 Task: For heading Use Lobster with dark grey 1 1 colour & bold.  font size for heading18,  'Change the font style of data to'Lobster and font size to 9,  Change the alignment of both headline & data to Align right In the sheet  BankTransactions logbookbook
Action: Mouse moved to (149, 315)
Screenshot: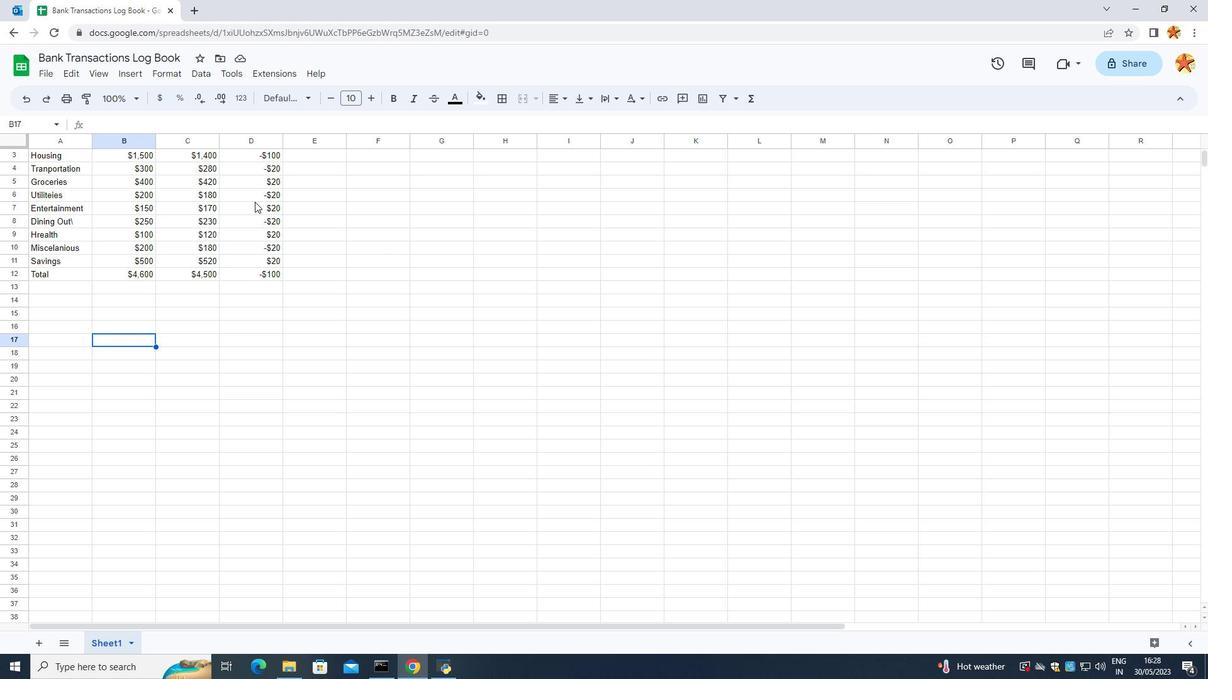 
Action: Mouse scrolled (149, 316) with delta (0, 0)
Screenshot: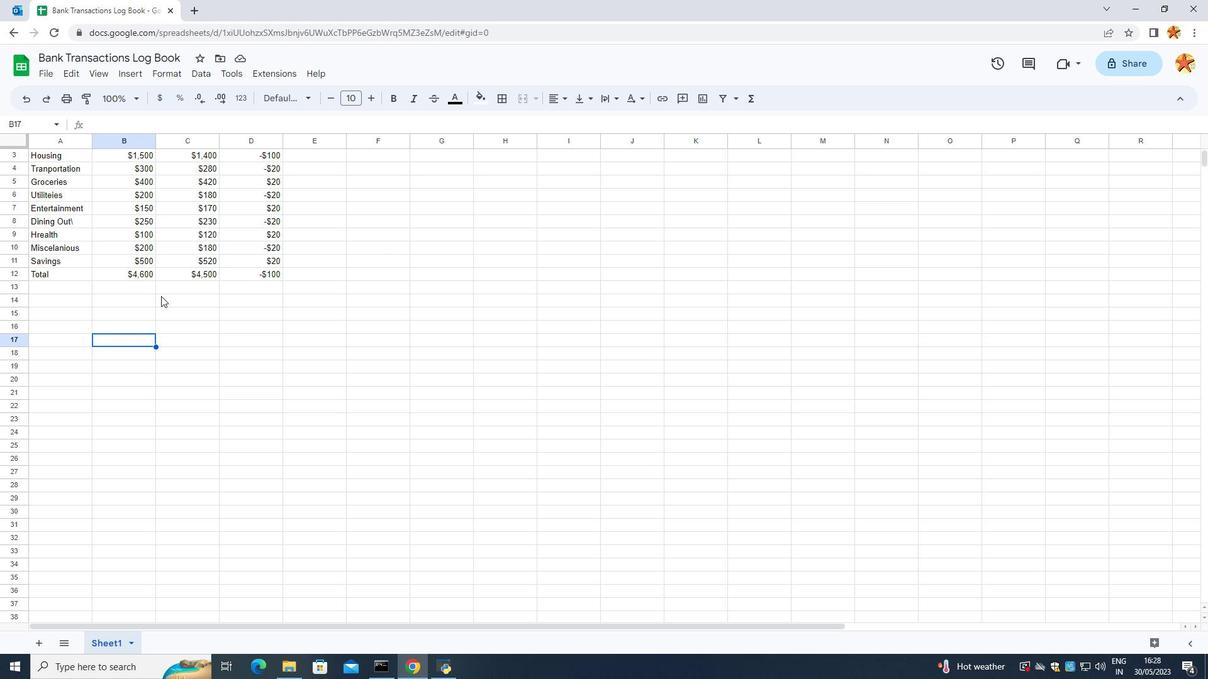 
Action: Mouse scrolled (149, 316) with delta (0, 0)
Screenshot: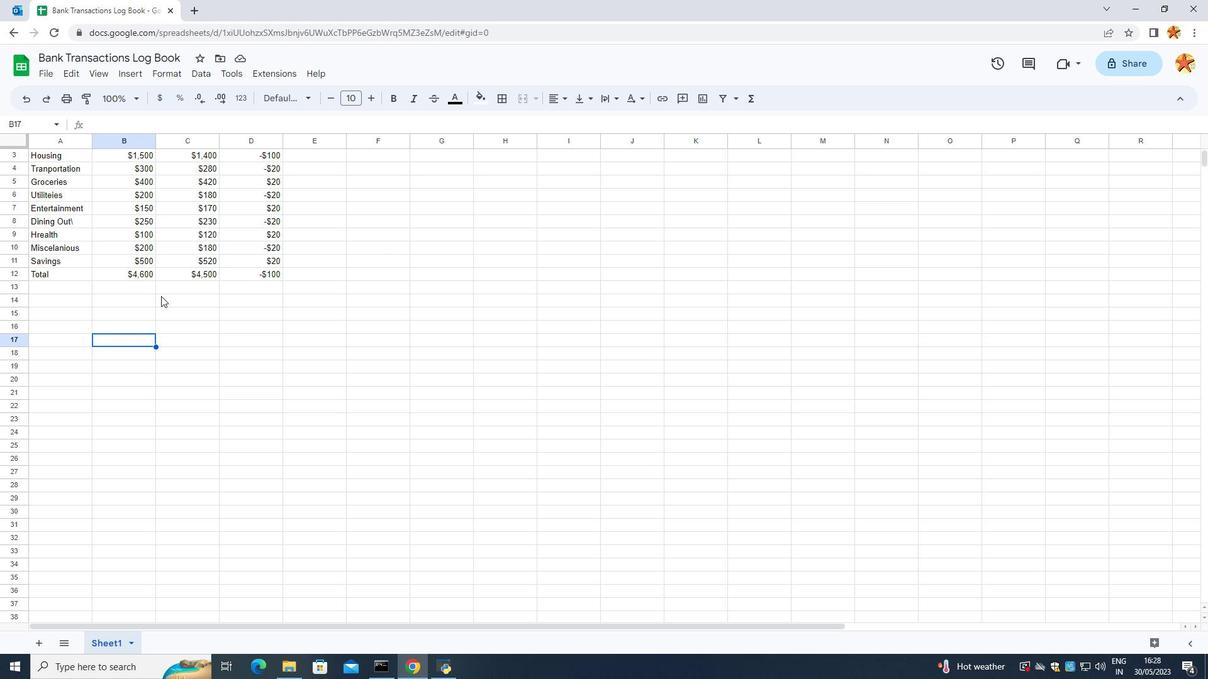 
Action: Mouse scrolled (149, 316) with delta (0, 0)
Screenshot: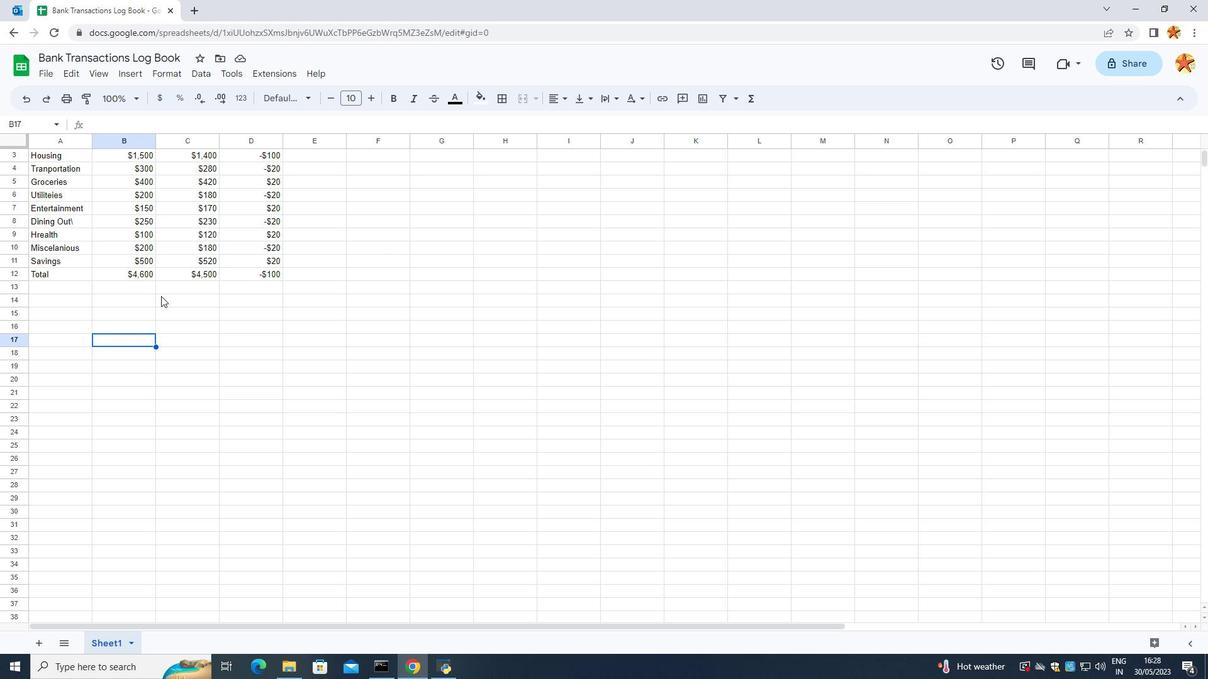 
Action: Mouse scrolled (149, 316) with delta (0, 0)
Screenshot: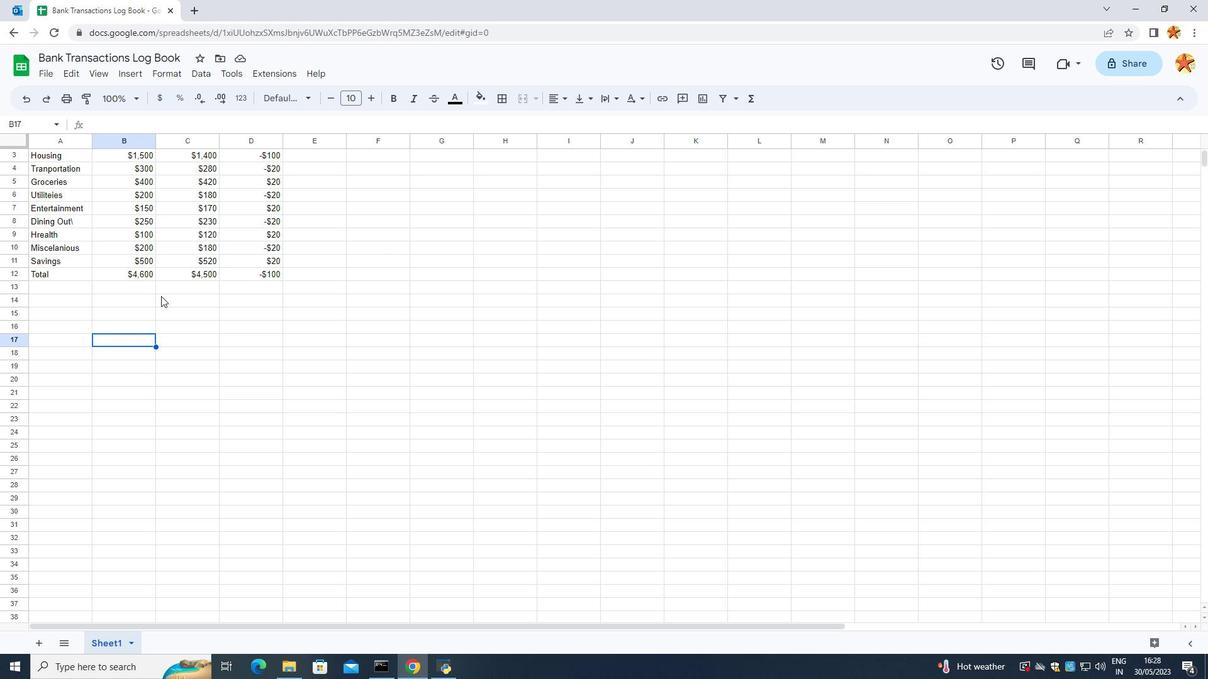 
Action: Mouse scrolled (149, 316) with delta (0, 0)
Screenshot: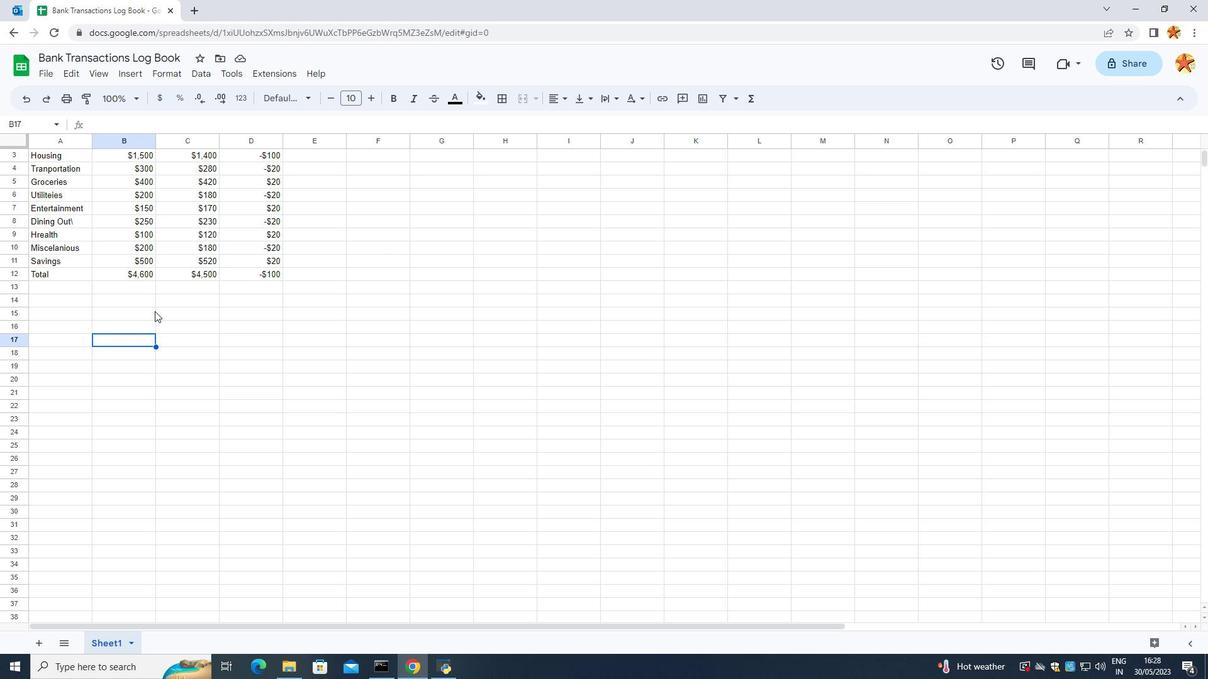 
Action: Mouse moved to (188, 159)
Screenshot: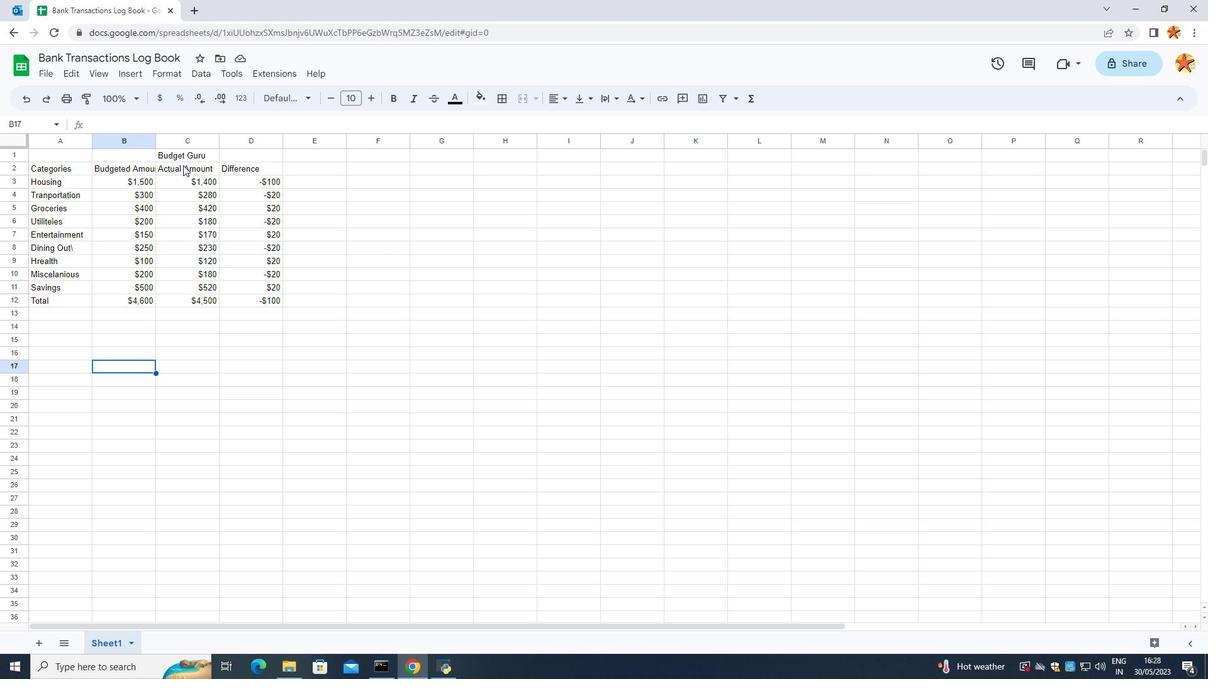 
Action: Mouse pressed left at (188, 159)
Screenshot: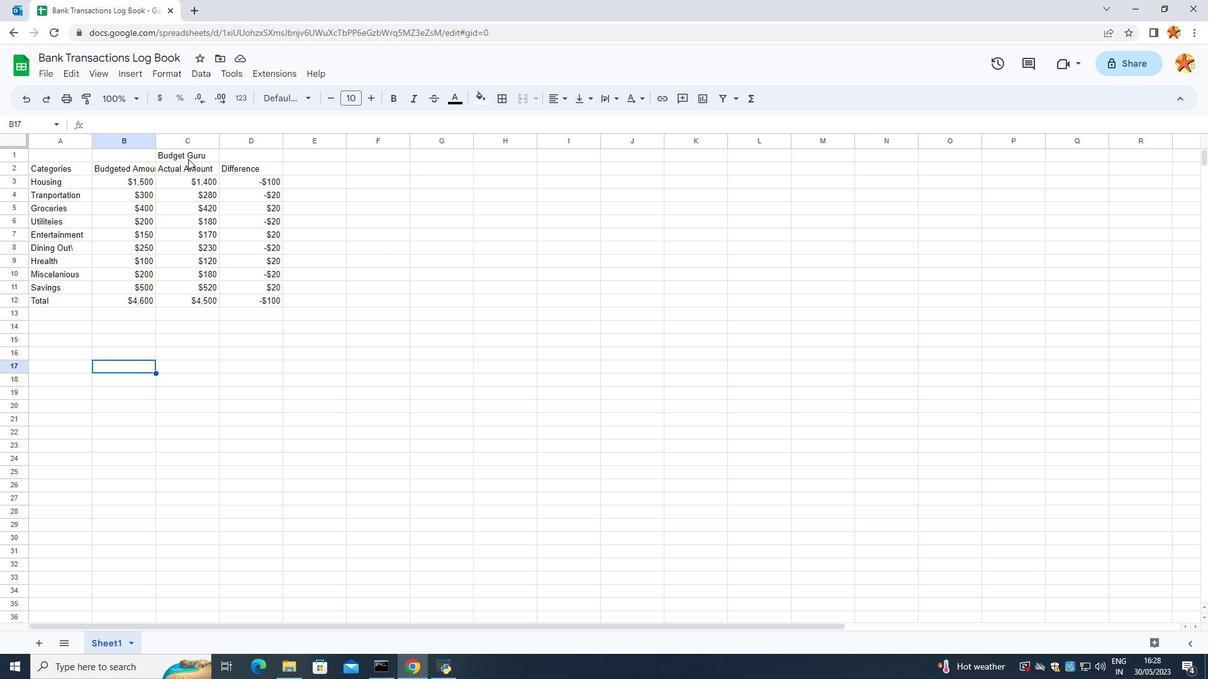 
Action: Mouse moved to (288, 100)
Screenshot: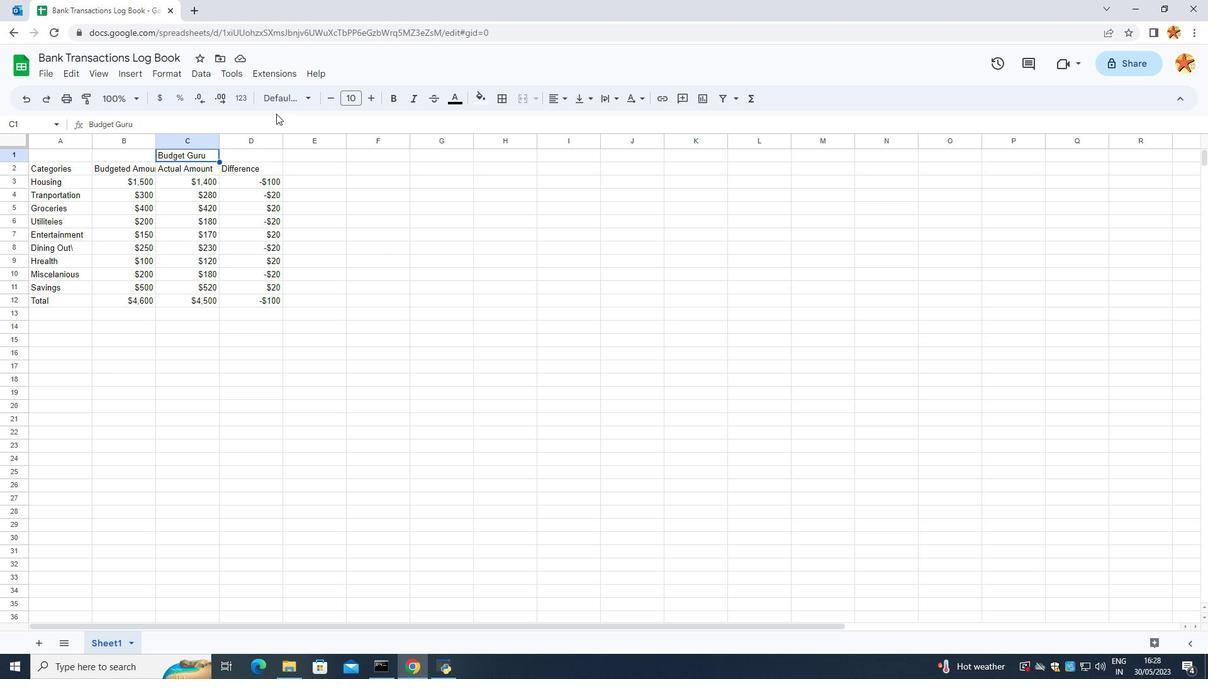 
Action: Mouse pressed left at (288, 100)
Screenshot: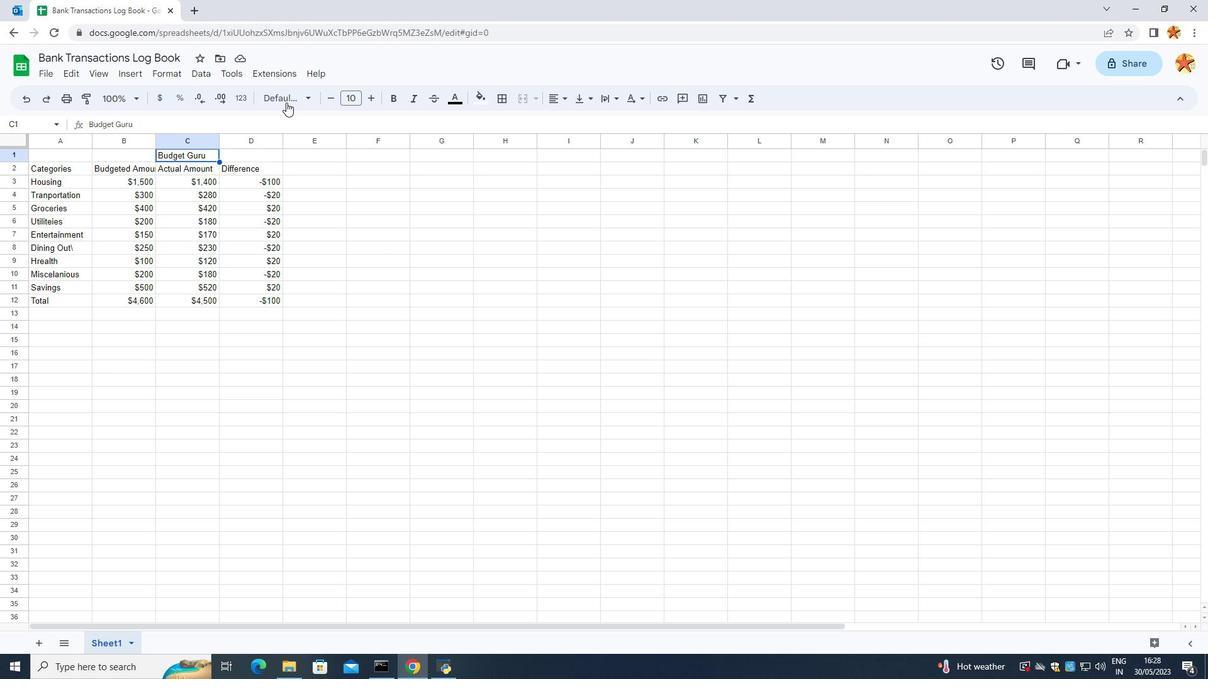 
Action: Mouse moved to (290, 511)
Screenshot: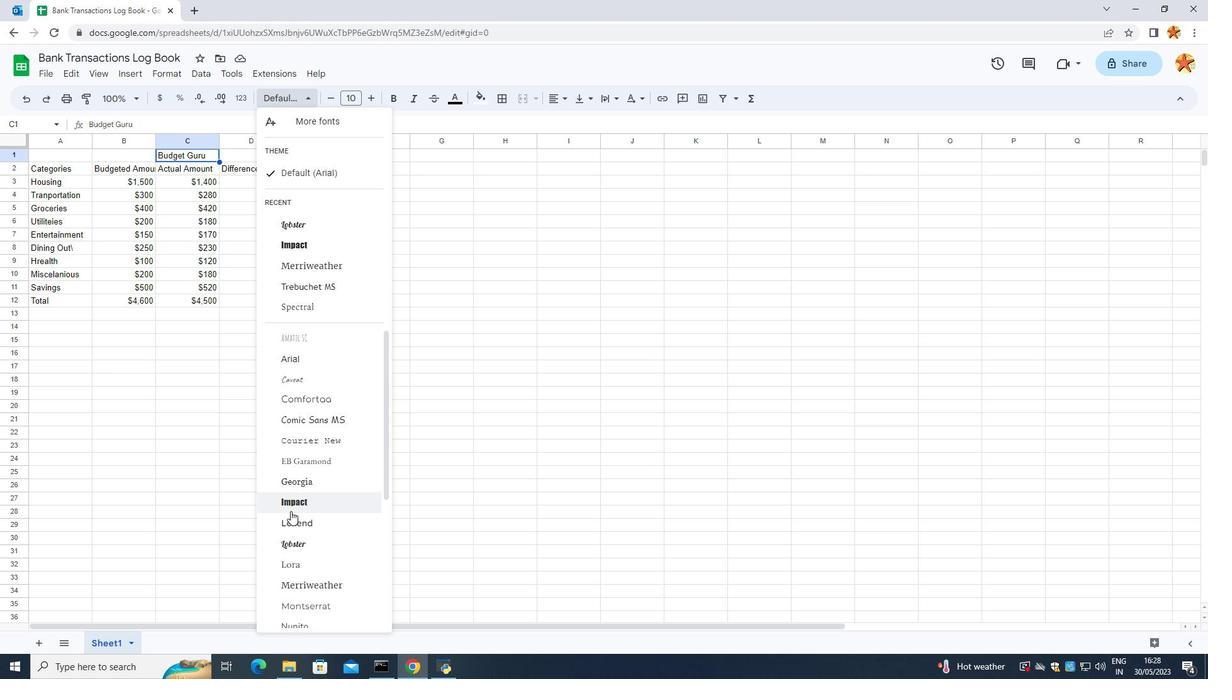 
Action: Mouse scrolled (290, 511) with delta (0, 0)
Screenshot: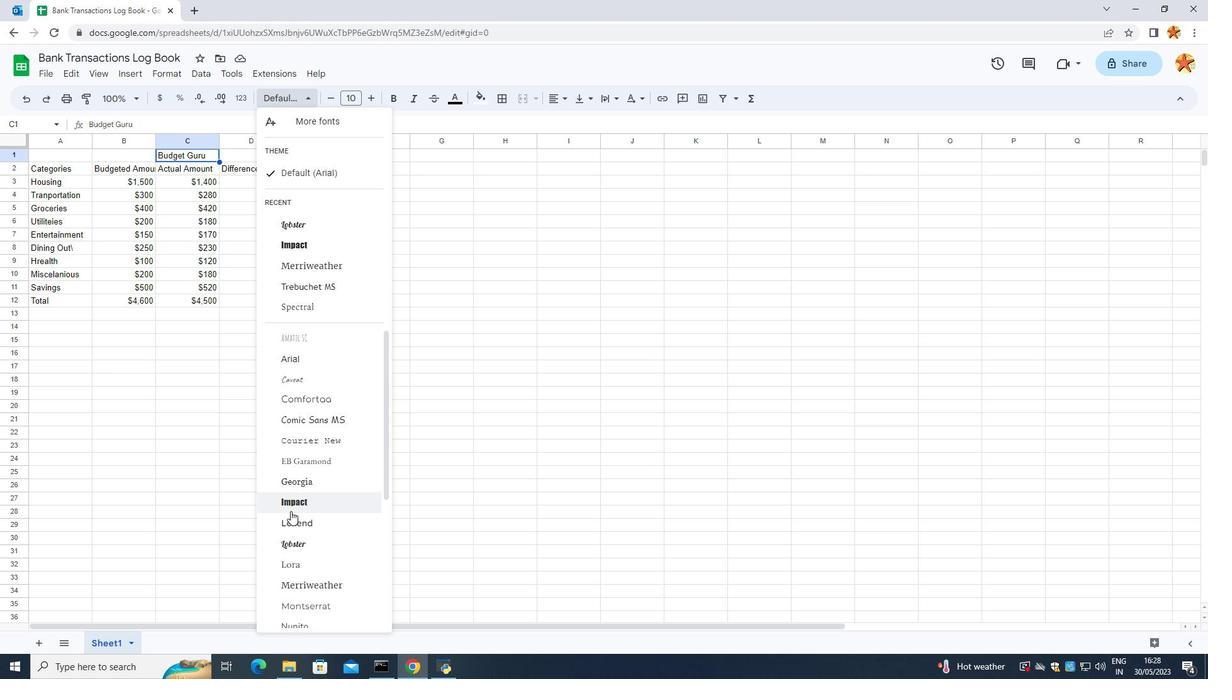
Action: Mouse scrolled (290, 511) with delta (0, 0)
Screenshot: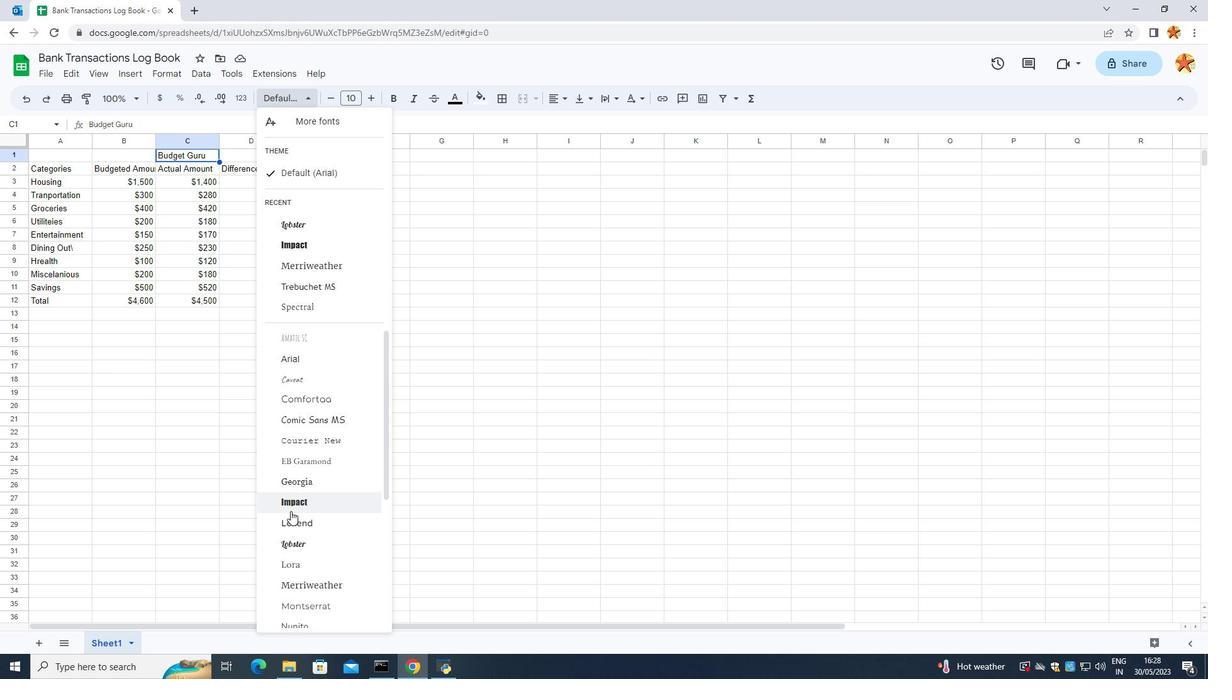 
Action: Mouse scrolled (290, 512) with delta (0, 0)
Screenshot: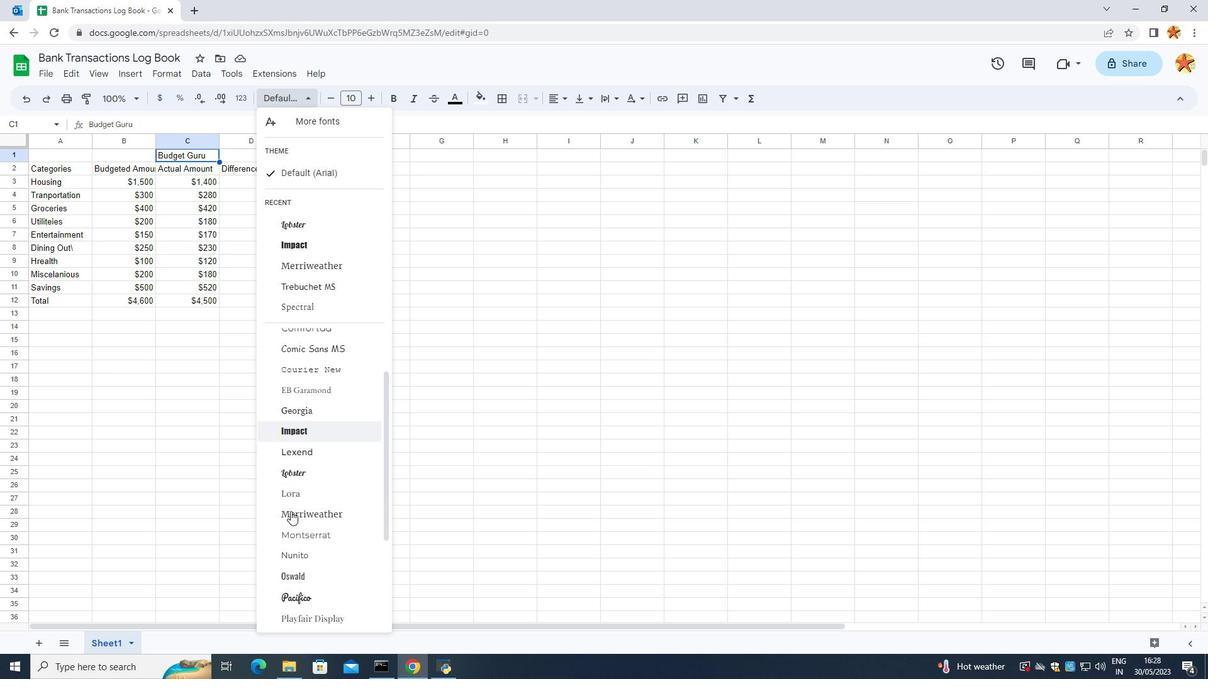 
Action: Mouse moved to (290, 511)
Screenshot: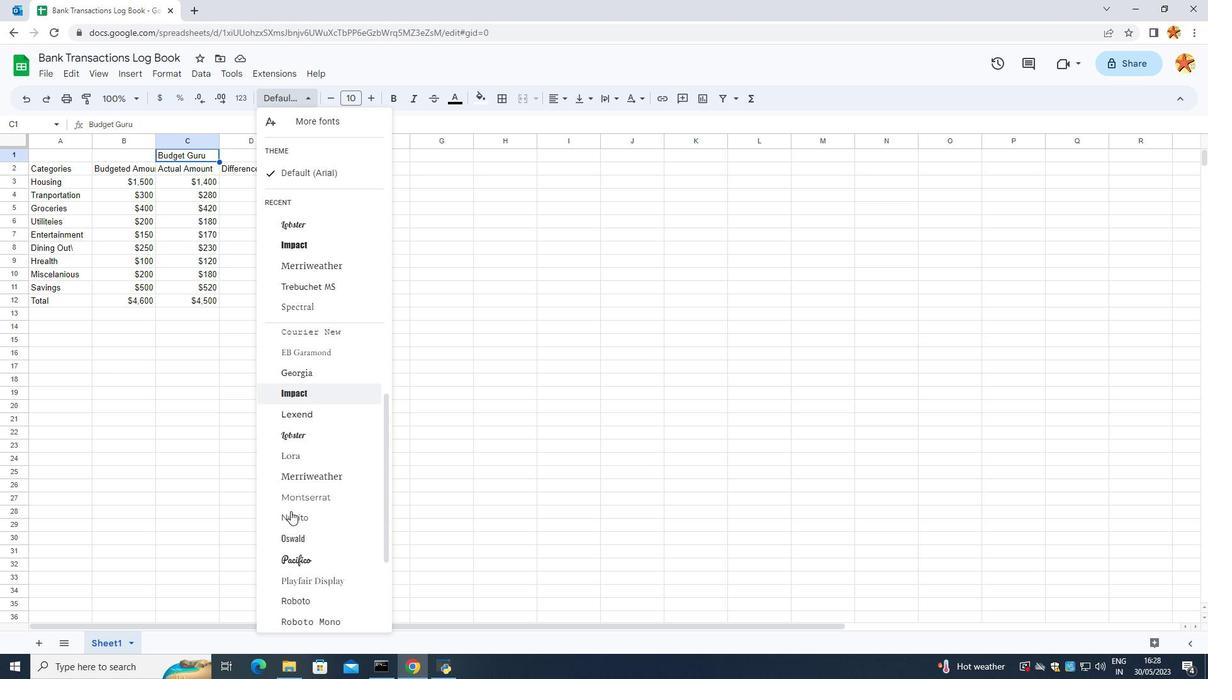 
Action: Mouse scrolled (290, 511) with delta (0, 0)
Screenshot: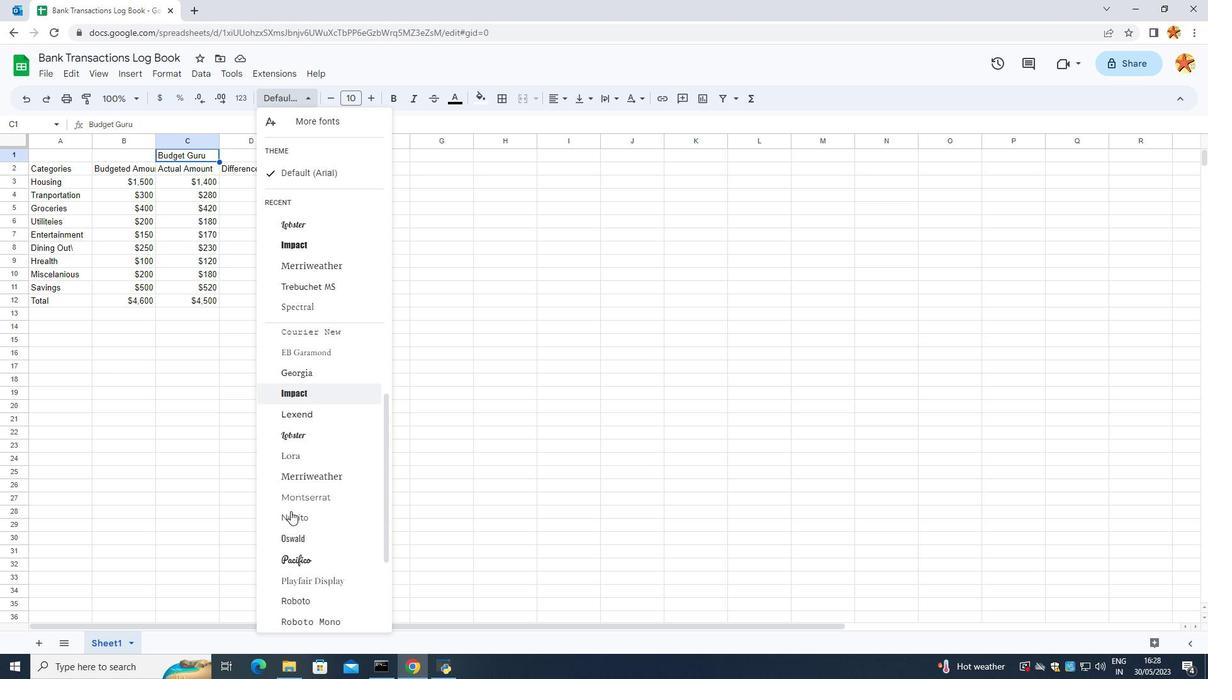 
Action: Mouse moved to (295, 546)
Screenshot: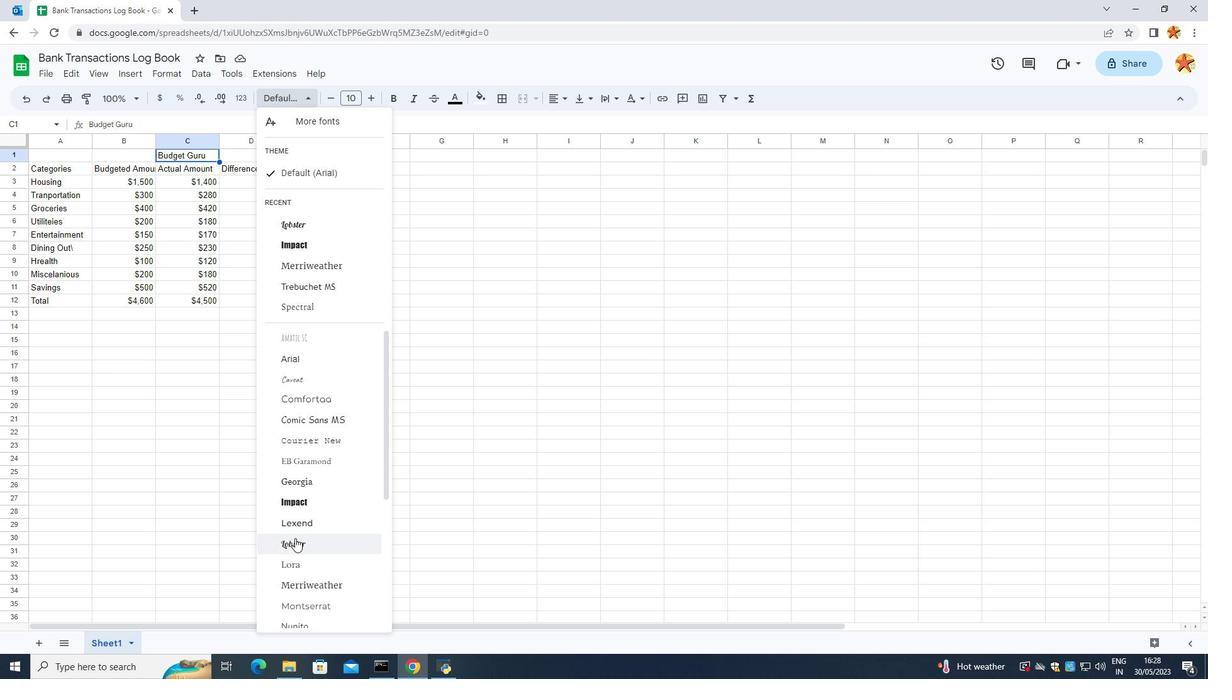 
Action: Mouse pressed left at (295, 546)
Screenshot: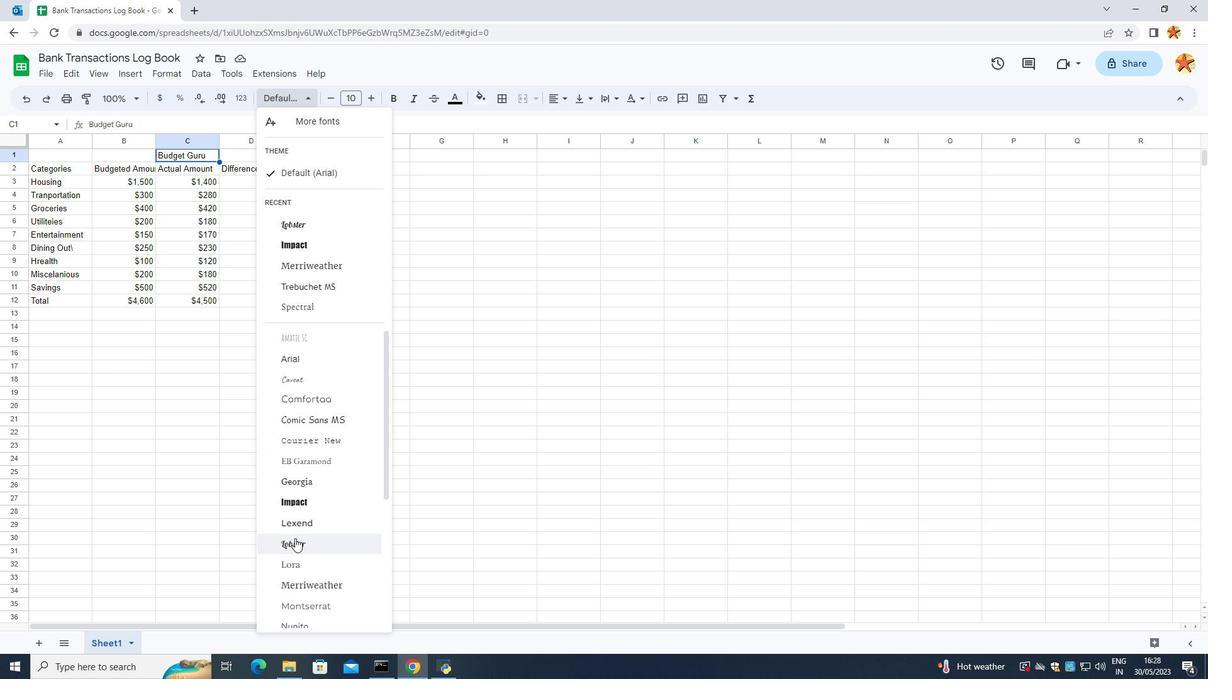 
Action: Mouse moved to (450, 101)
Screenshot: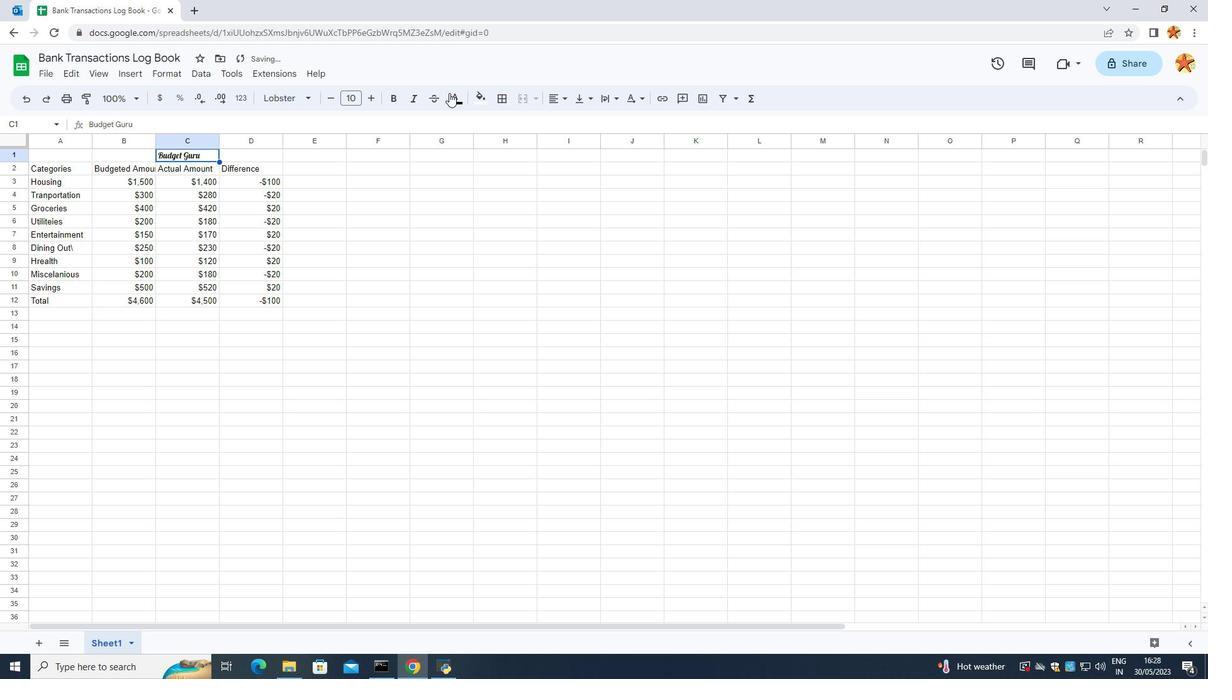 
Action: Mouse pressed left at (450, 101)
Screenshot: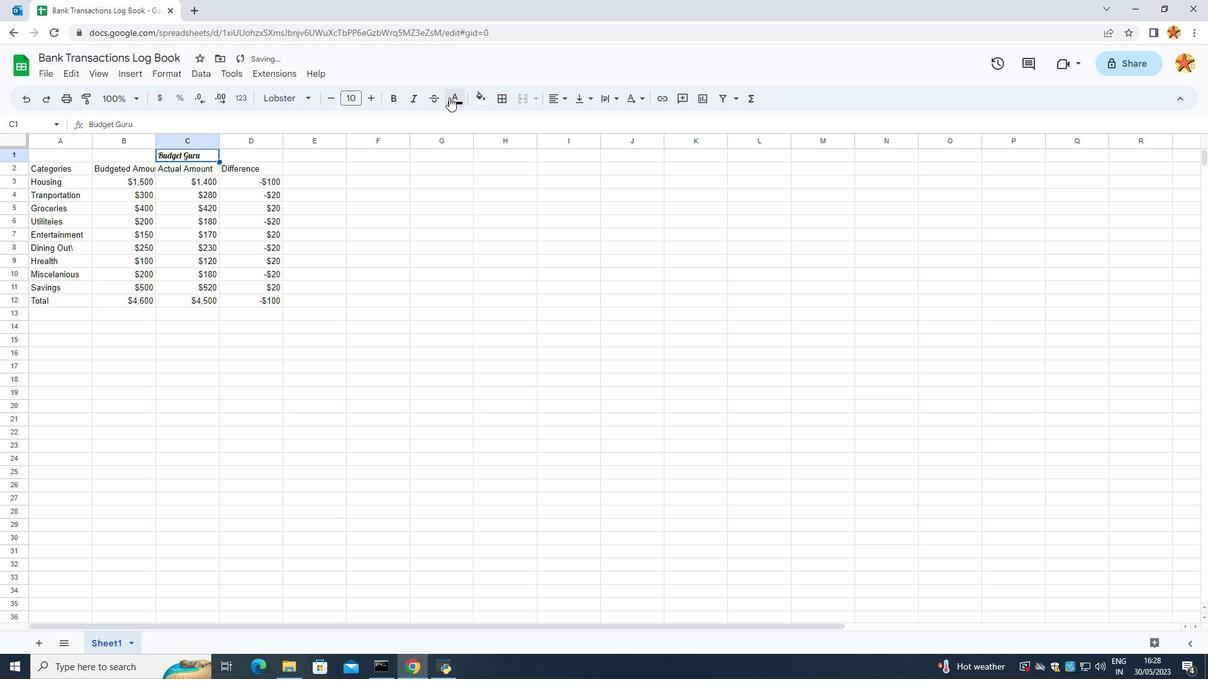 
Action: Mouse moved to (462, 267)
Screenshot: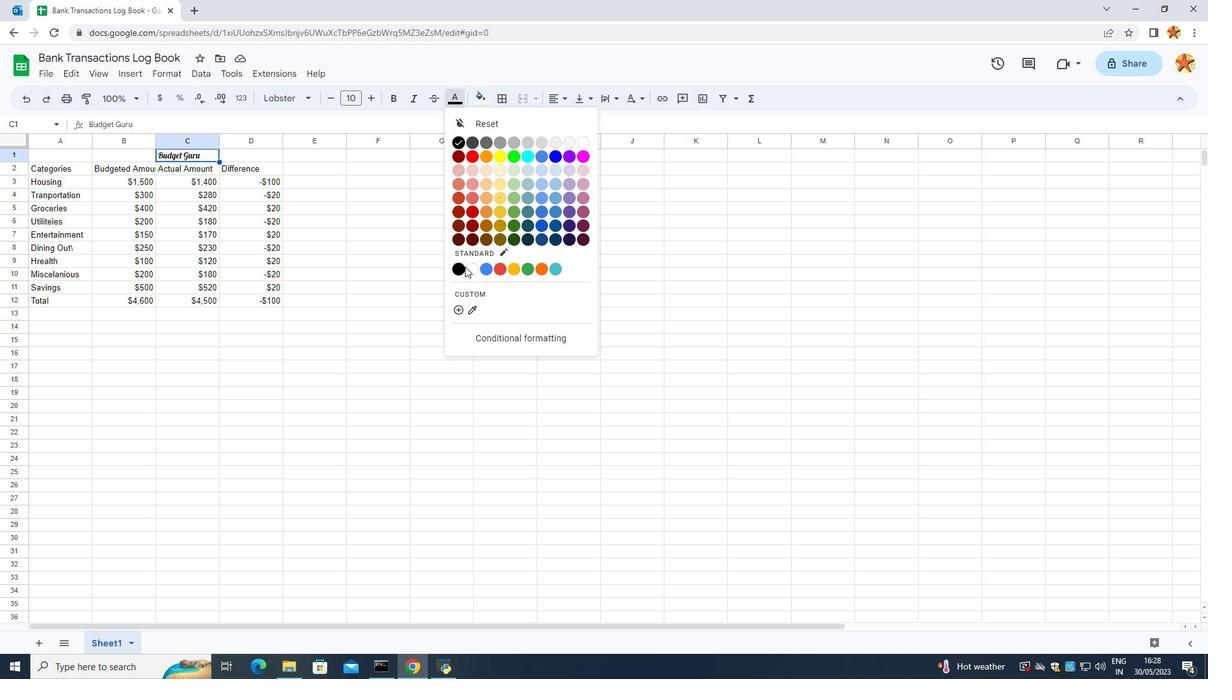 
Action: Mouse pressed left at (462, 267)
Screenshot: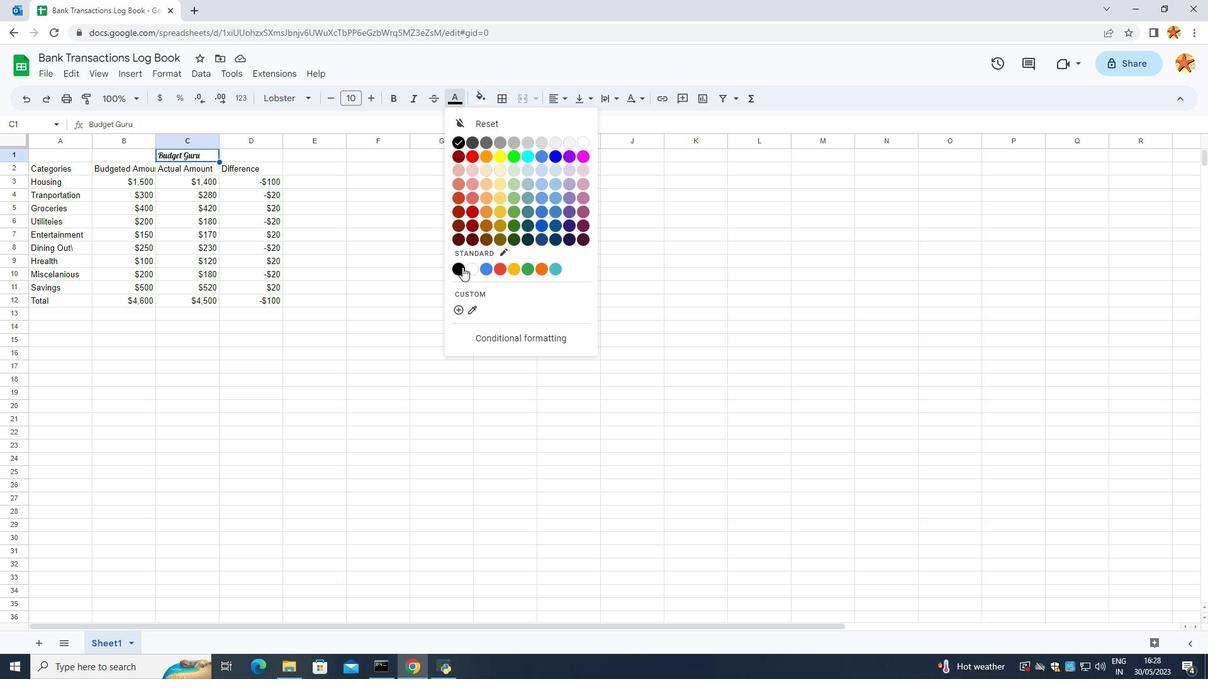 
Action: Mouse moved to (464, 94)
Screenshot: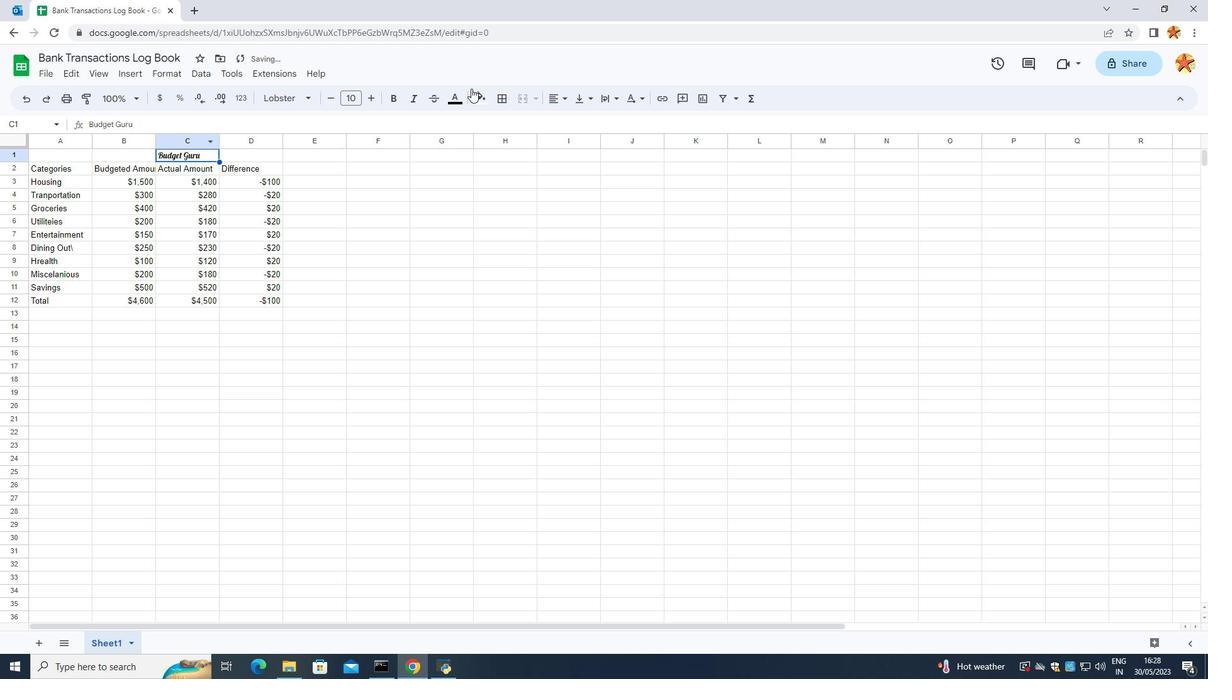 
Action: Mouse pressed left at (464, 94)
Screenshot: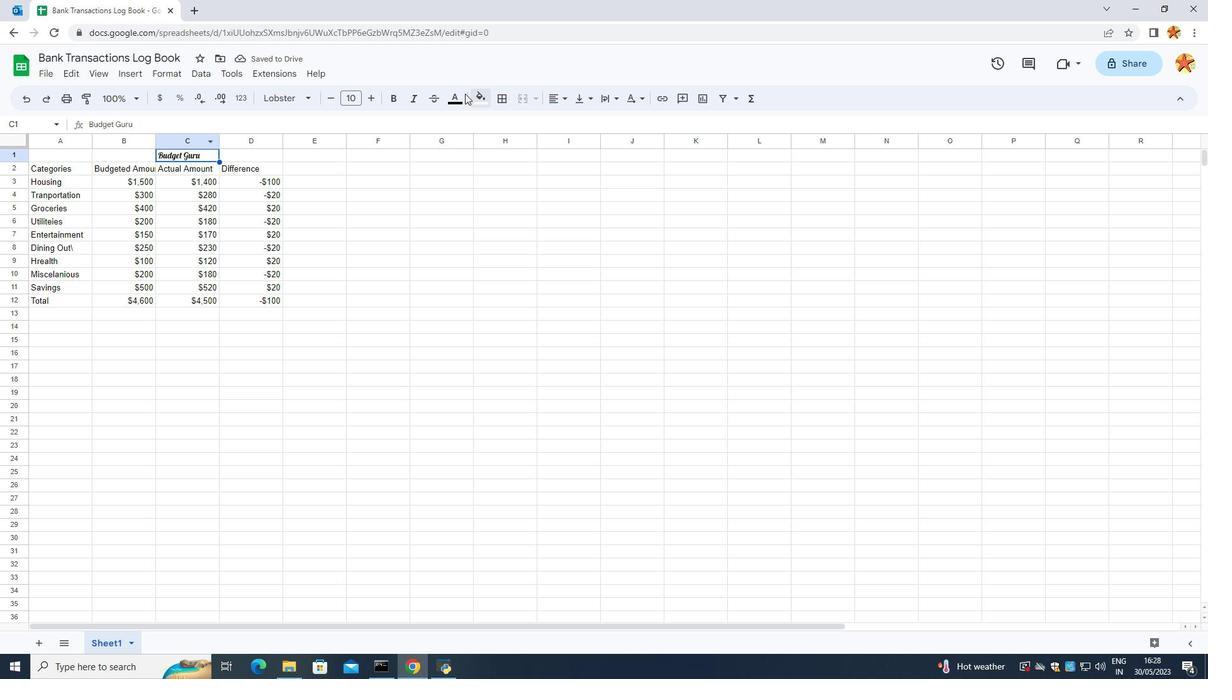 
Action: Mouse moved to (468, 307)
Screenshot: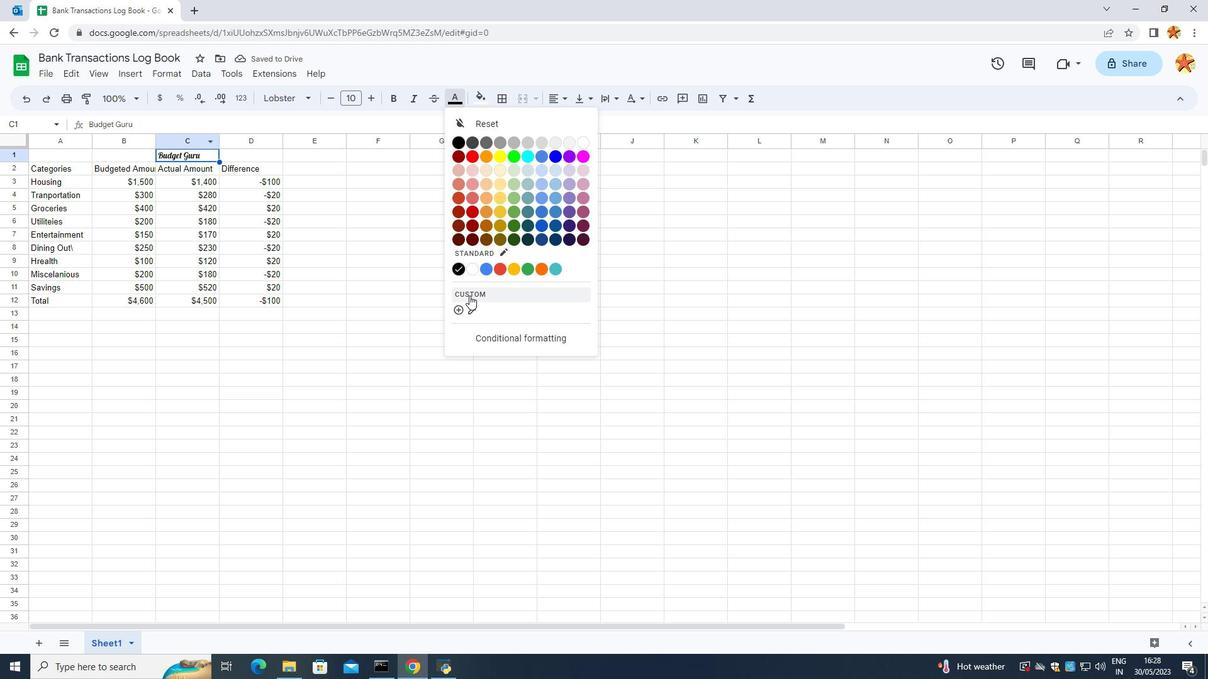 
Action: Mouse pressed left at (468, 307)
Screenshot: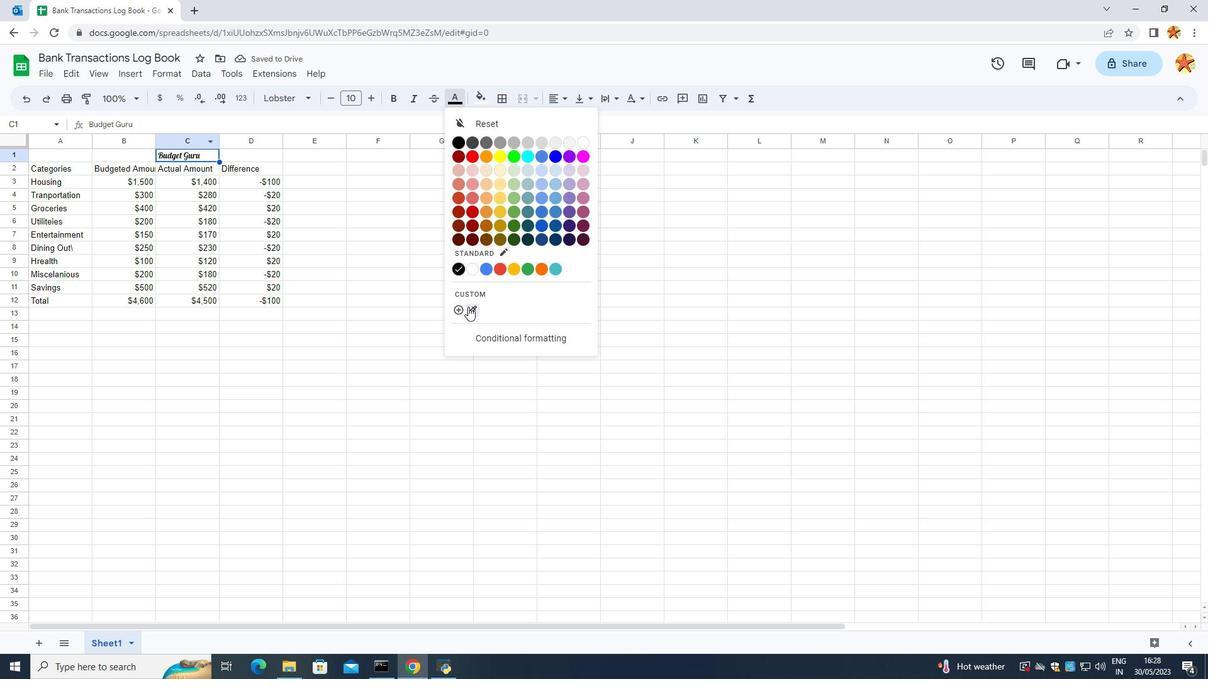 
Action: Mouse moved to (440, 307)
Screenshot: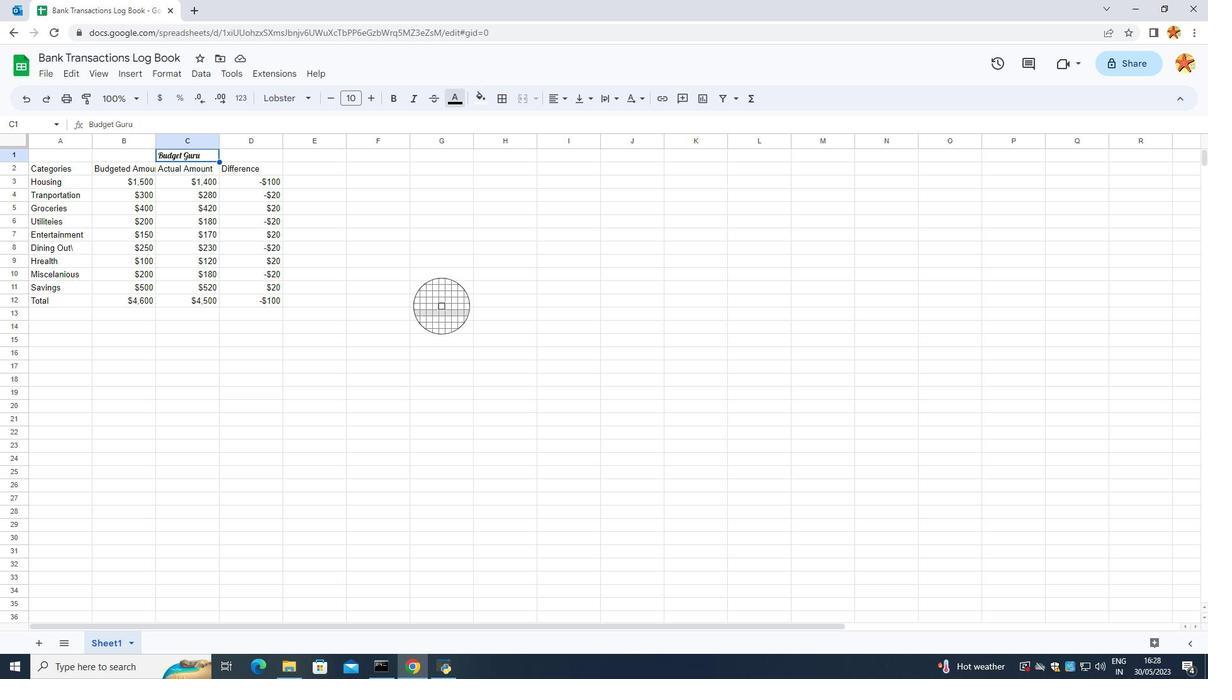 
Action: Mouse pressed left at (440, 307)
Screenshot: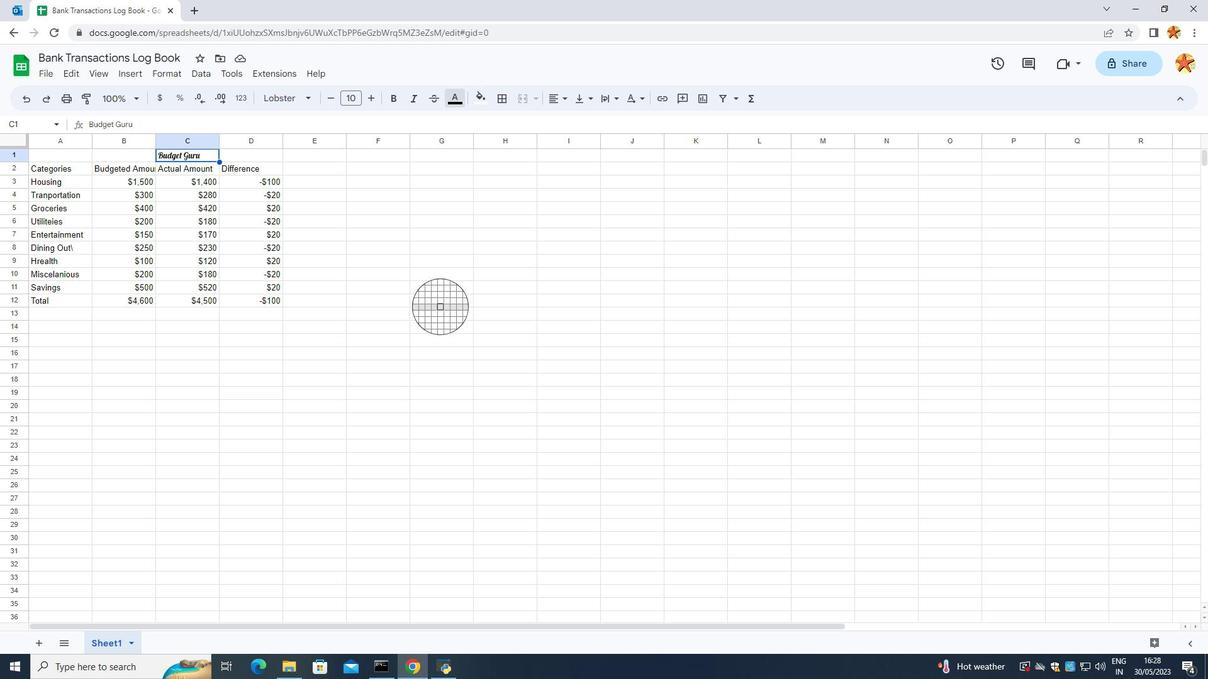 
Action: Mouse moved to (462, 102)
Screenshot: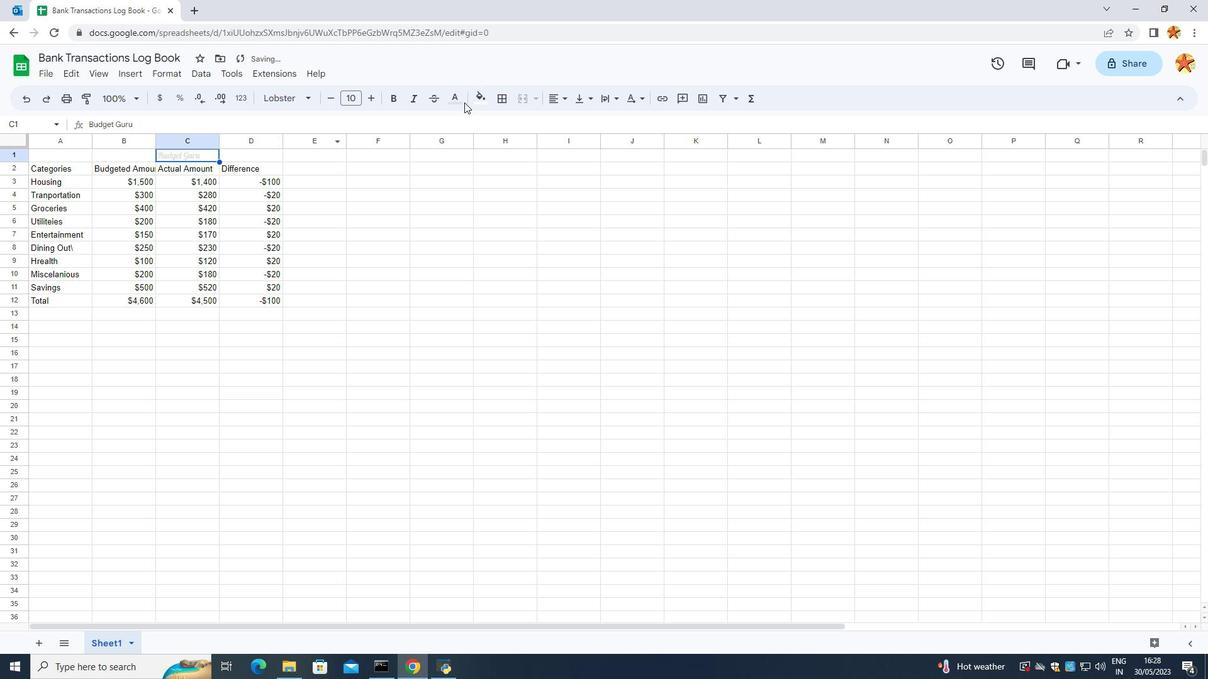 
Action: Mouse pressed left at (462, 102)
Screenshot: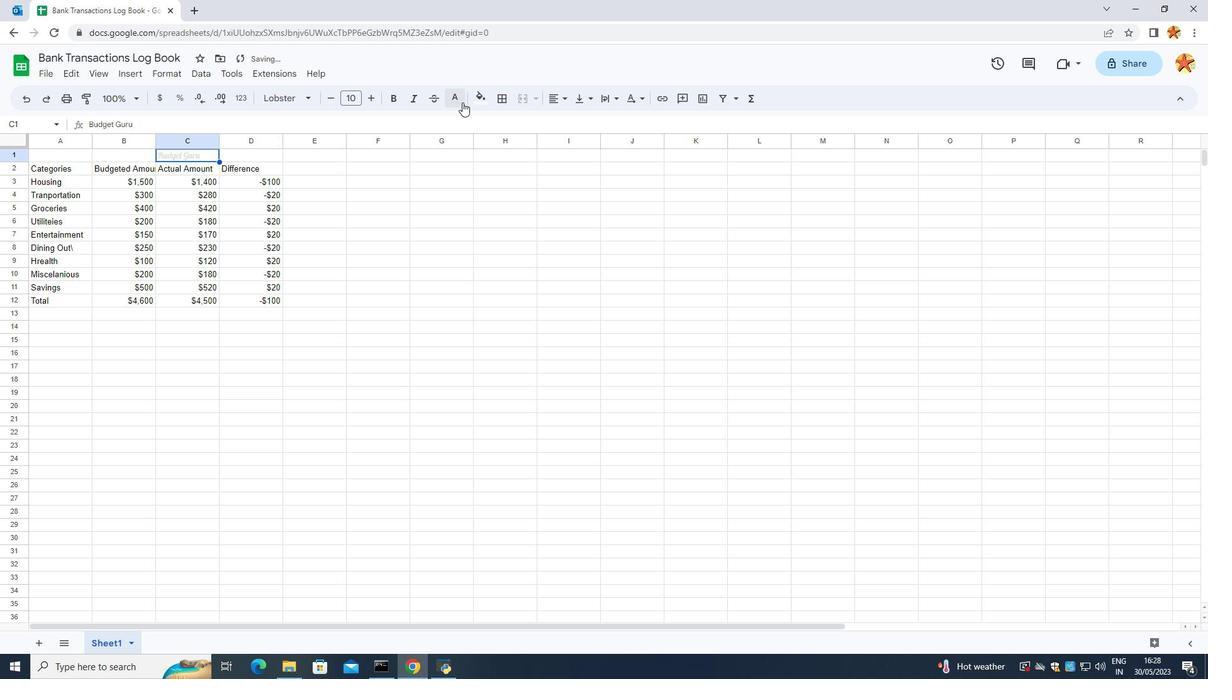 
Action: Mouse moved to (460, 270)
Screenshot: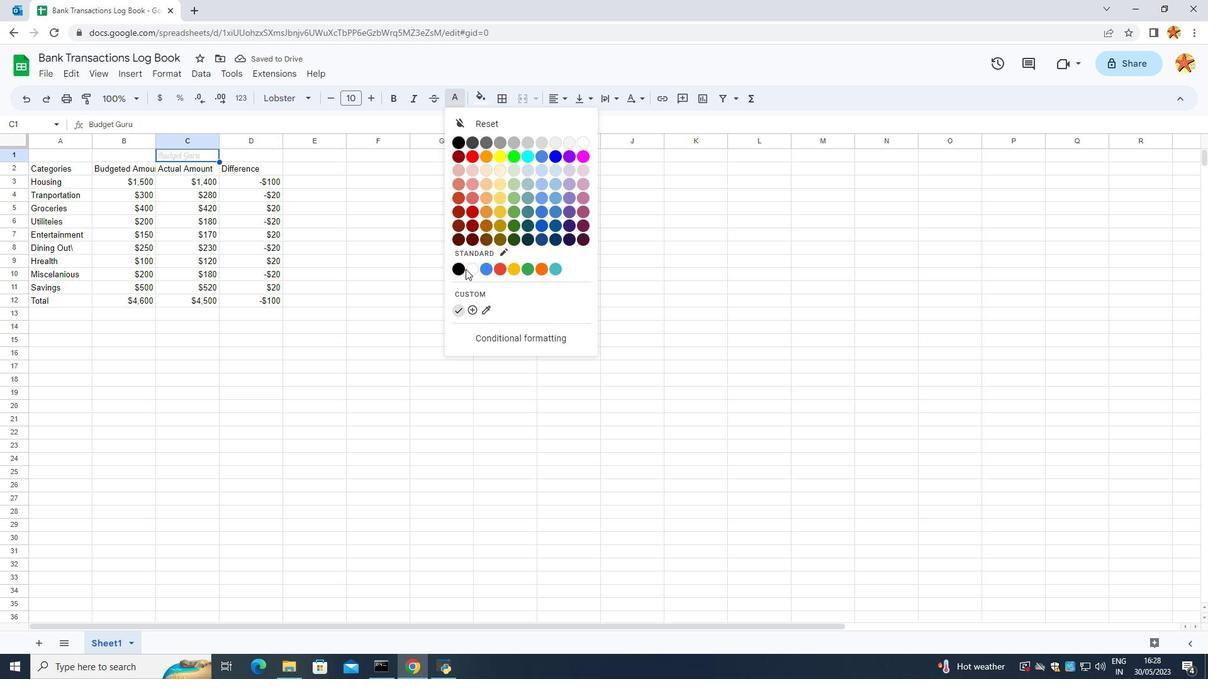 
Action: Mouse pressed left at (460, 270)
Screenshot: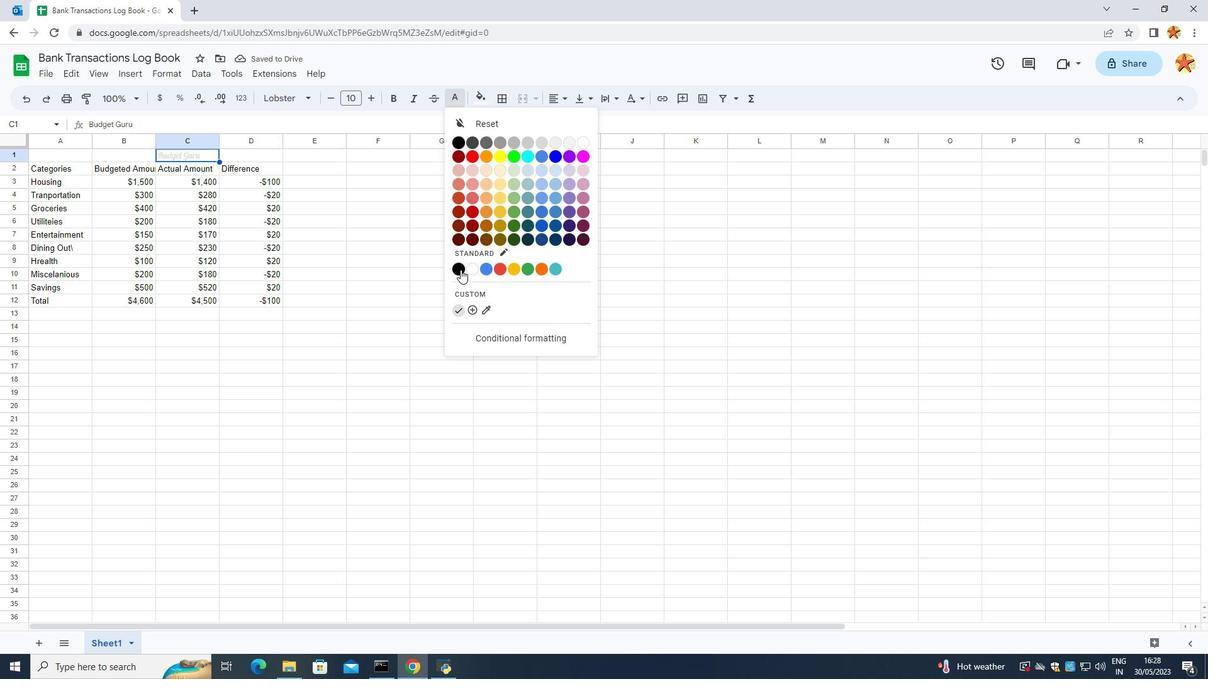 
Action: Mouse moved to (434, 137)
Screenshot: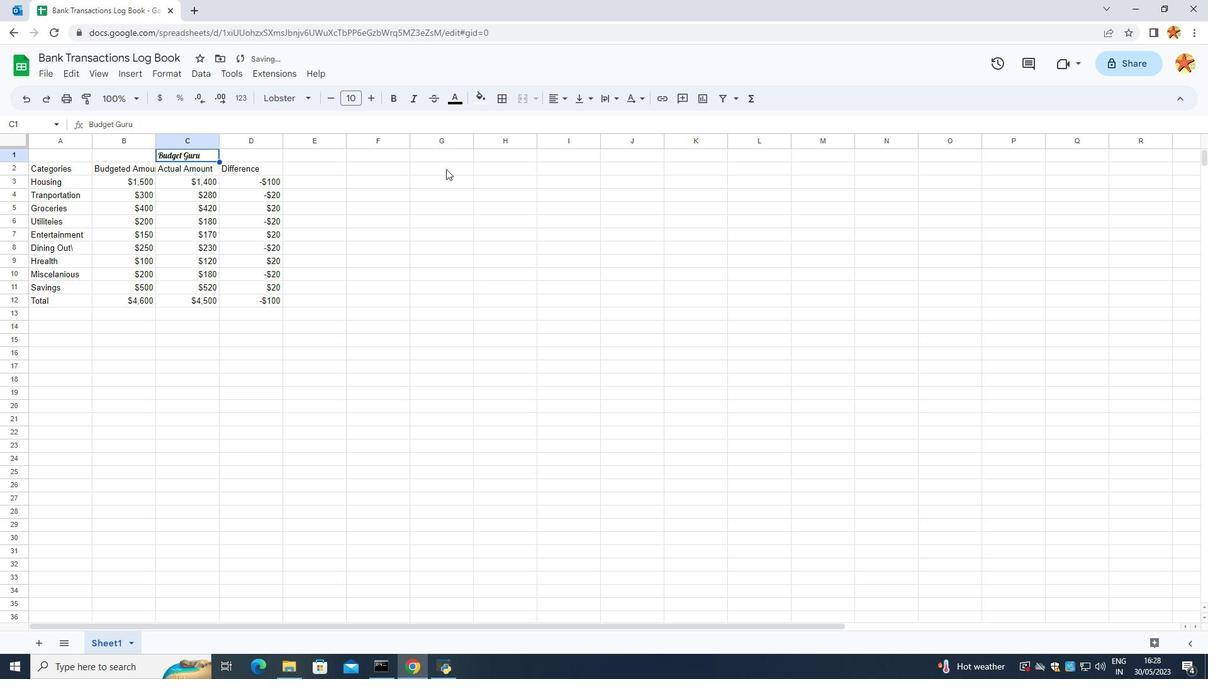 
Action: Mouse pressed left at (434, 137)
Screenshot: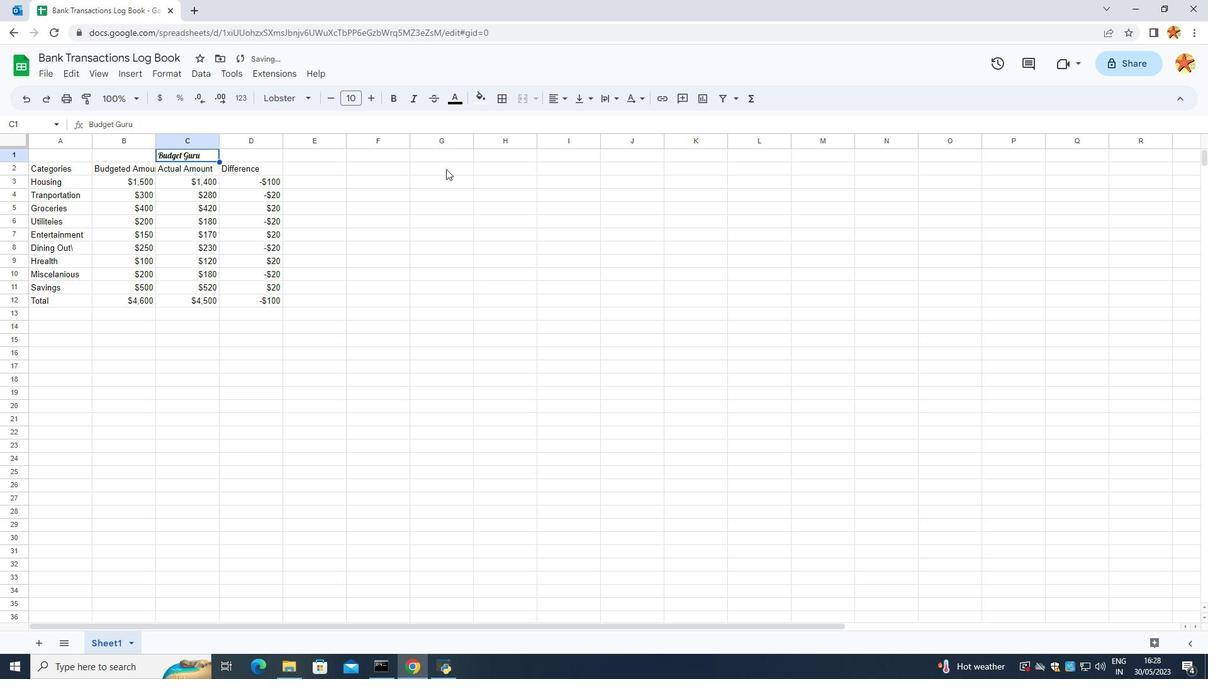 
Action: Mouse moved to (218, 163)
Screenshot: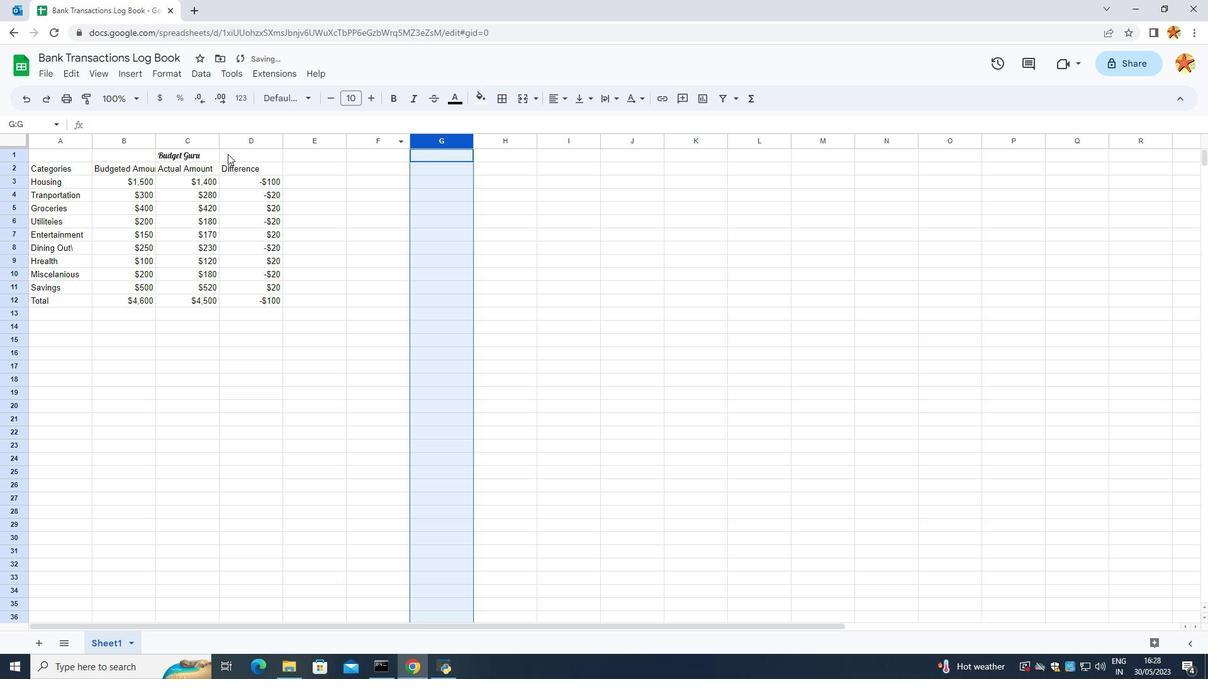 
Action: Mouse pressed left at (218, 163)
Screenshot: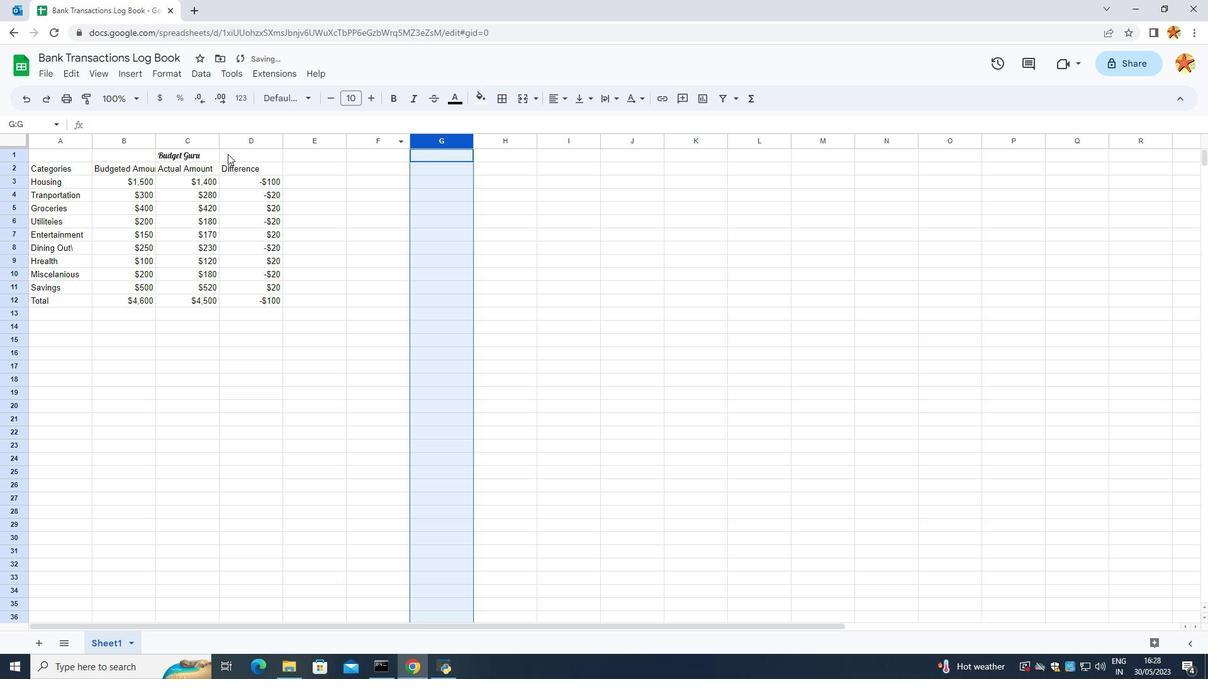 
Action: Mouse moved to (191, 153)
Screenshot: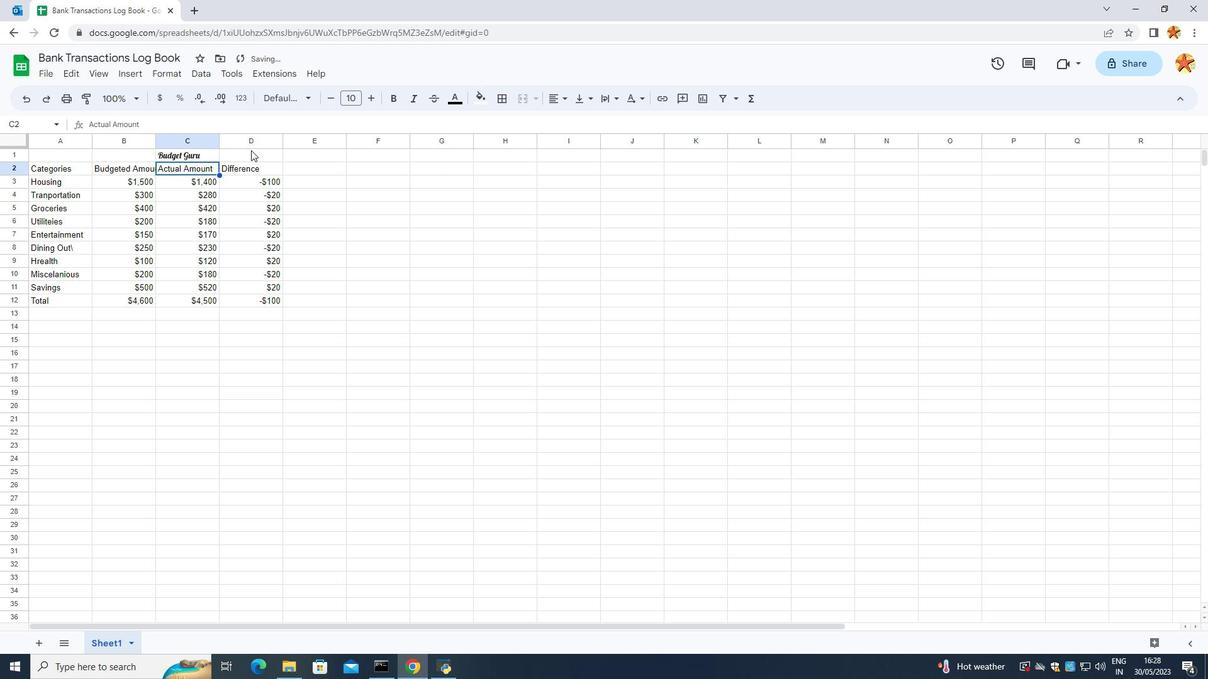 
Action: Mouse pressed left at (191, 153)
Screenshot: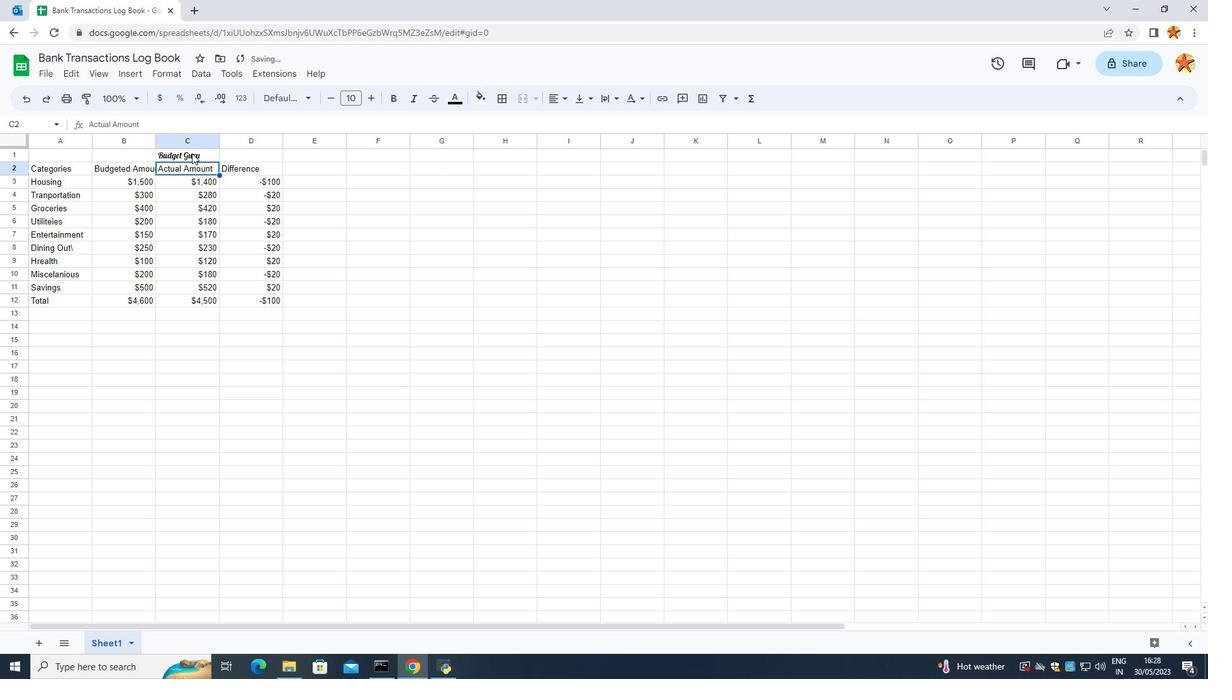 
Action: Mouse moved to (443, 96)
Screenshot: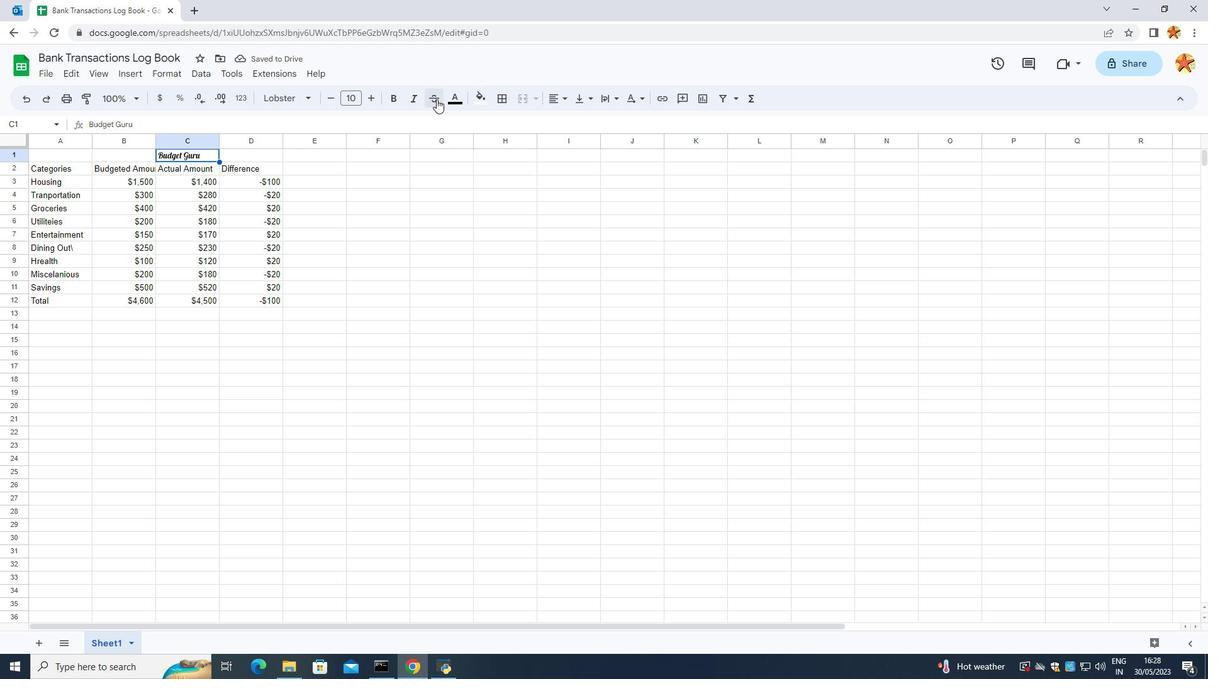 
Action: Mouse pressed left at (443, 96)
Screenshot: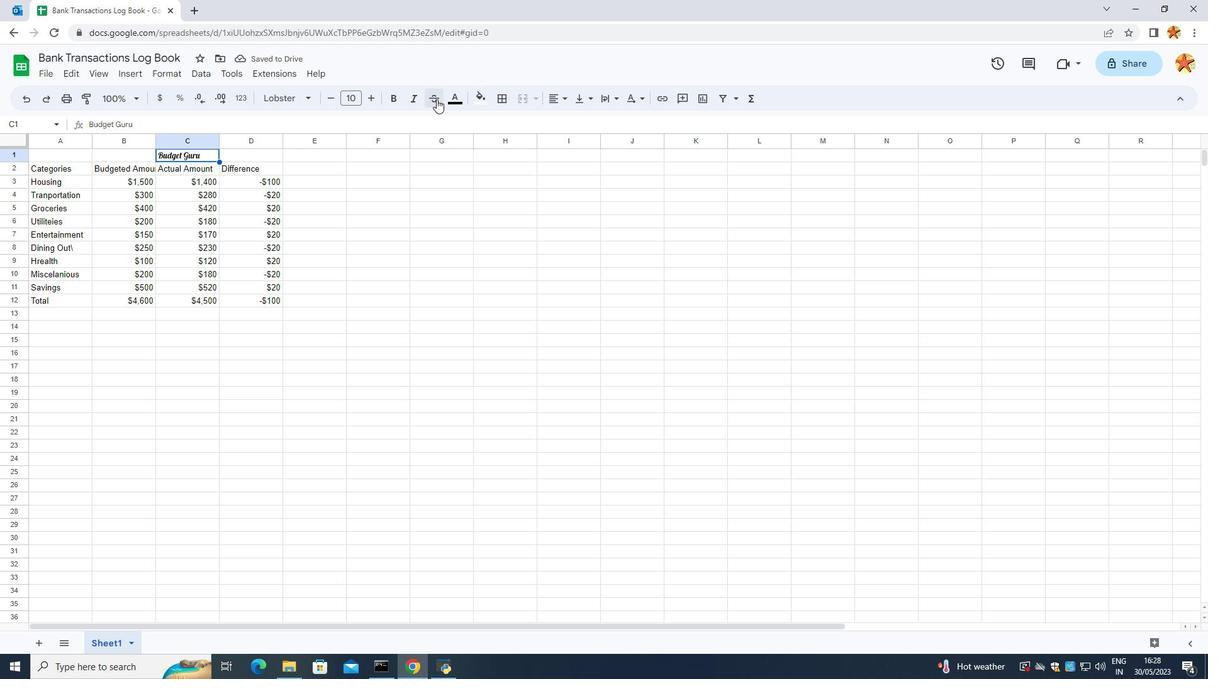 
Action: Mouse moved to (453, 96)
Screenshot: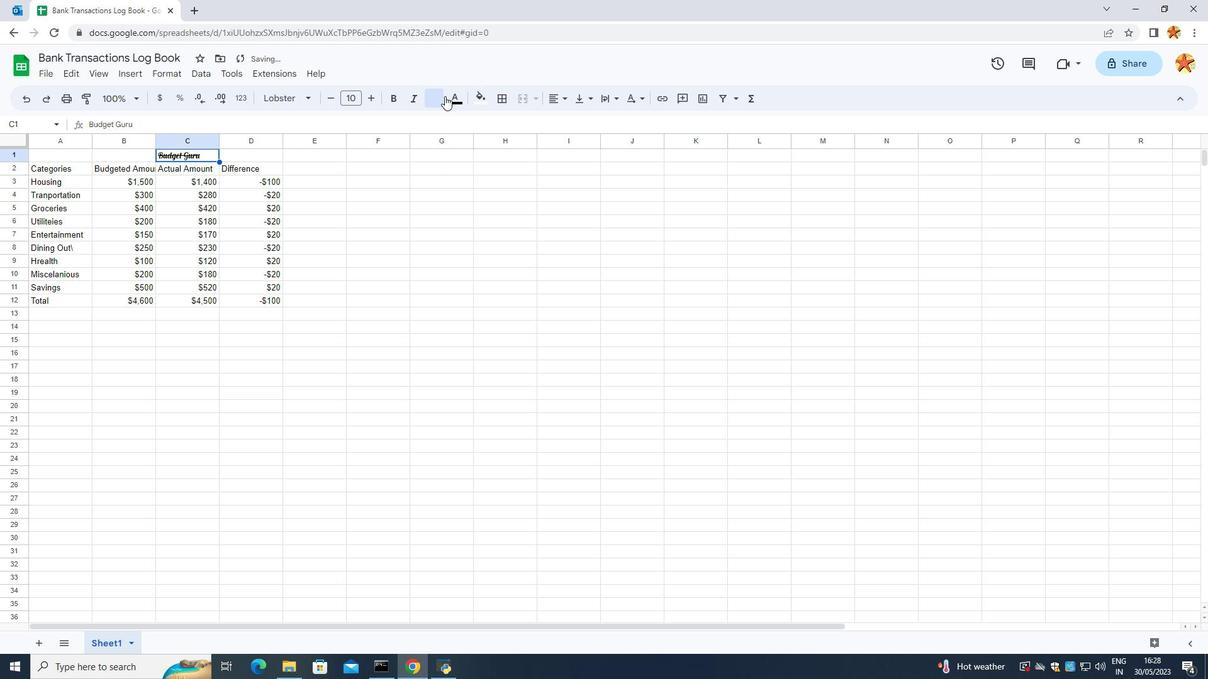 
Action: Mouse pressed left at (453, 96)
Screenshot: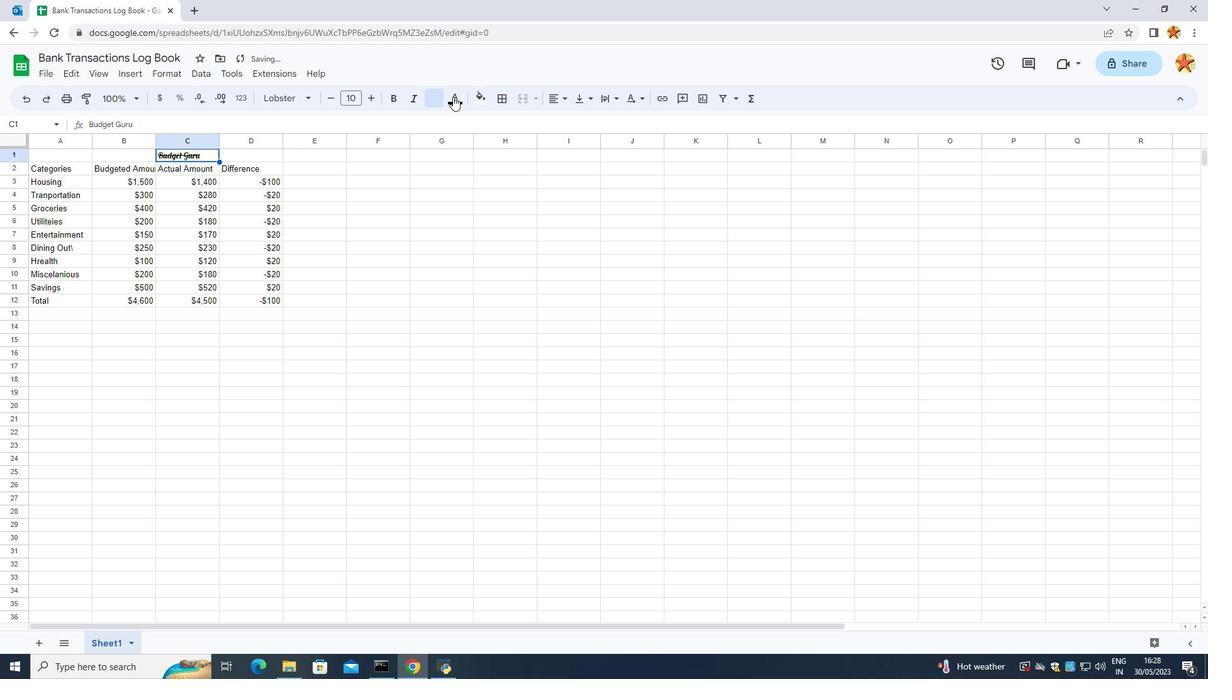 
Action: Mouse moved to (478, 293)
Screenshot: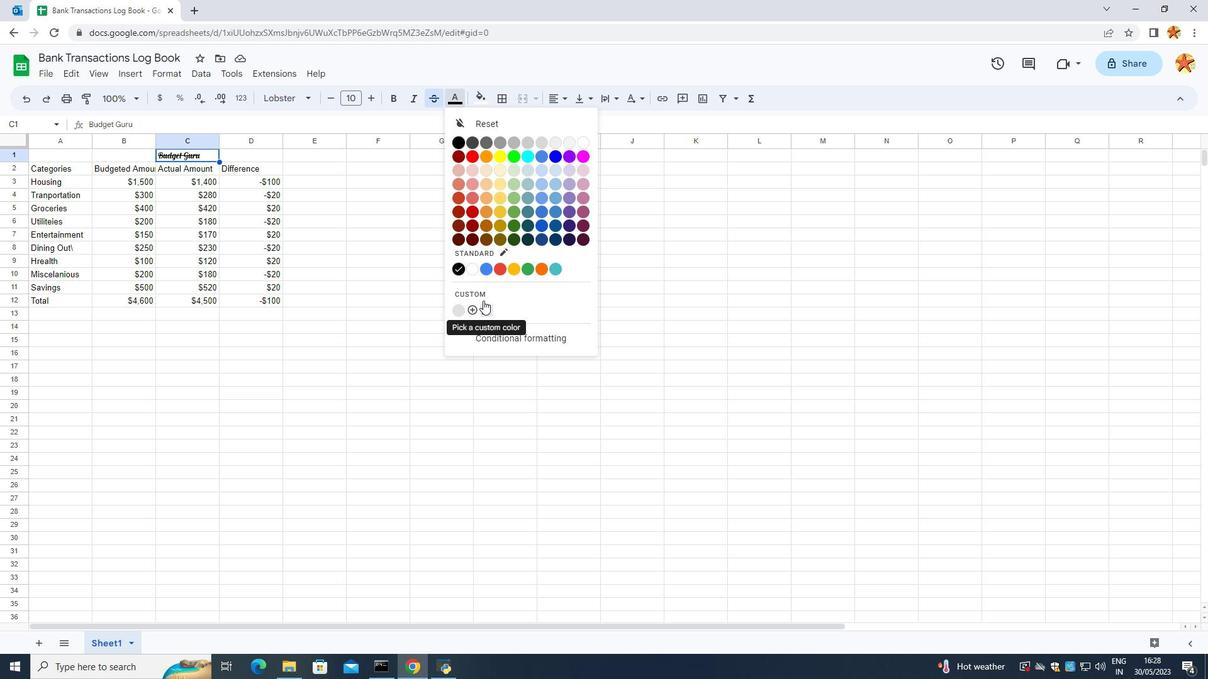 
Action: Mouse pressed left at (478, 293)
Screenshot: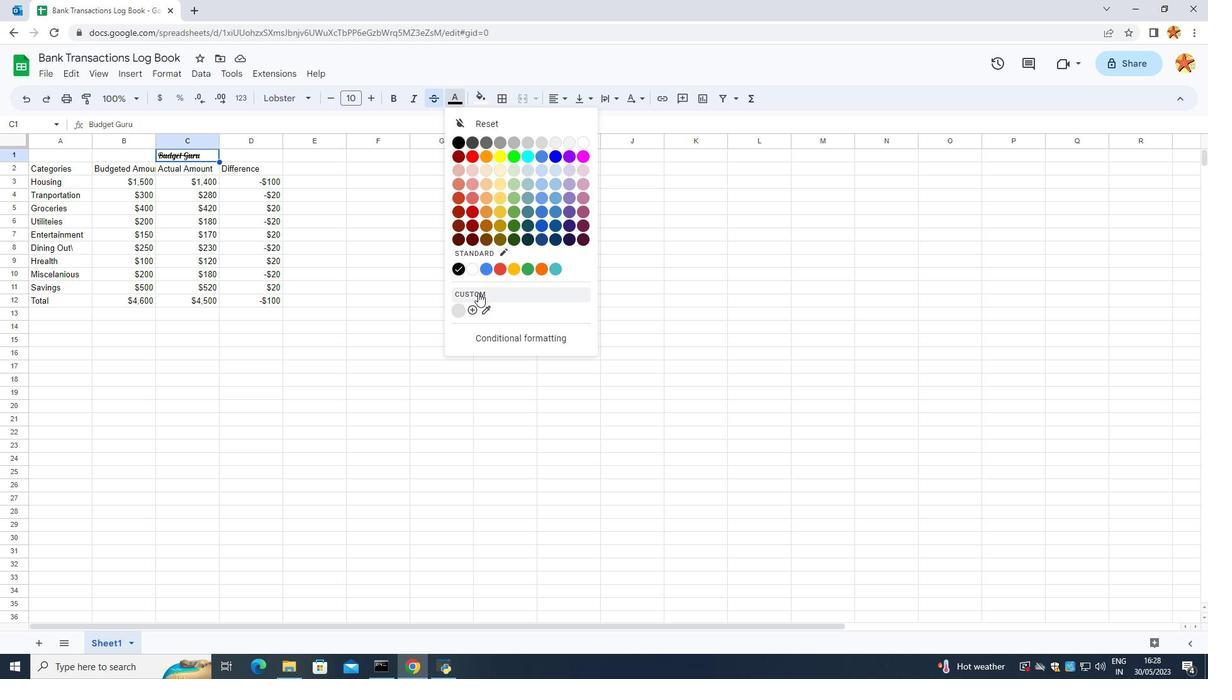 
Action: Mouse moved to (526, 354)
Screenshot: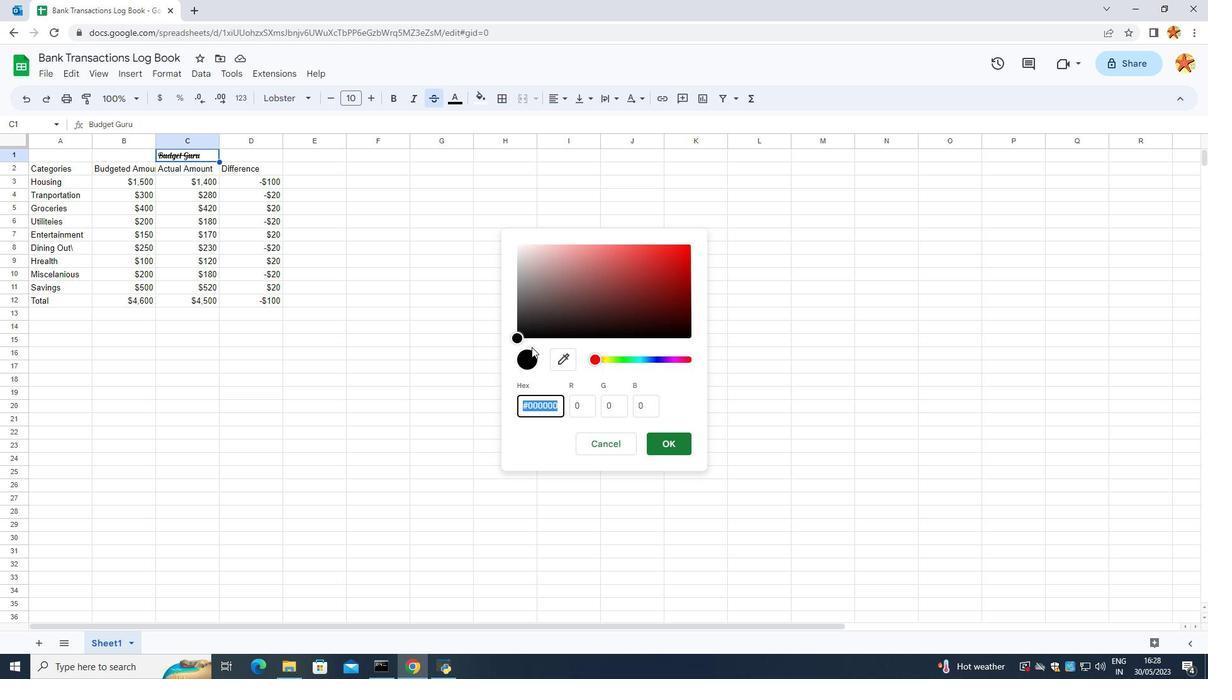 
Action: Mouse pressed left at (526, 354)
Screenshot: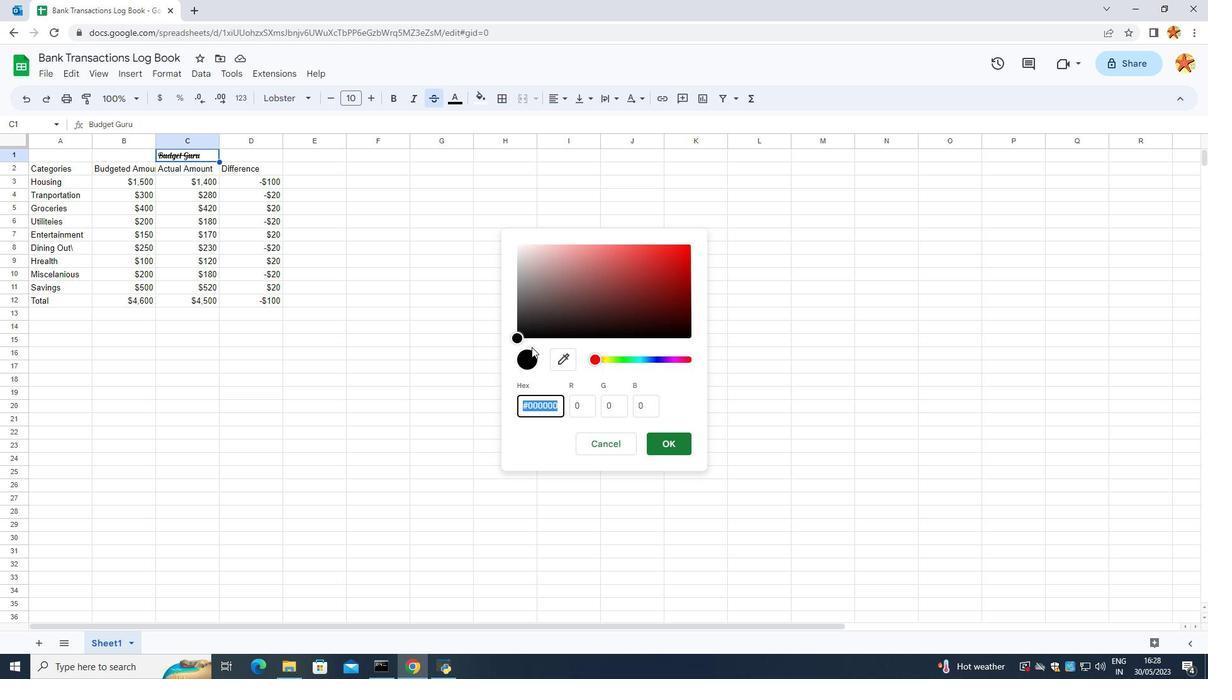 
Action: Mouse moved to (538, 324)
Screenshot: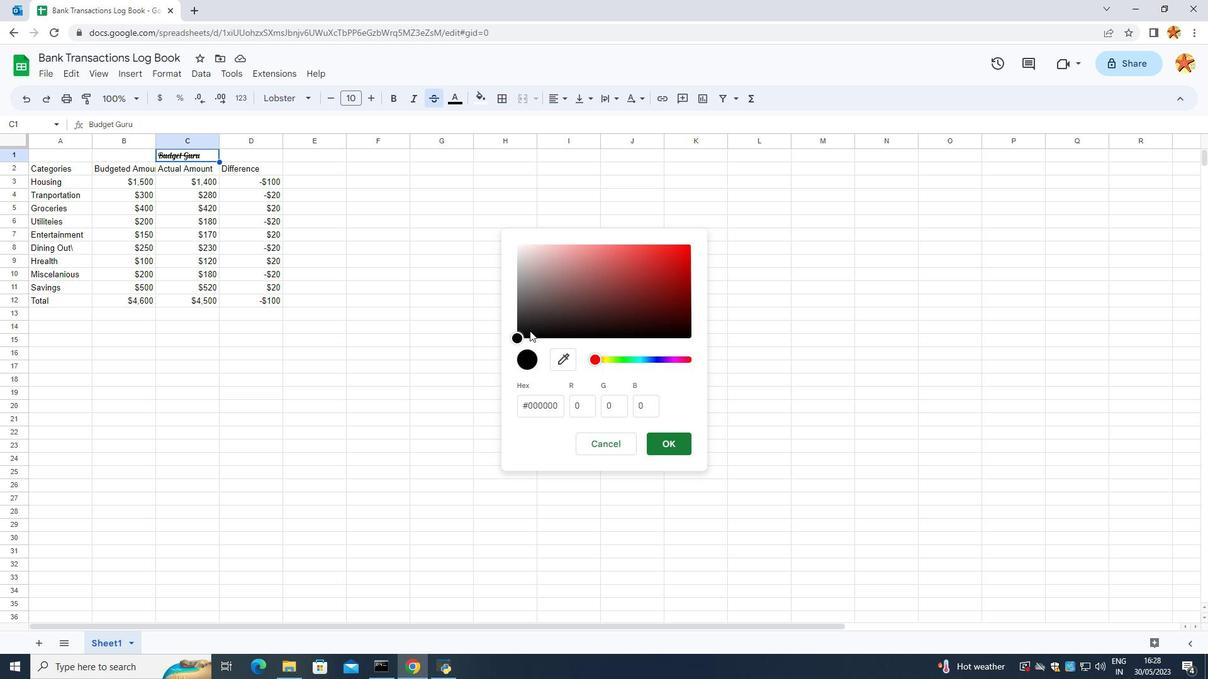 
Action: Mouse pressed left at (538, 324)
Screenshot: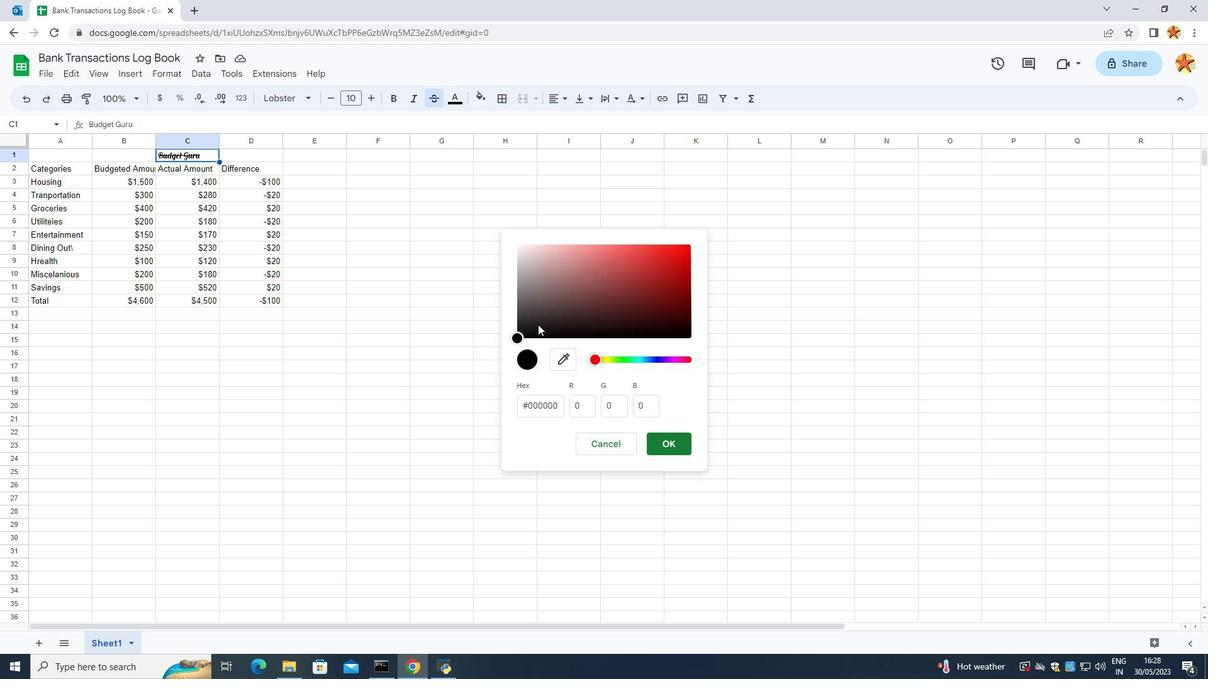 
Action: Mouse moved to (547, 321)
Screenshot: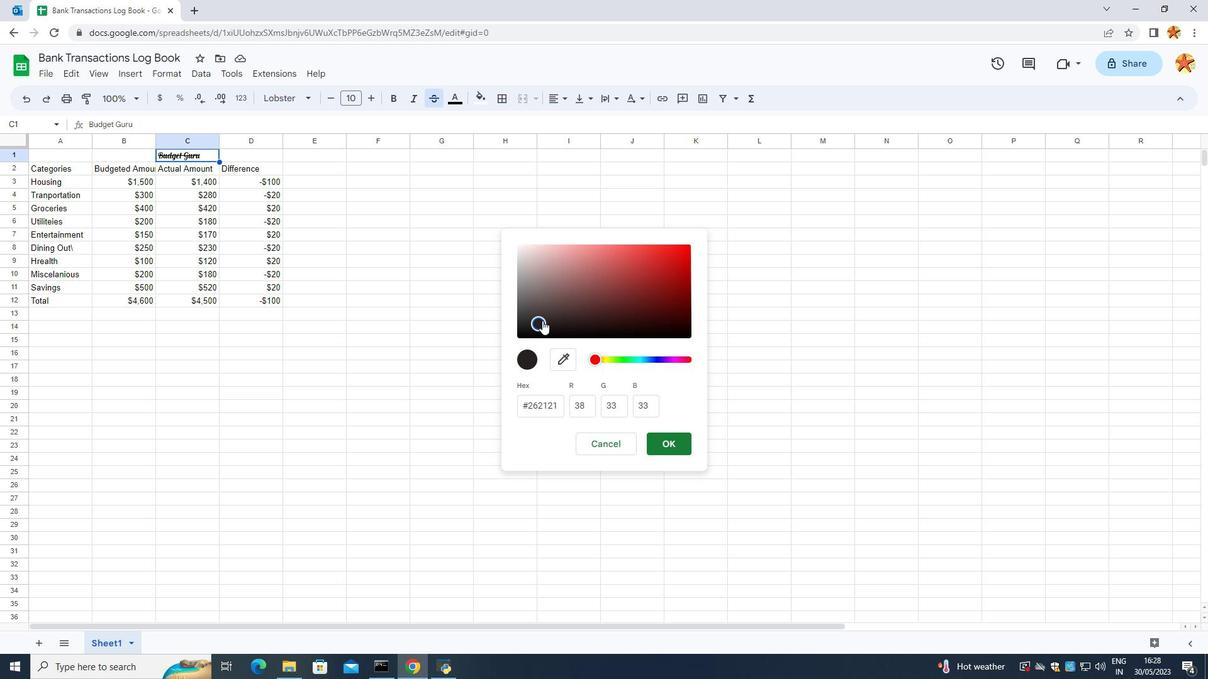 
Action: Mouse pressed left at (547, 321)
Screenshot: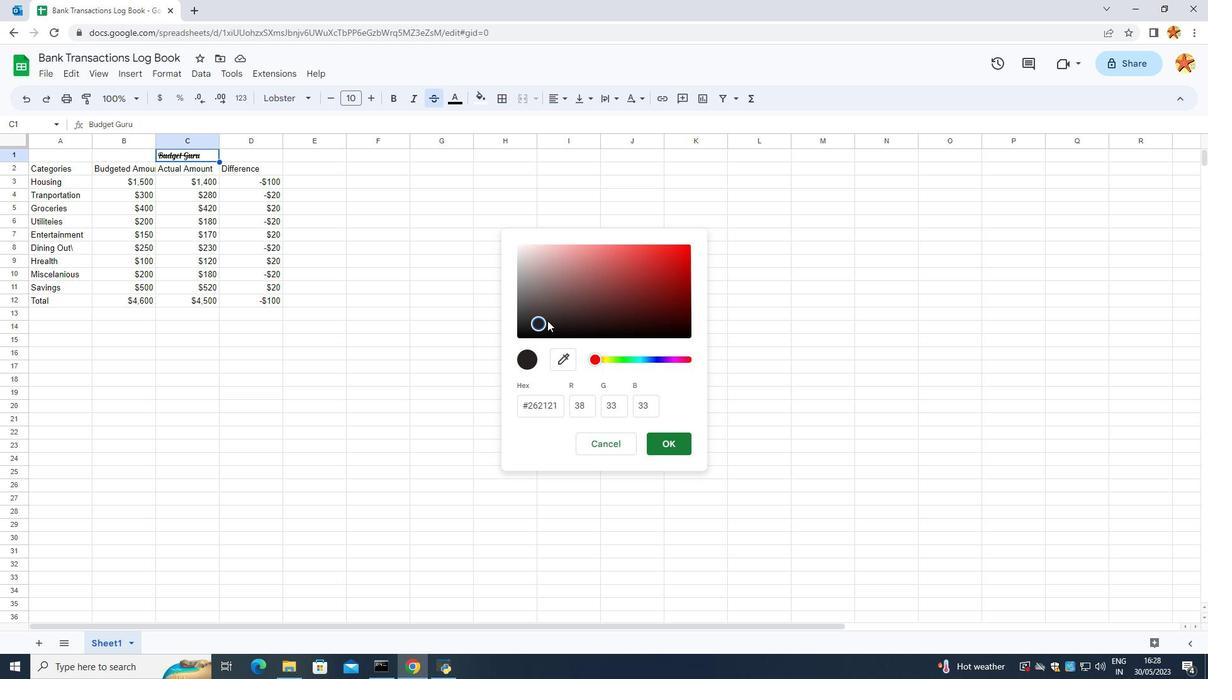 
Action: Mouse moved to (556, 315)
Screenshot: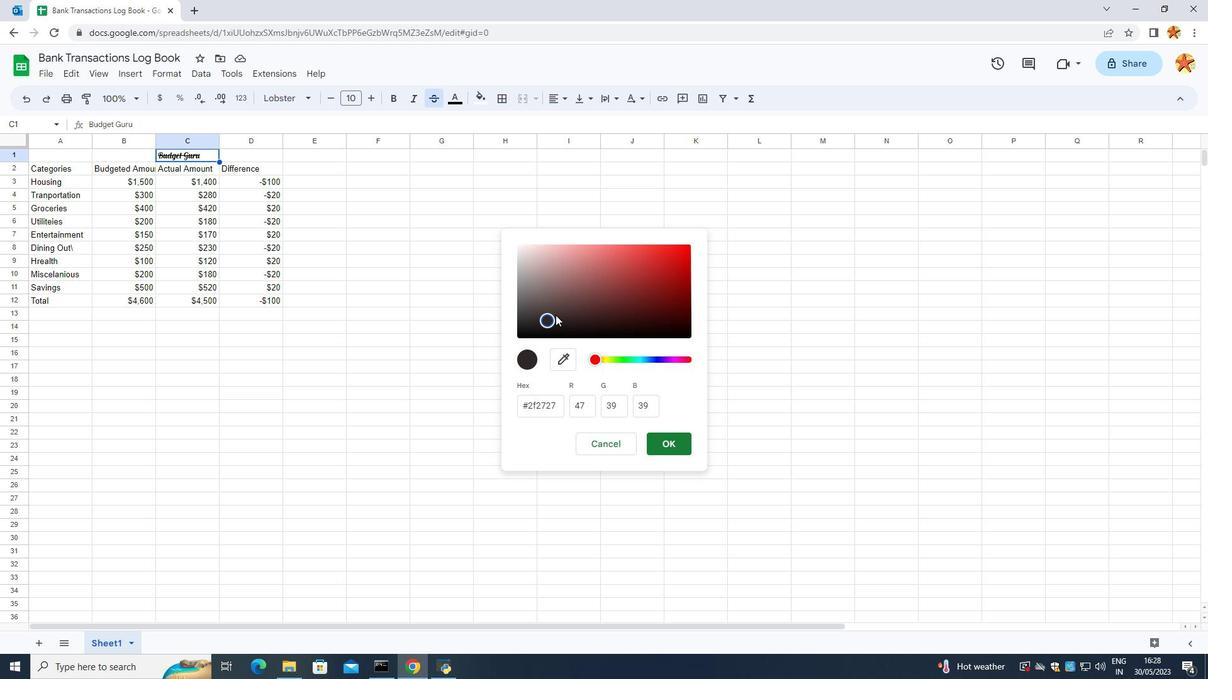 
Action: Mouse pressed left at (556, 315)
Screenshot: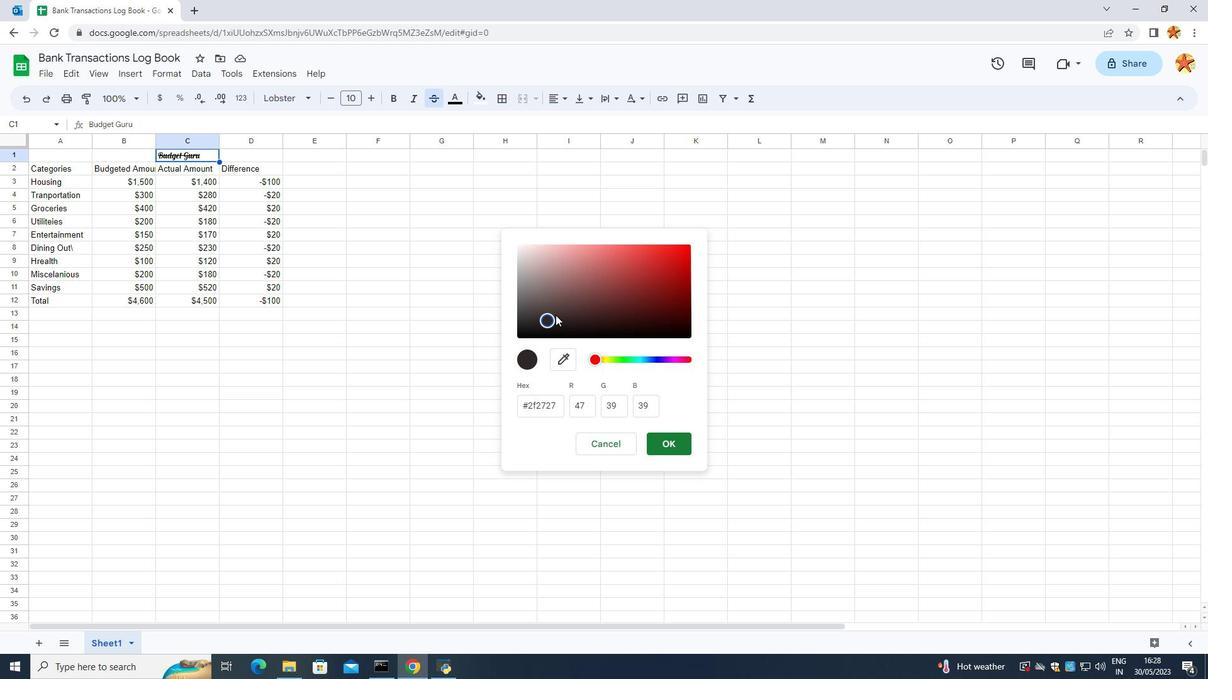
Action: Mouse moved to (570, 309)
Screenshot: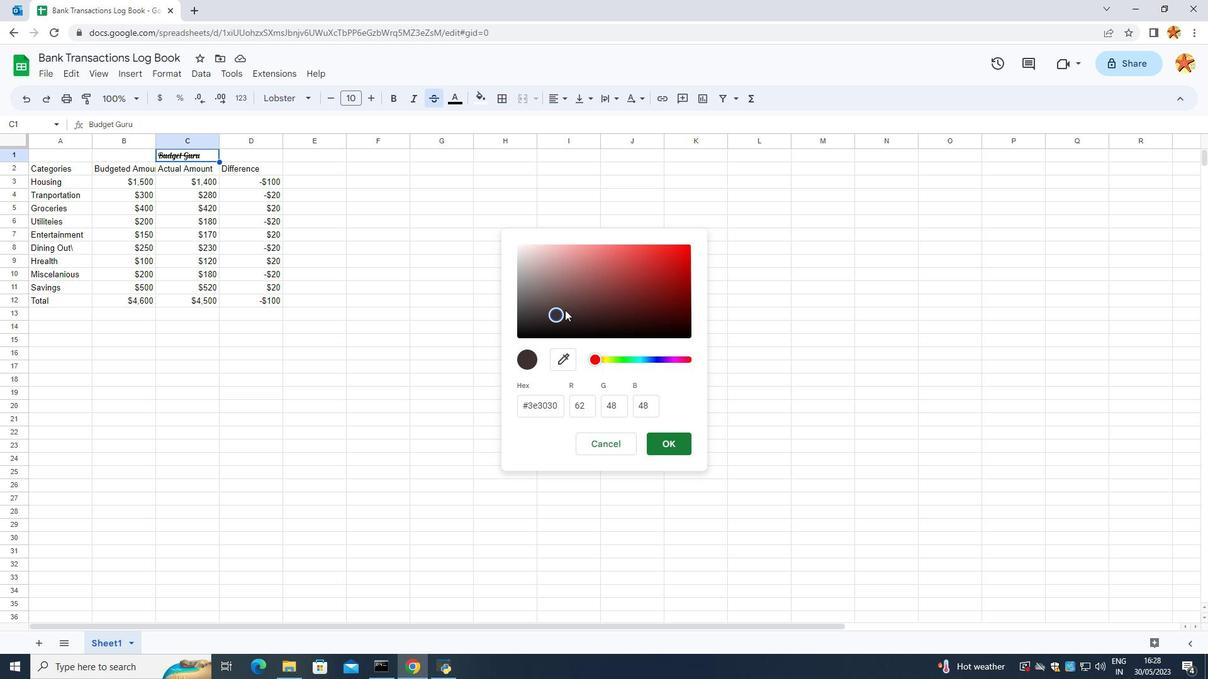
Action: Mouse pressed left at (570, 309)
Screenshot: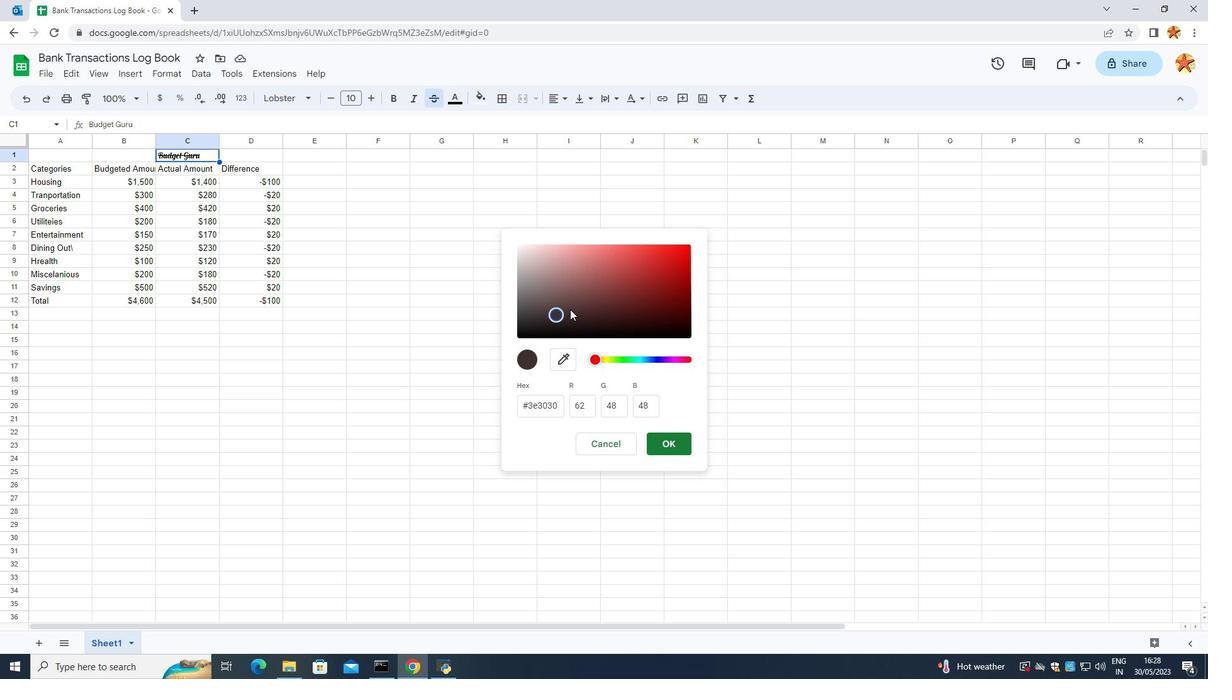 
Action: Mouse moved to (582, 311)
Screenshot: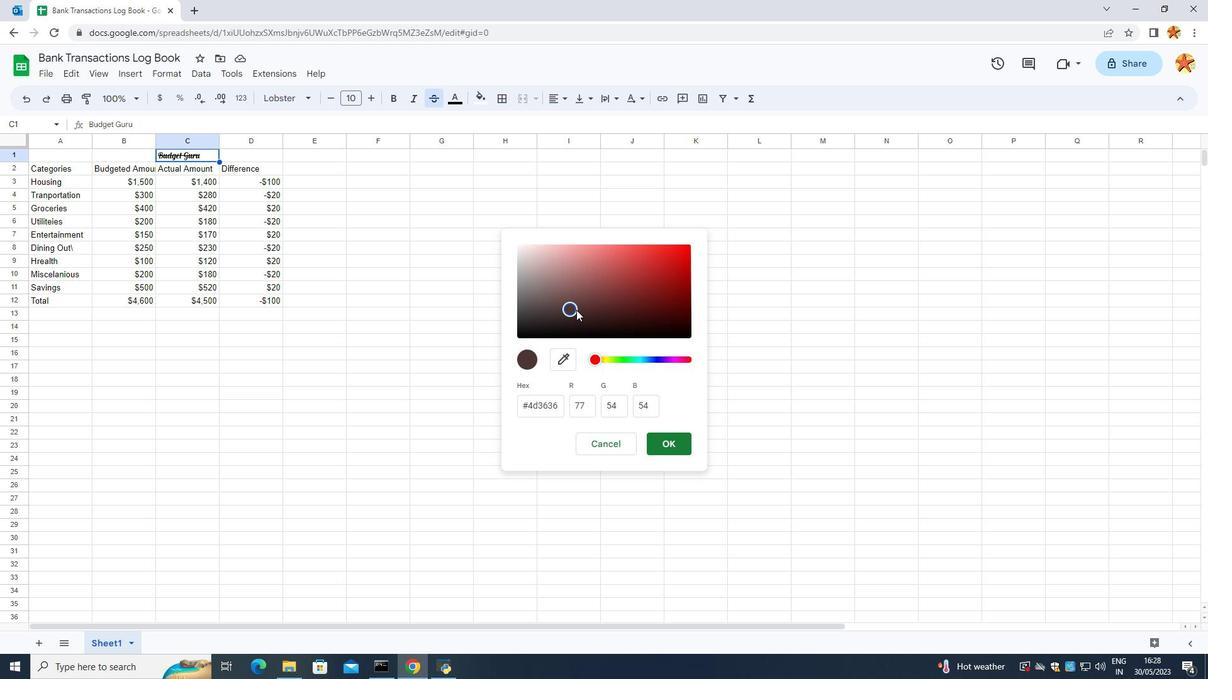 
Action: Mouse pressed left at (582, 311)
Screenshot: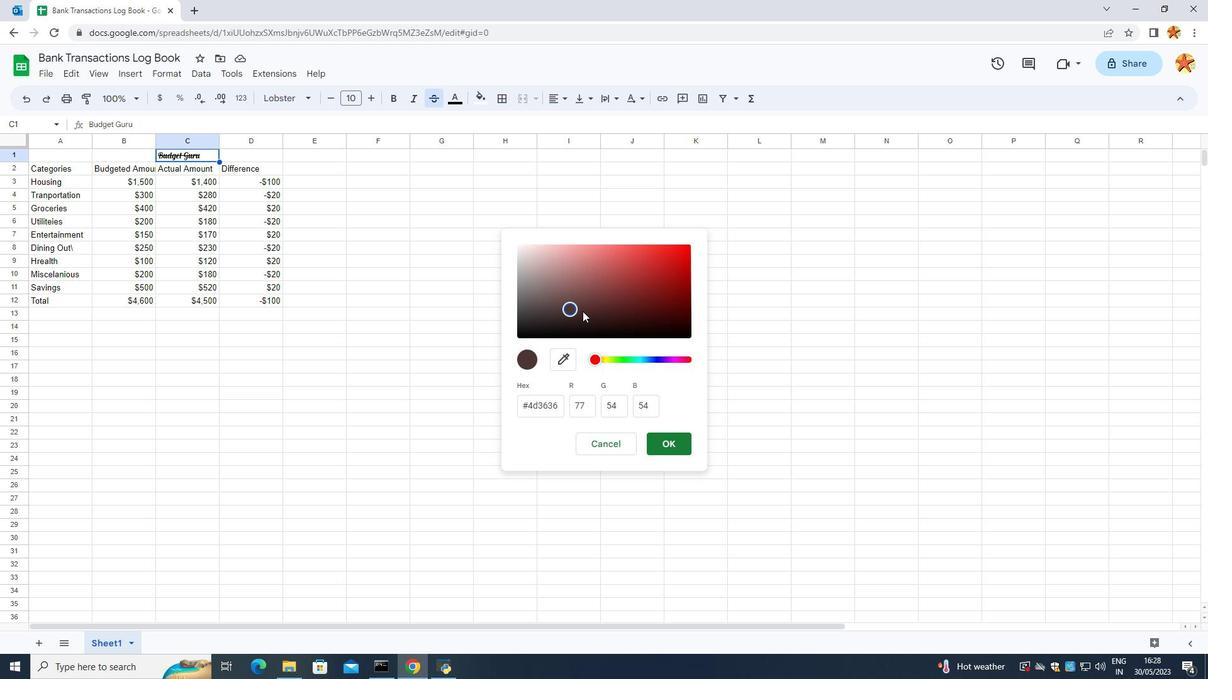
Action: Mouse moved to (594, 305)
Screenshot: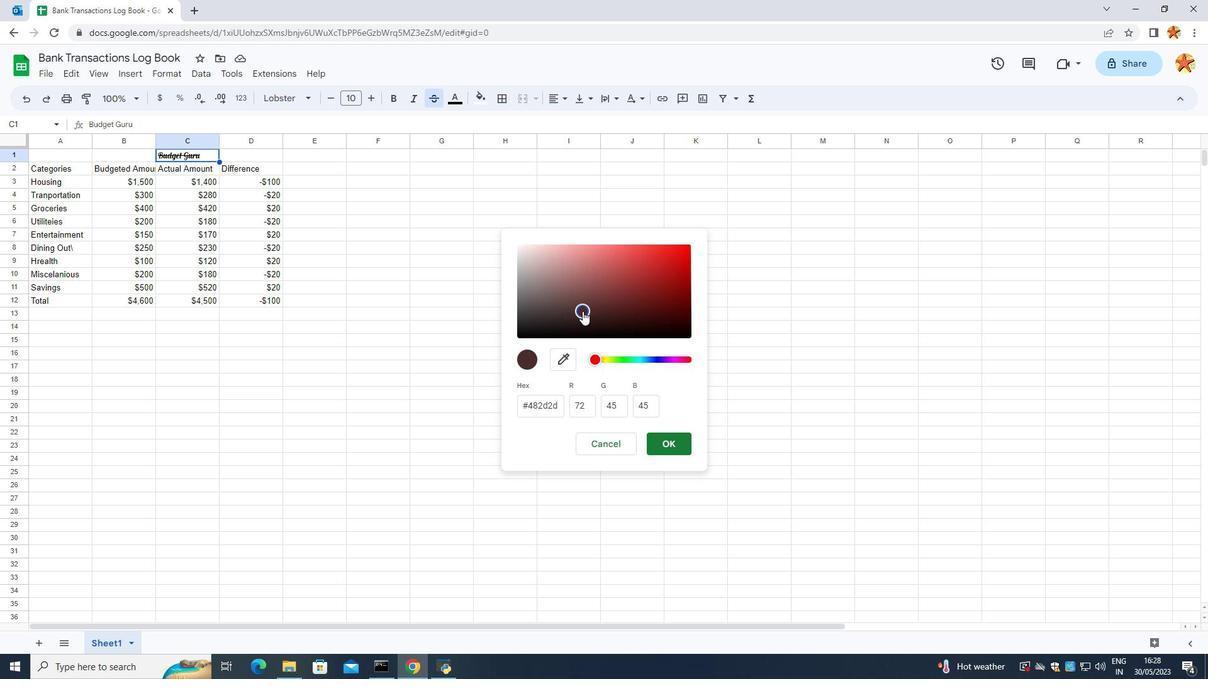 
Action: Mouse pressed left at (594, 305)
Screenshot: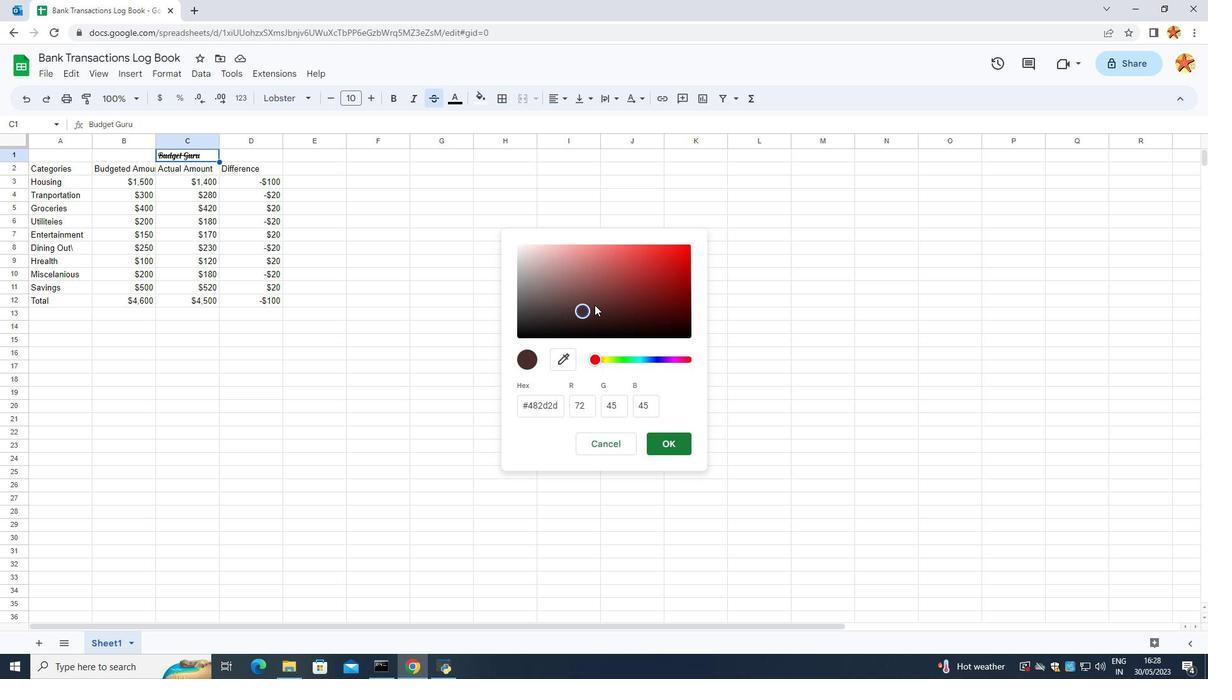 
Action: Mouse moved to (604, 299)
Screenshot: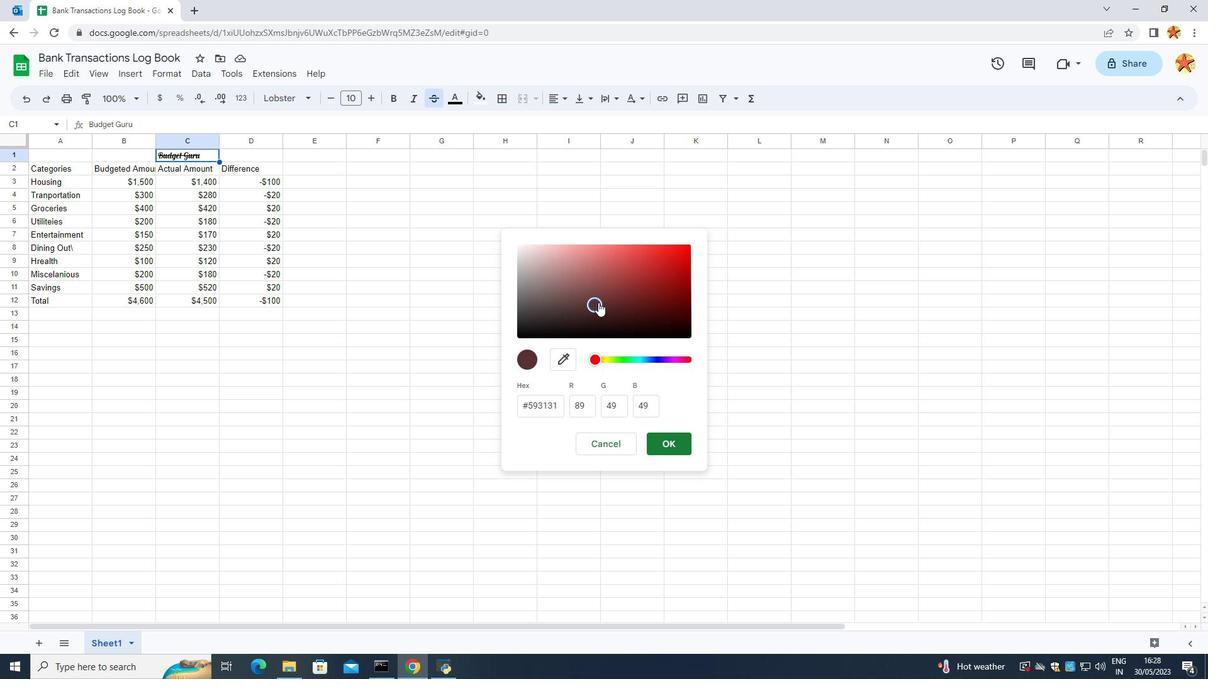 
Action: Mouse pressed left at (604, 299)
Screenshot: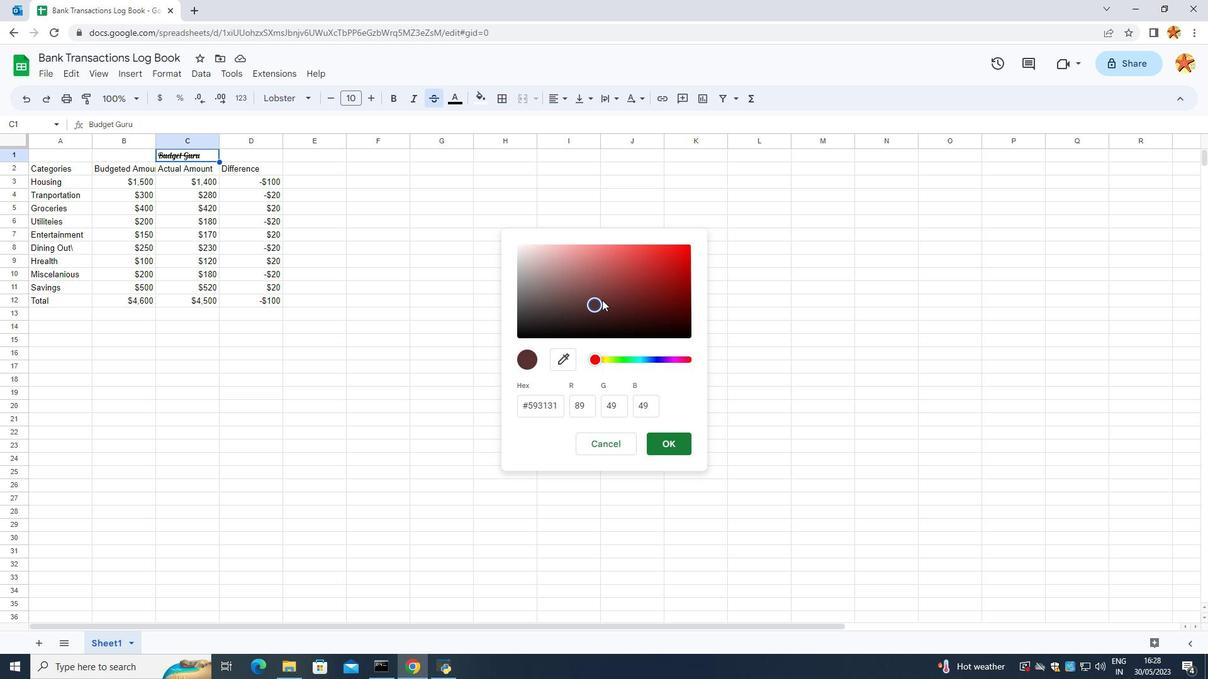 
Action: Mouse moved to (597, 319)
Screenshot: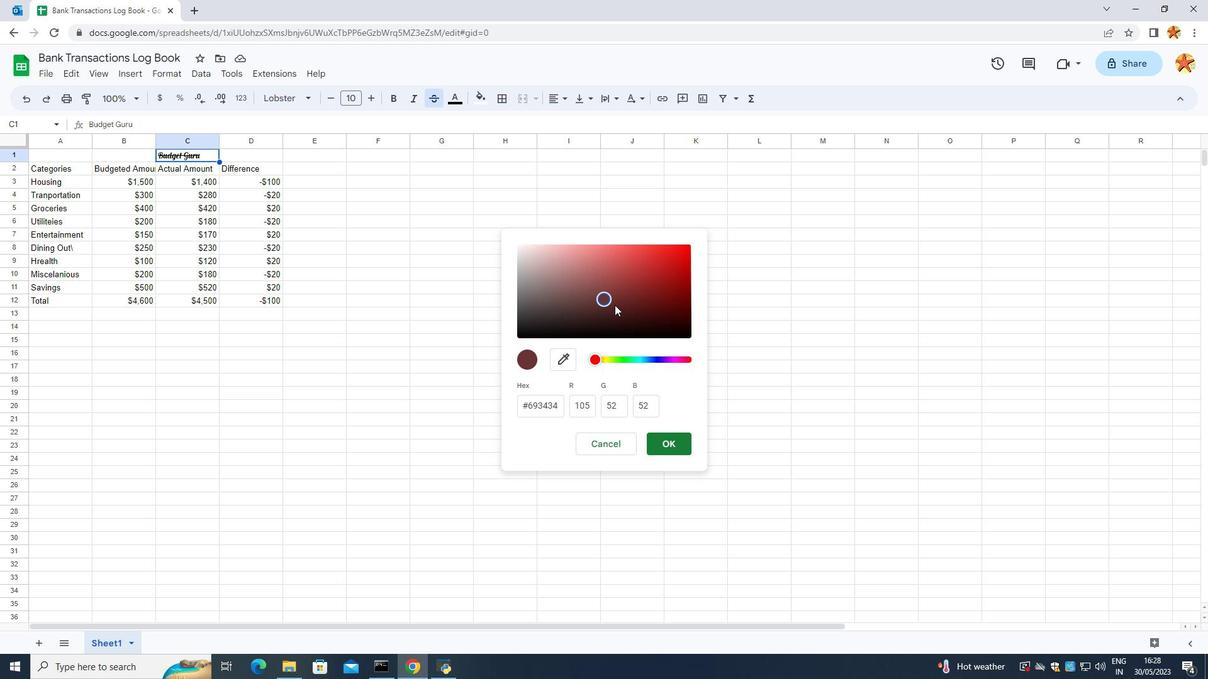 
Action: Mouse pressed left at (597, 319)
Screenshot: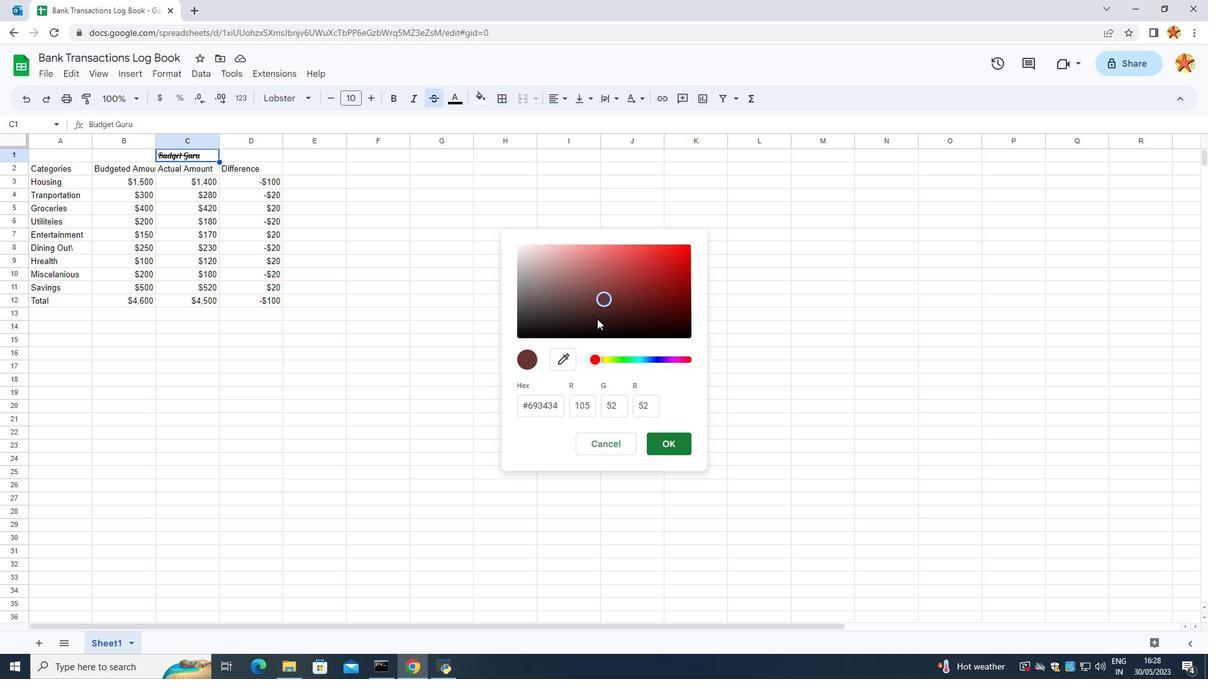 
Action: Mouse moved to (577, 319)
Screenshot: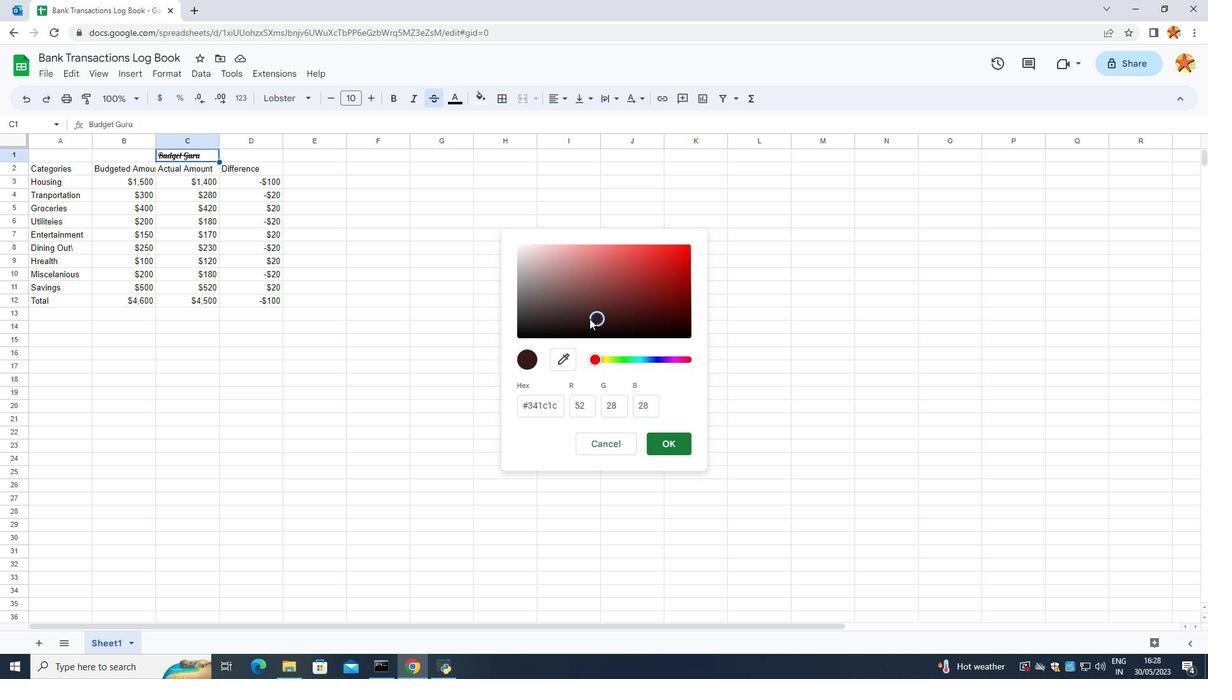 
Action: Mouse pressed left at (577, 319)
Screenshot: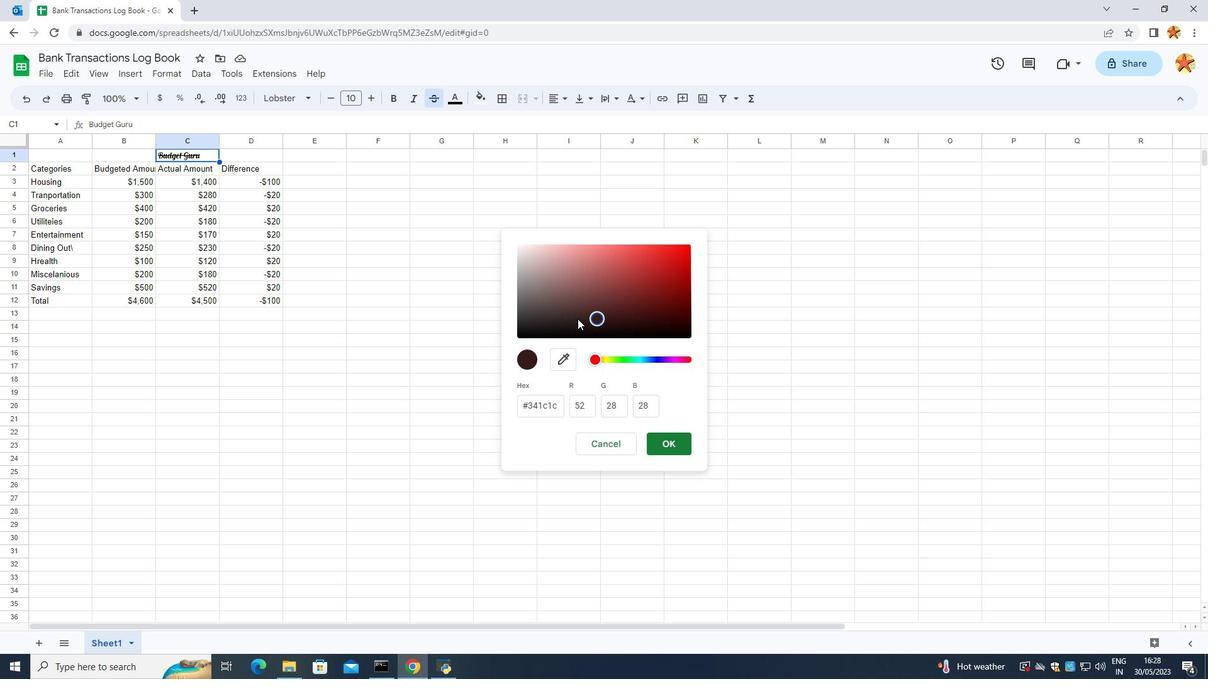 
Action: Mouse moved to (562, 313)
Screenshot: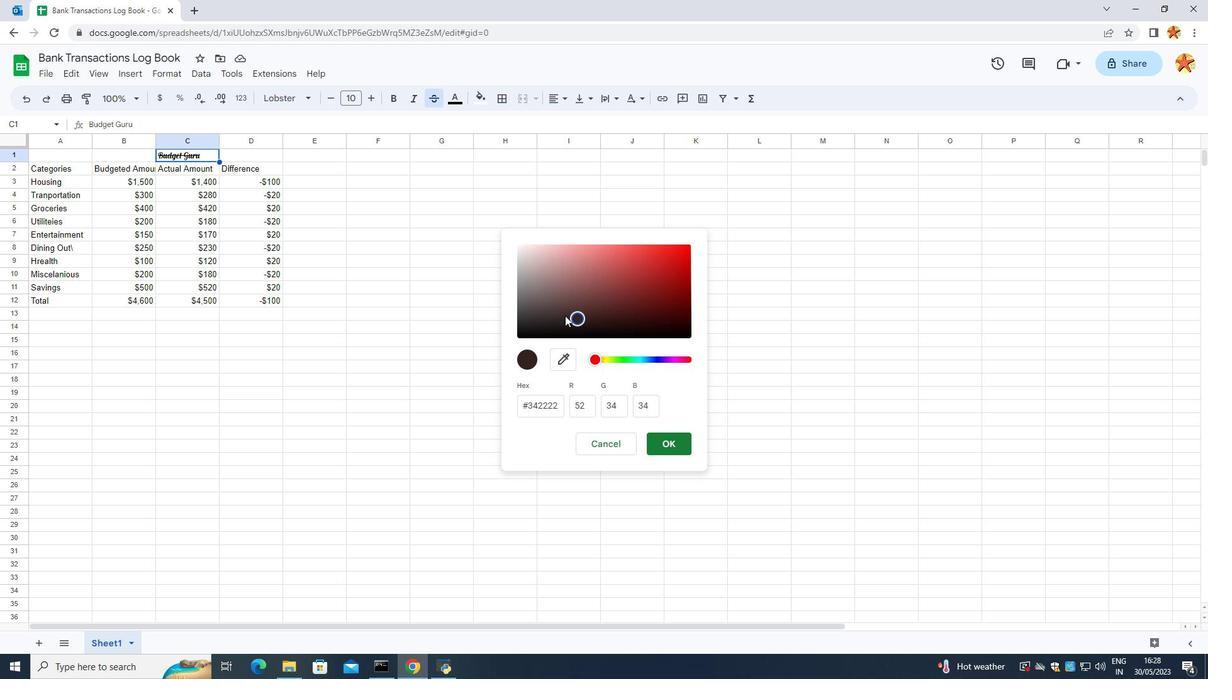 
Action: Mouse pressed left at (562, 313)
Screenshot: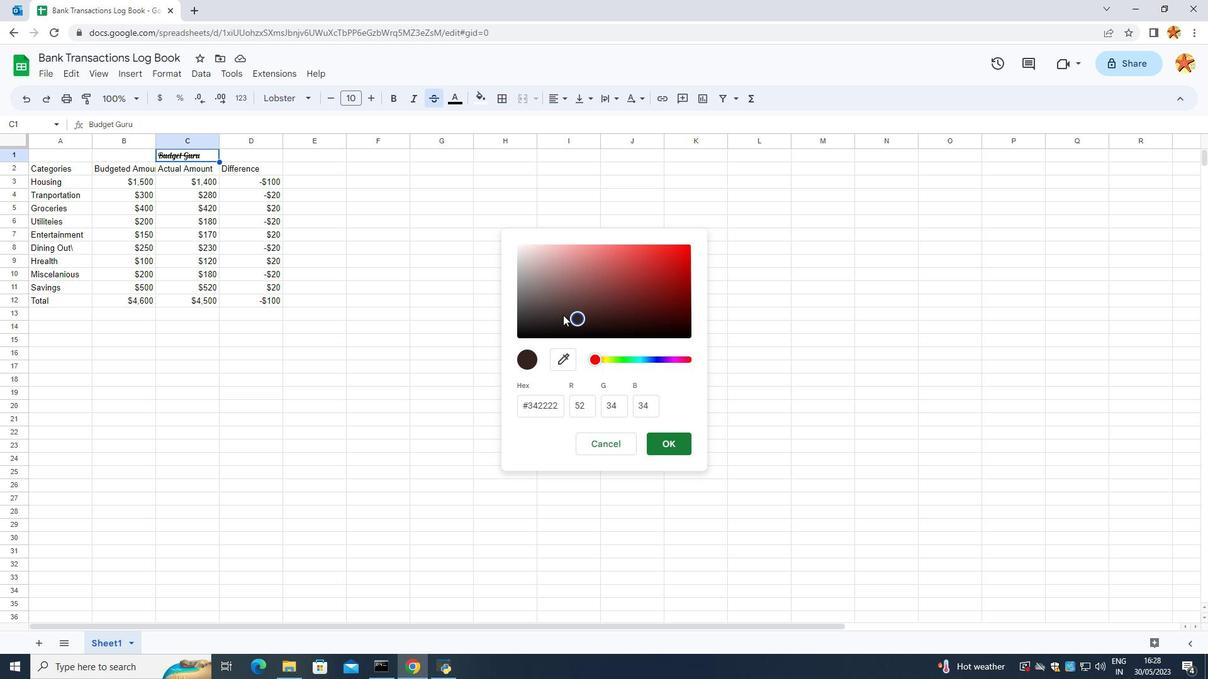 
Action: Mouse moved to (550, 307)
Screenshot: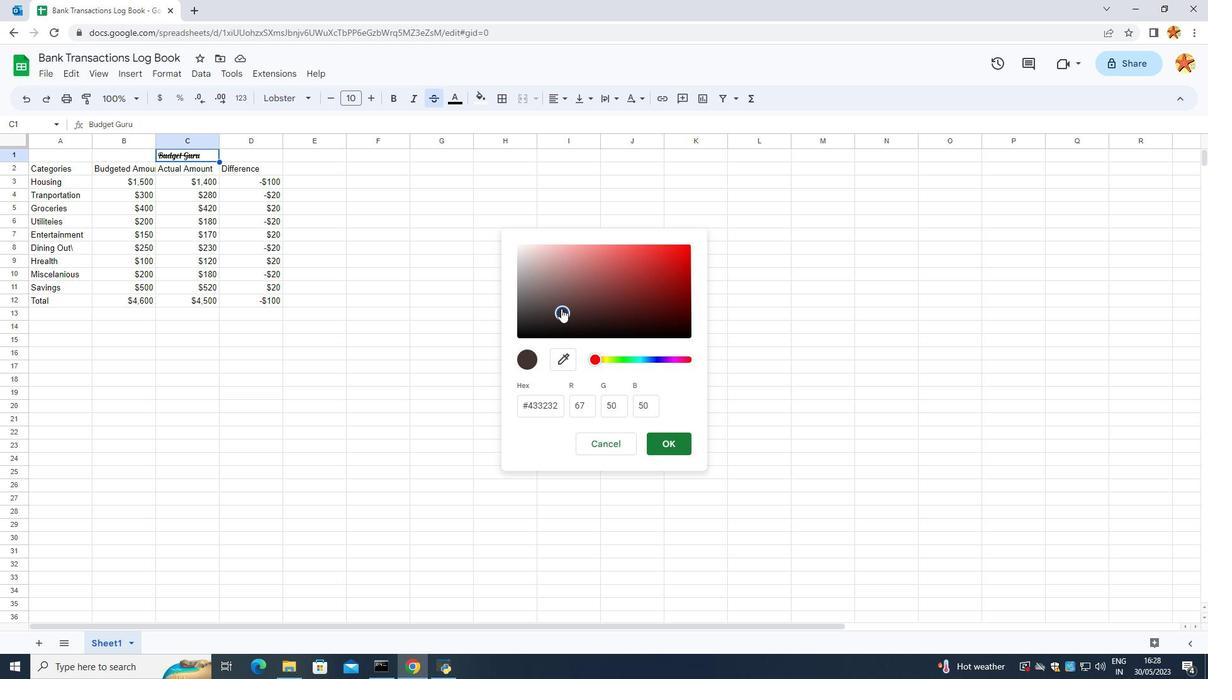 
Action: Mouse pressed left at (550, 307)
Screenshot: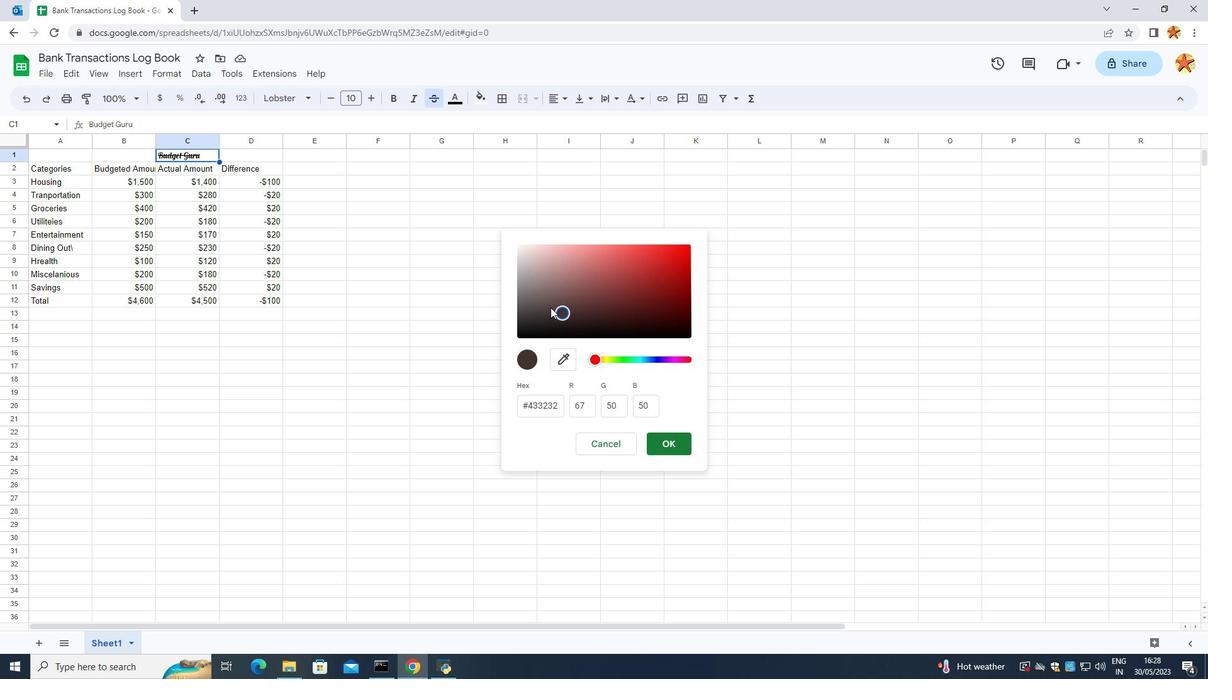 
Action: Mouse moved to (543, 299)
Screenshot: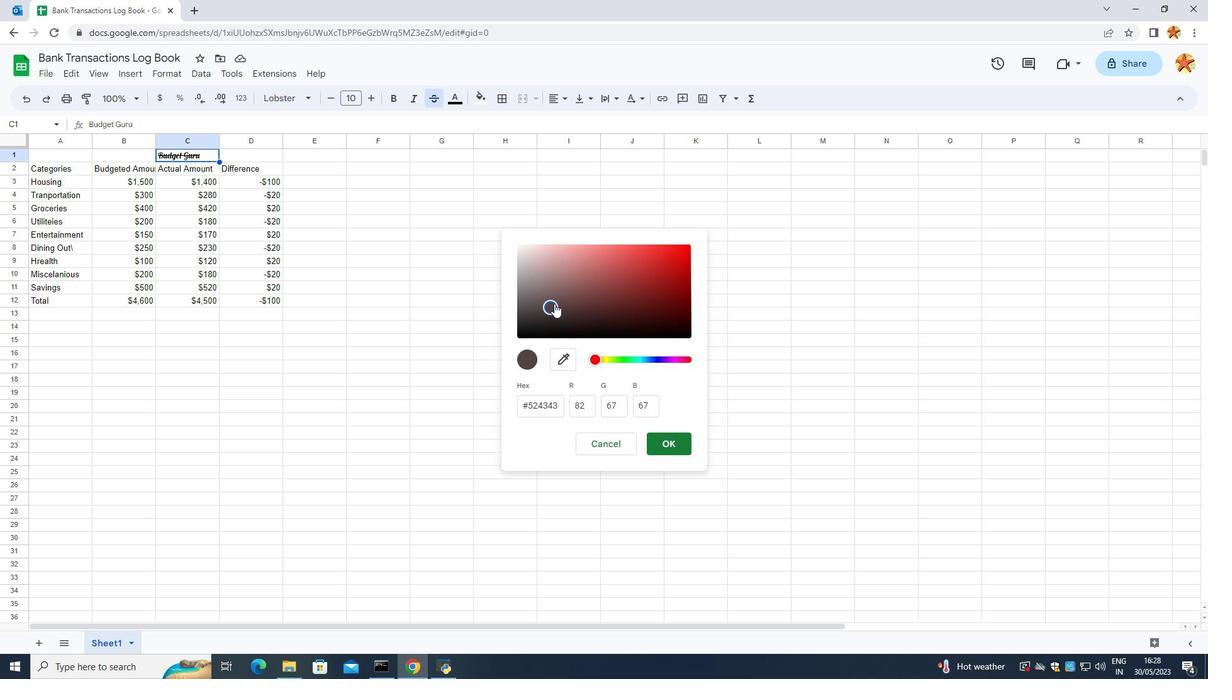 
Action: Mouse pressed left at (543, 299)
Screenshot: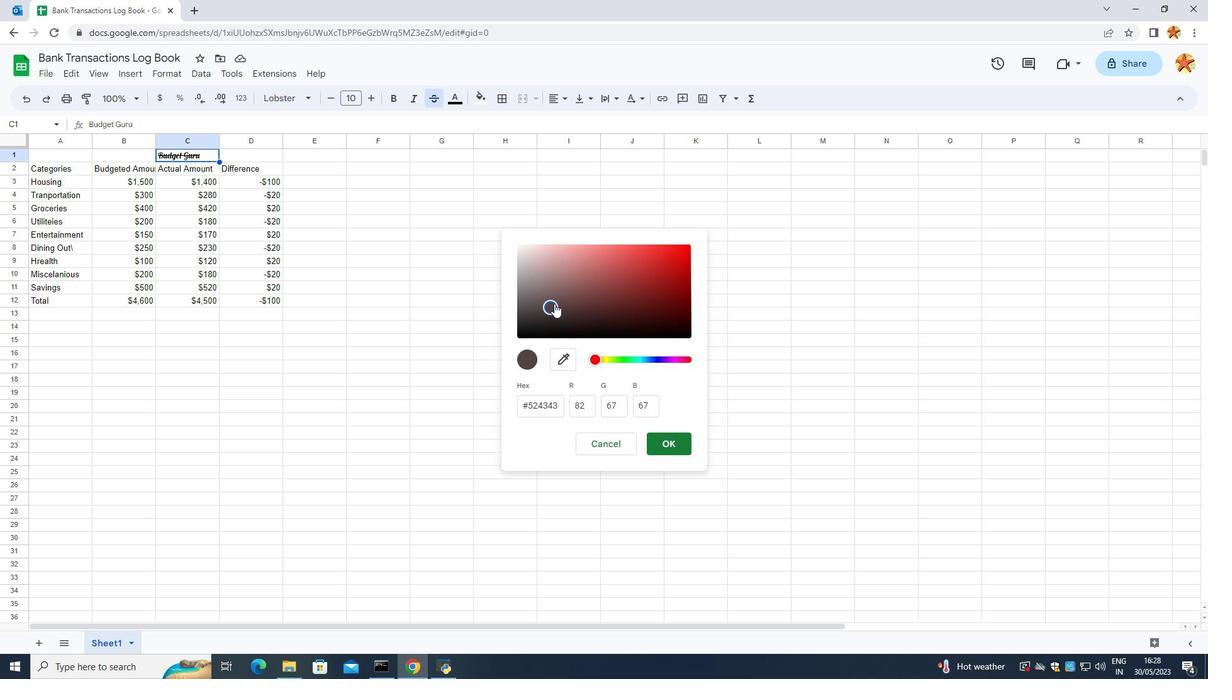 
Action: Mouse moved to (659, 446)
Screenshot: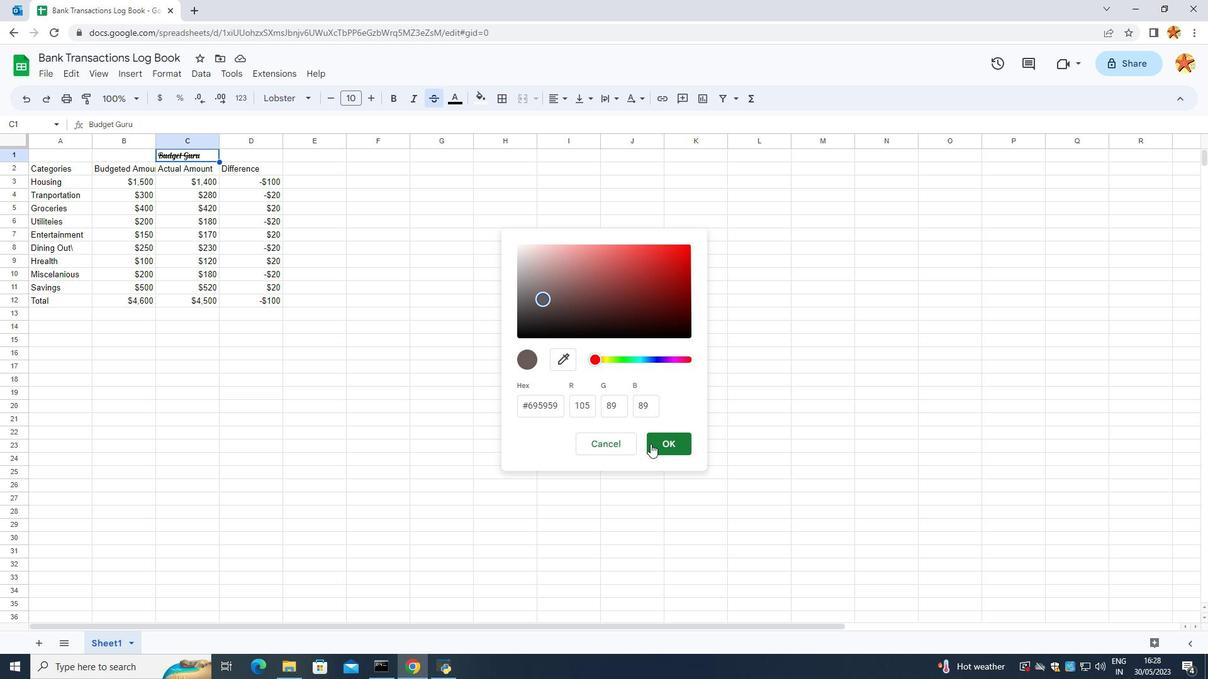 
Action: Mouse pressed left at (659, 446)
Screenshot: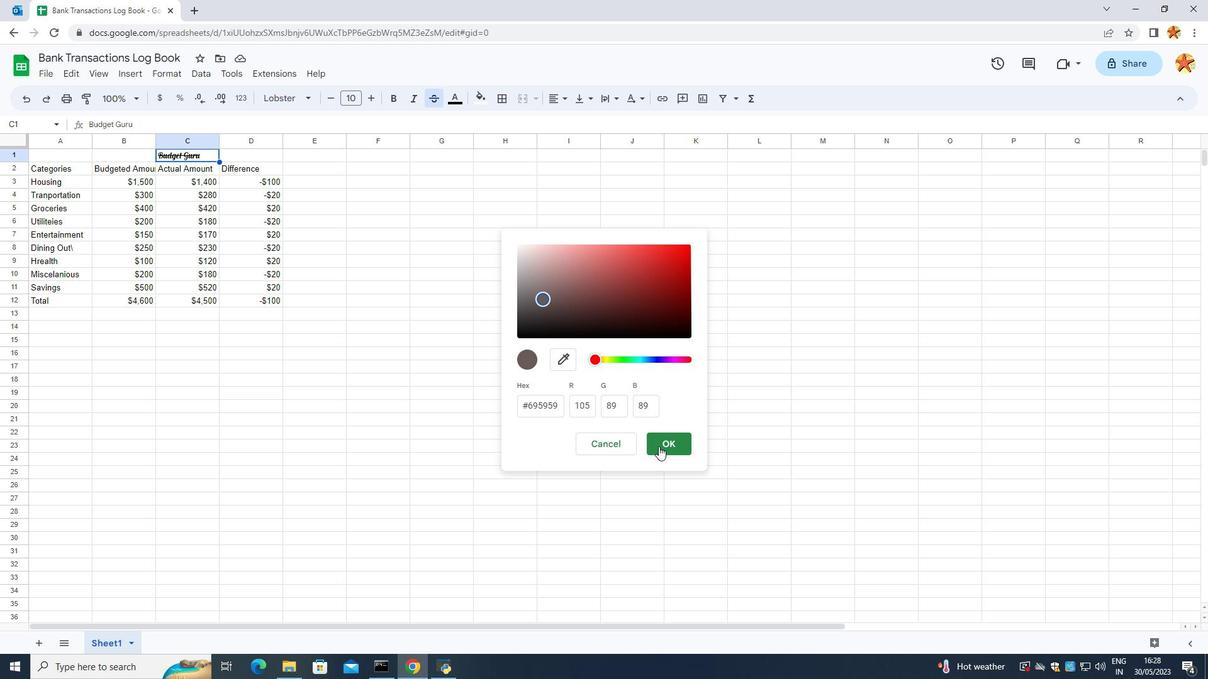 
Action: Mouse moved to (427, 95)
Screenshot: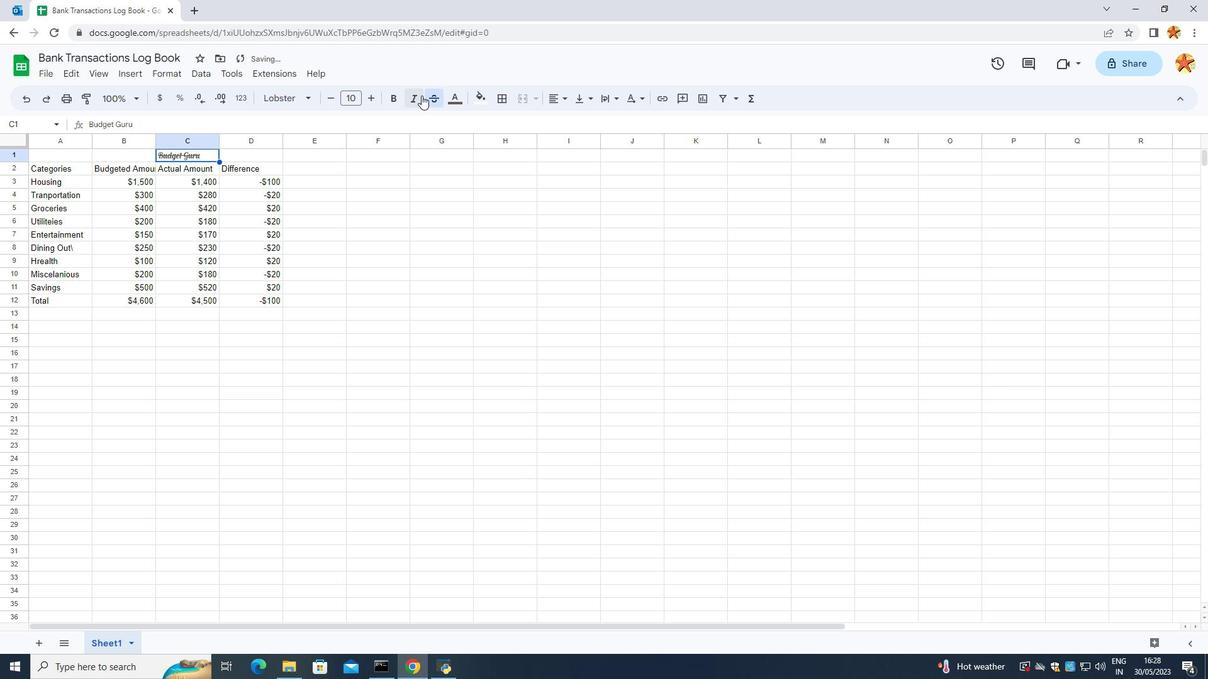 
Action: Mouse pressed left at (427, 95)
Screenshot: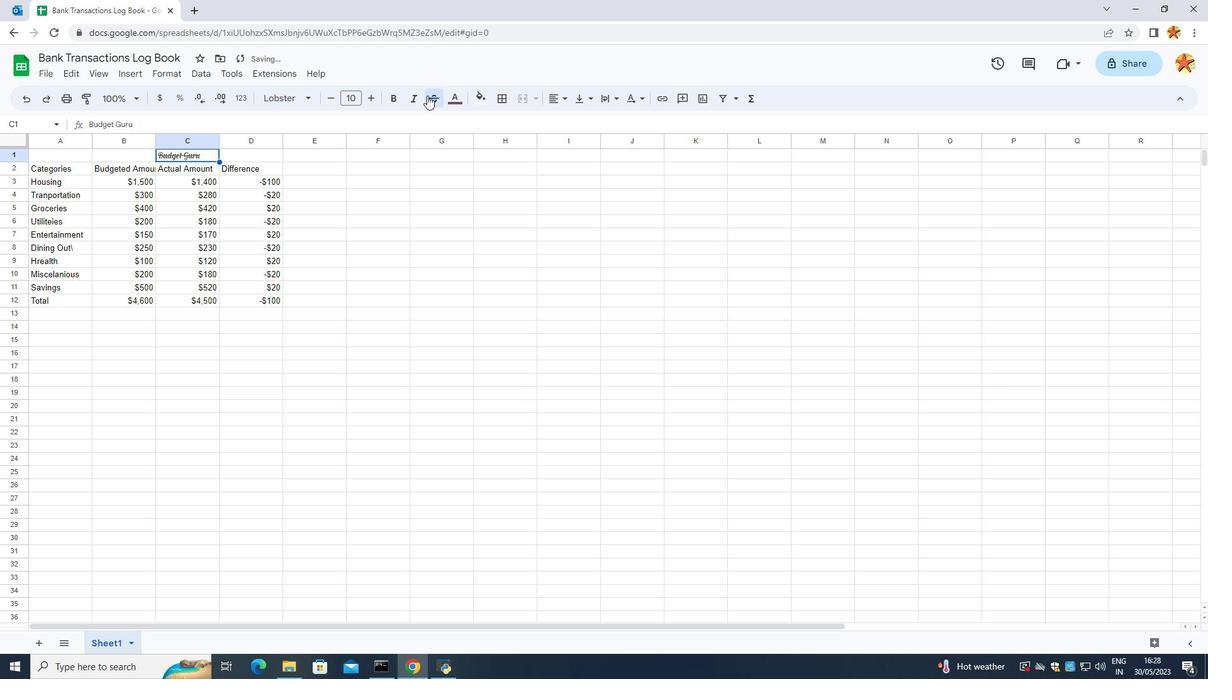 
Action: Mouse moved to (137, 179)
Screenshot: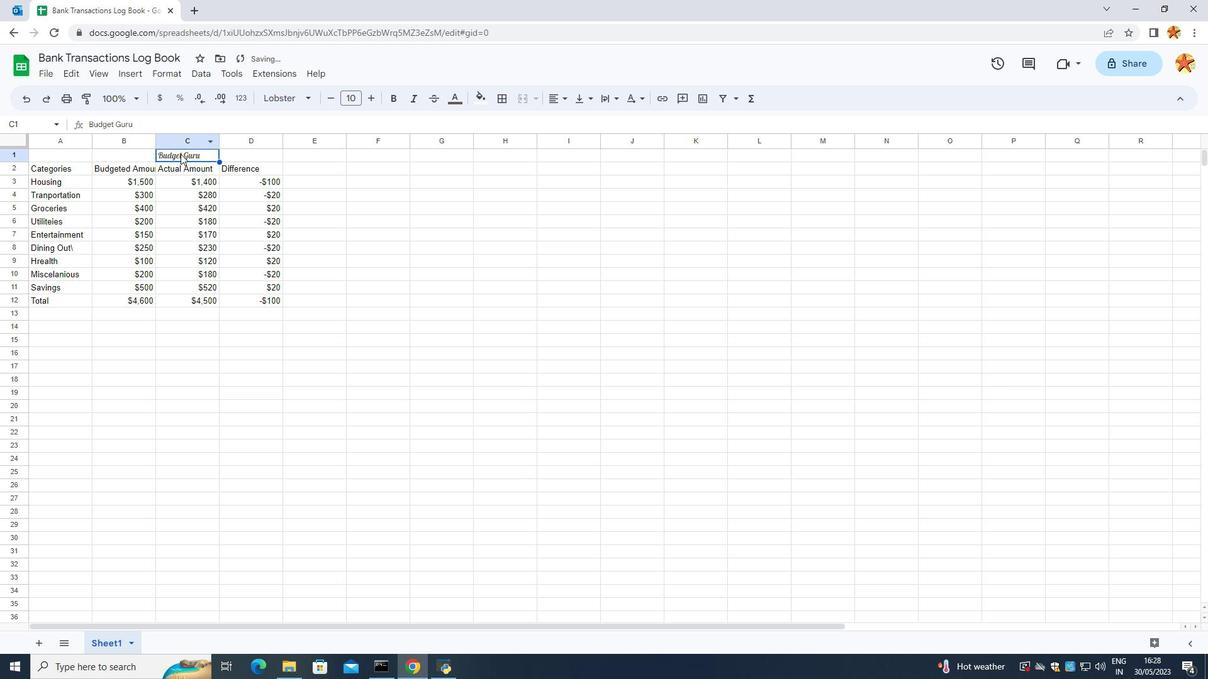 
Action: Mouse pressed left at (137, 179)
Screenshot: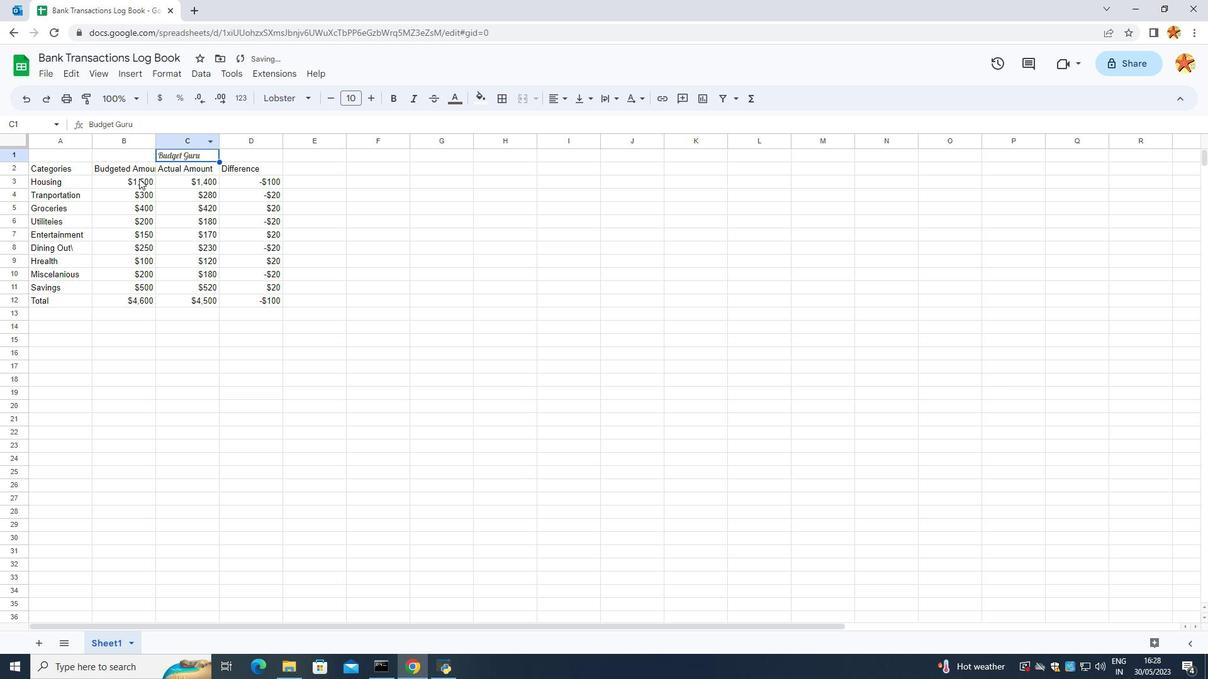 
Action: Mouse moved to (185, 163)
Screenshot: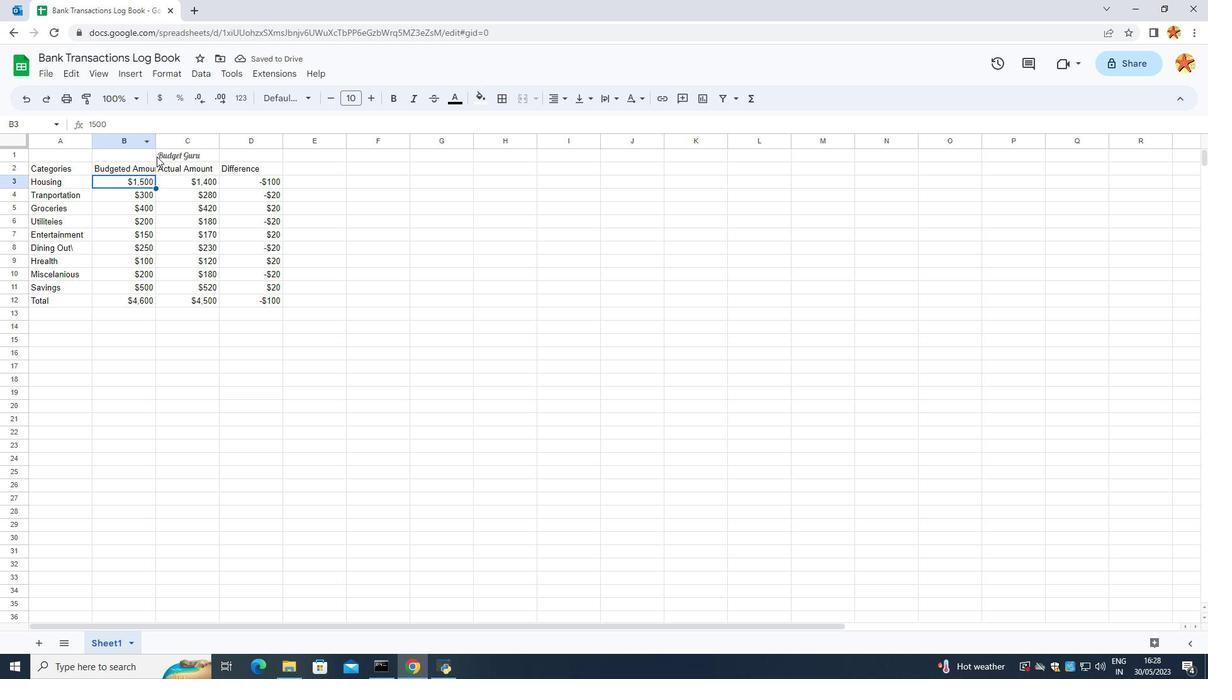 
Action: Mouse pressed left at (185, 163)
Screenshot: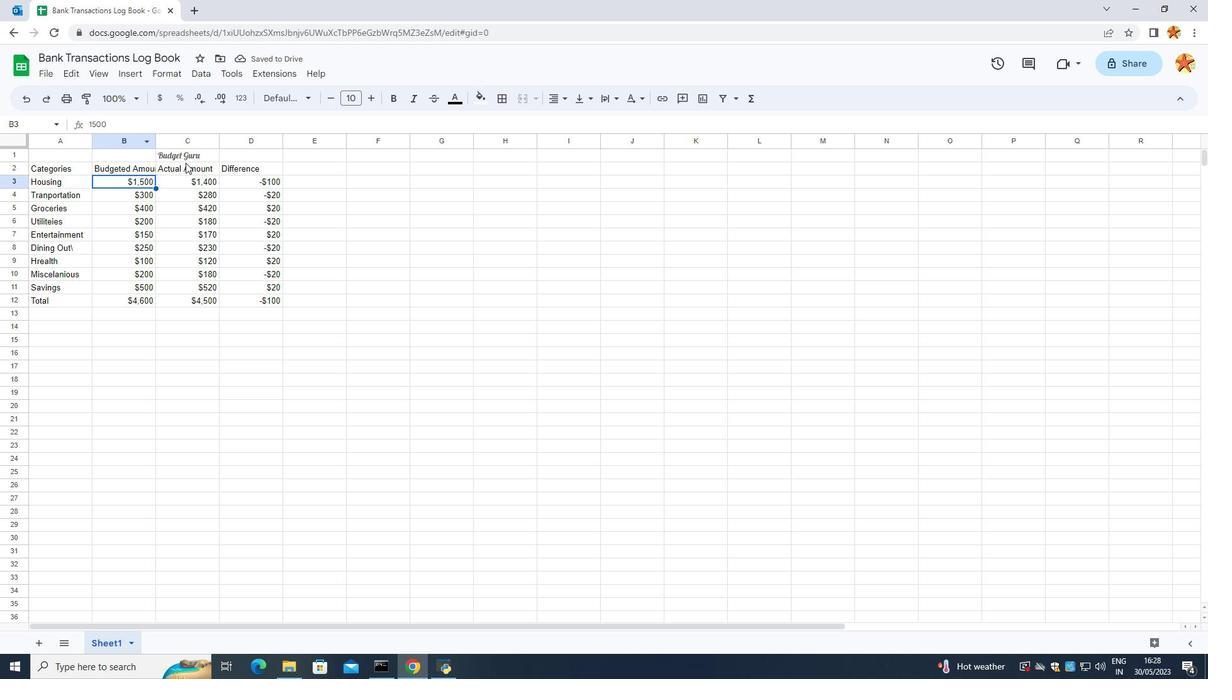 
Action: Mouse moved to (197, 157)
Screenshot: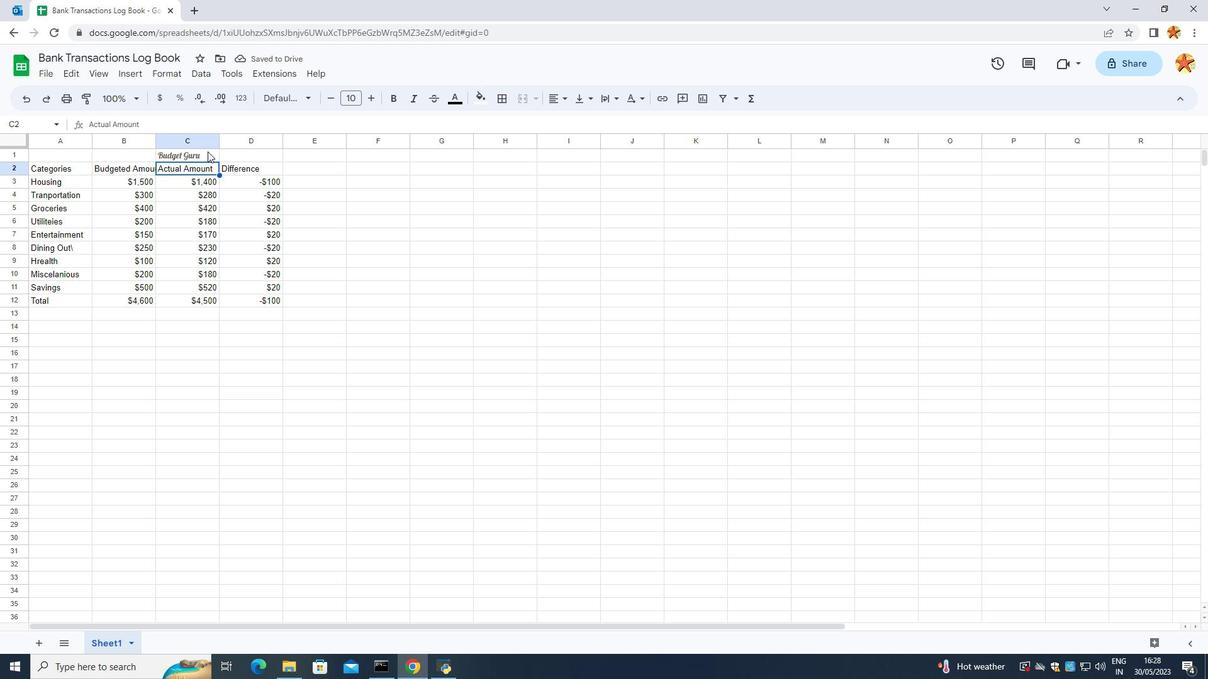 
Action: Mouse pressed left at (197, 157)
Screenshot: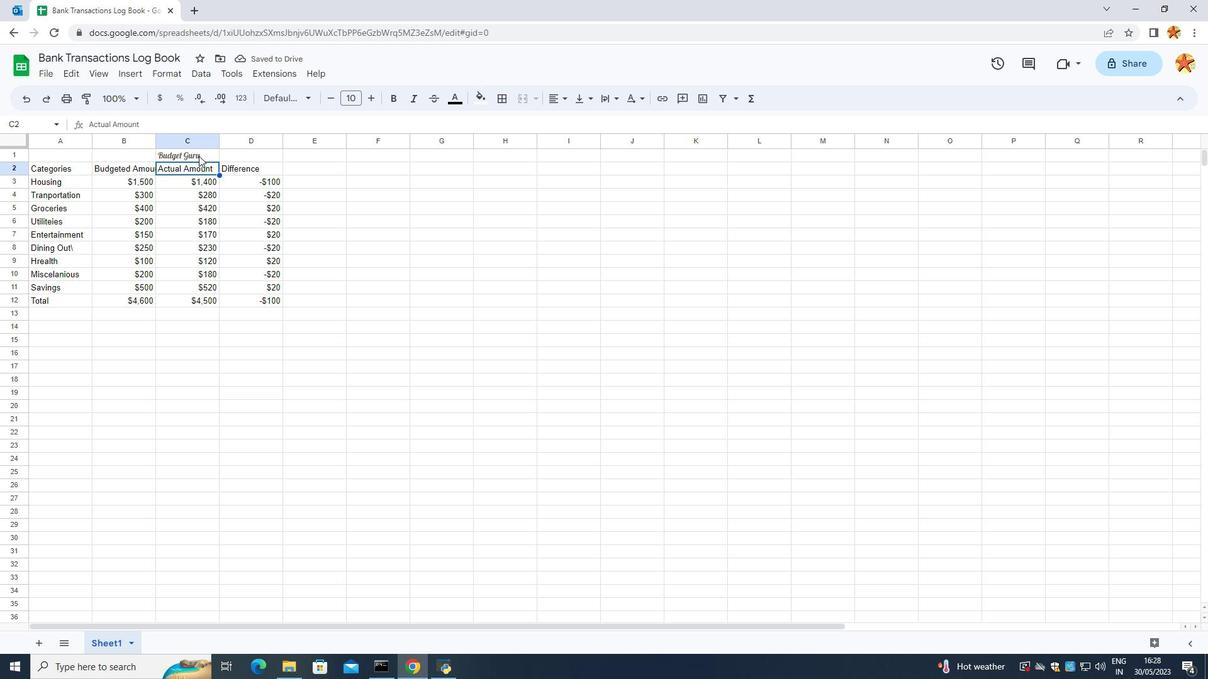 
Action: Mouse moved to (366, 96)
Screenshot: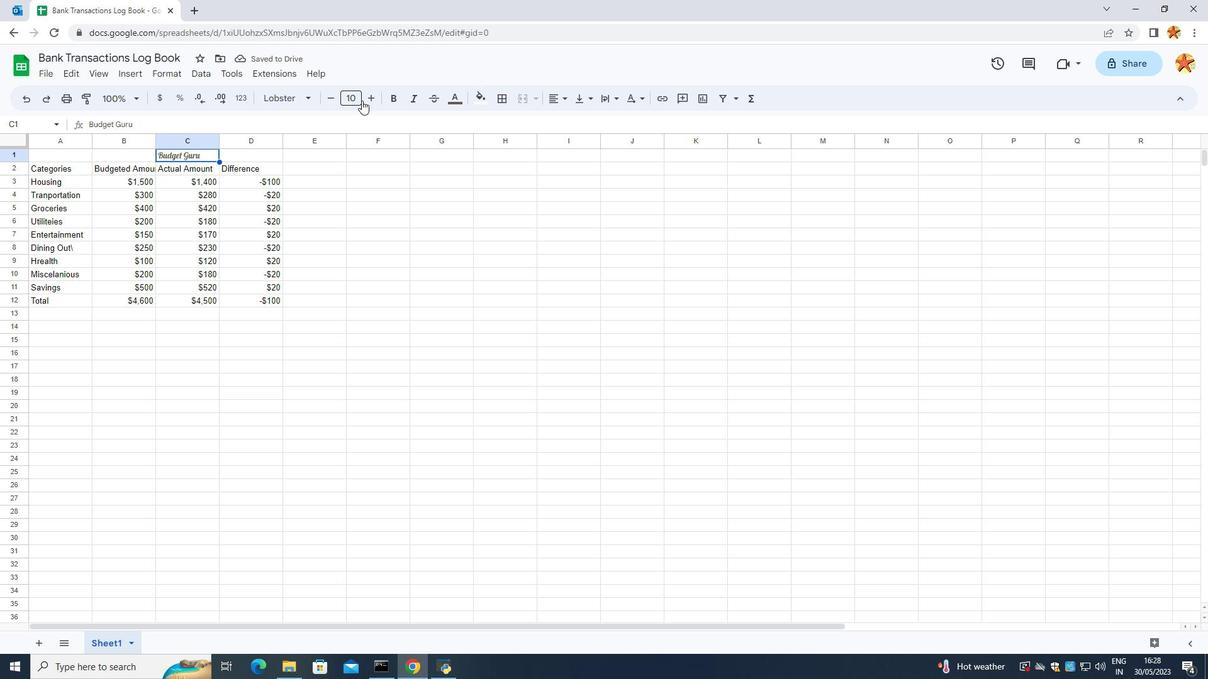 
Action: Mouse pressed left at (366, 96)
Screenshot: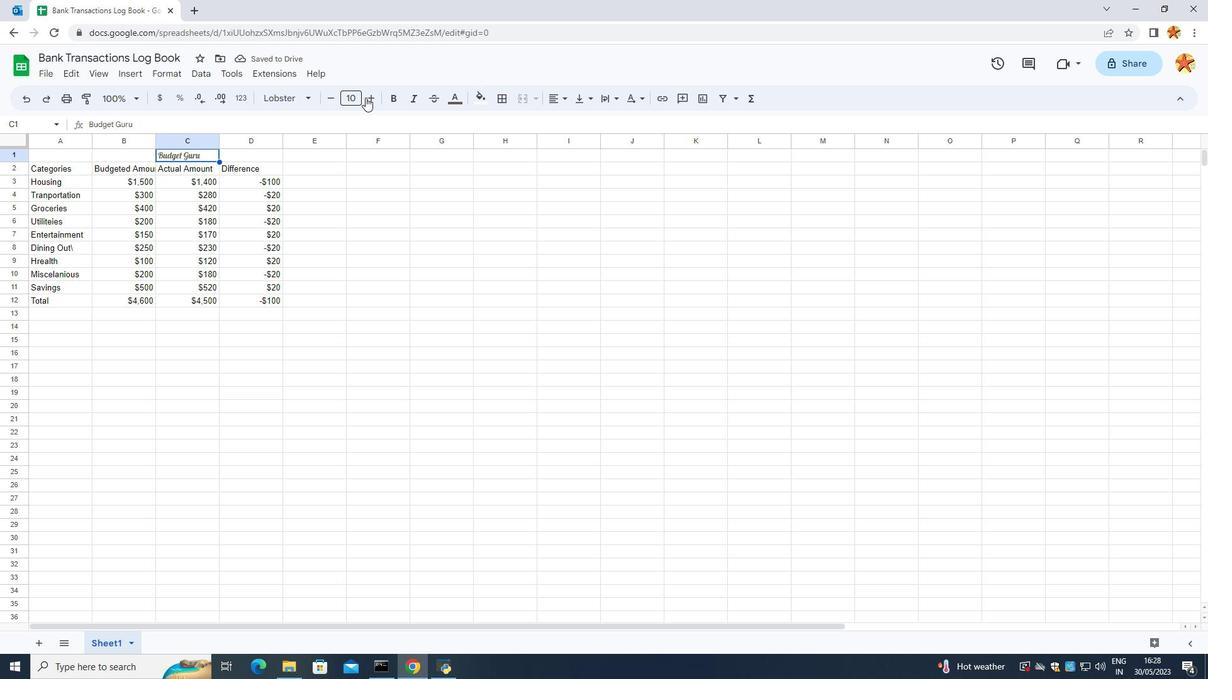 
Action: Mouse pressed left at (366, 96)
Screenshot: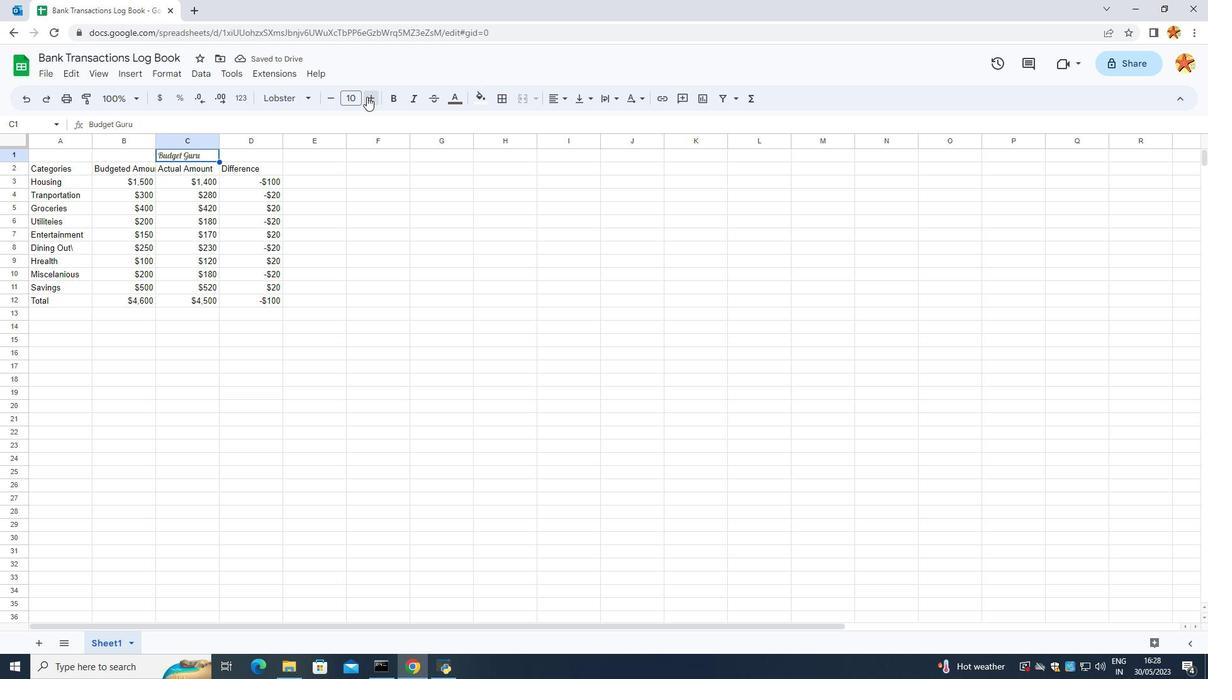 
Action: Mouse pressed left at (366, 96)
Screenshot: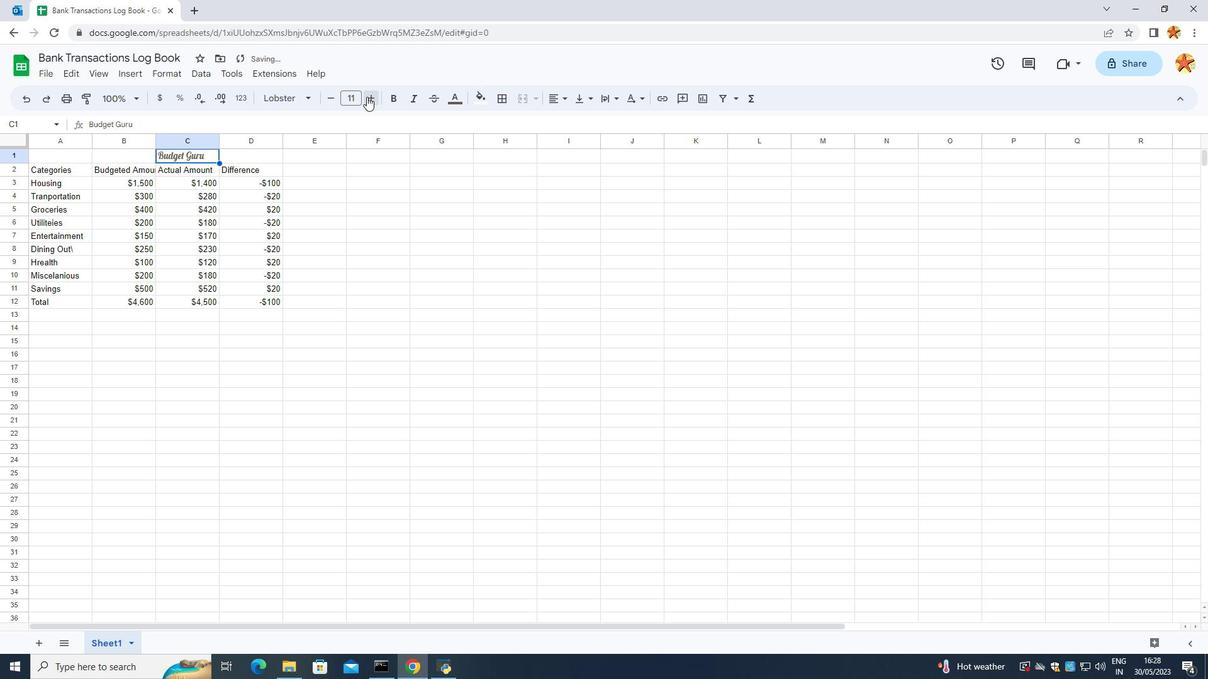 
Action: Mouse pressed left at (366, 96)
Screenshot: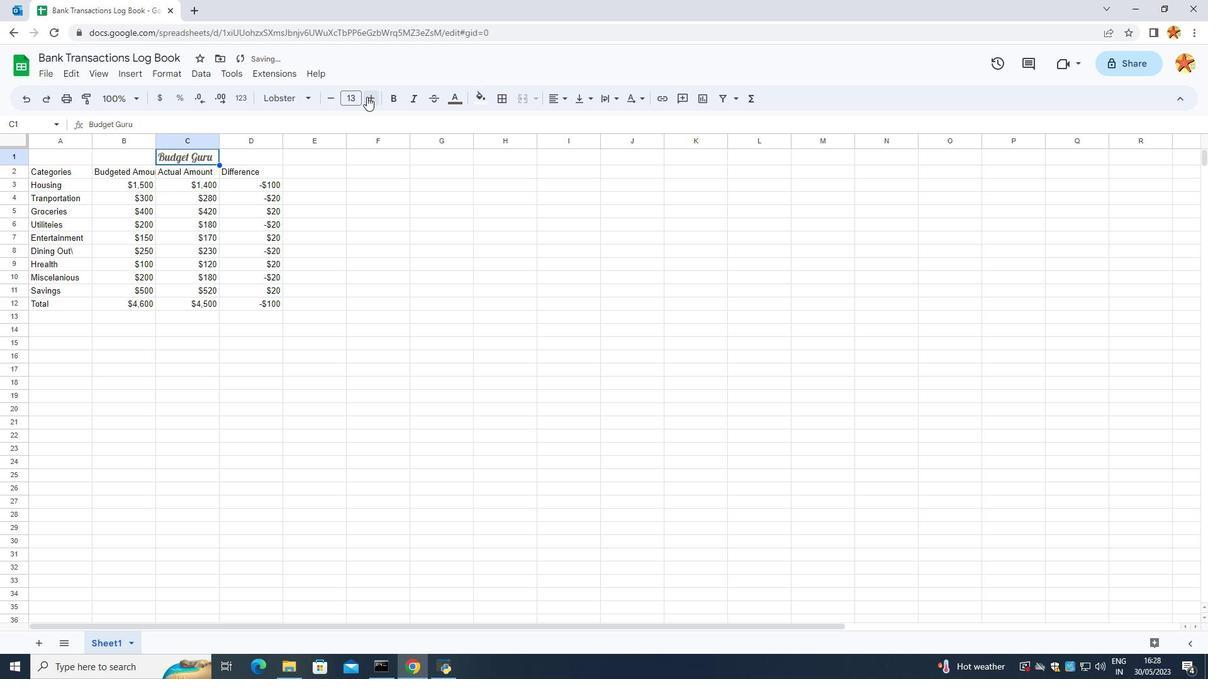
Action: Mouse pressed left at (366, 96)
Screenshot: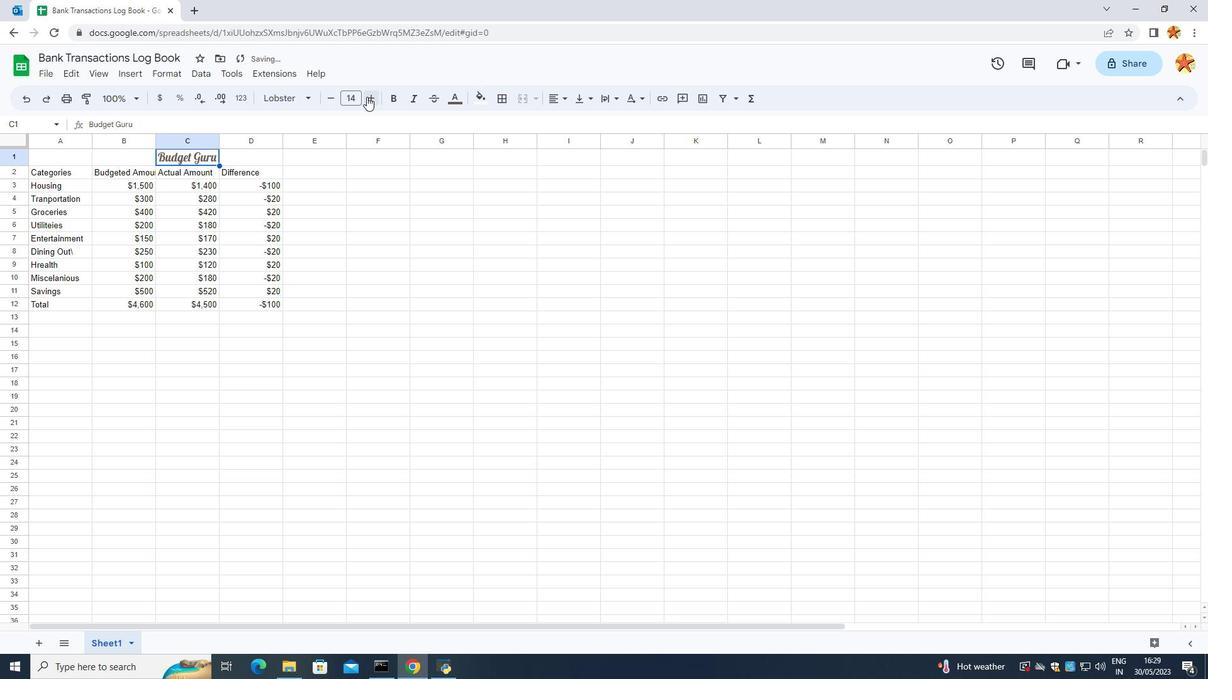 
Action: Mouse pressed left at (366, 96)
Screenshot: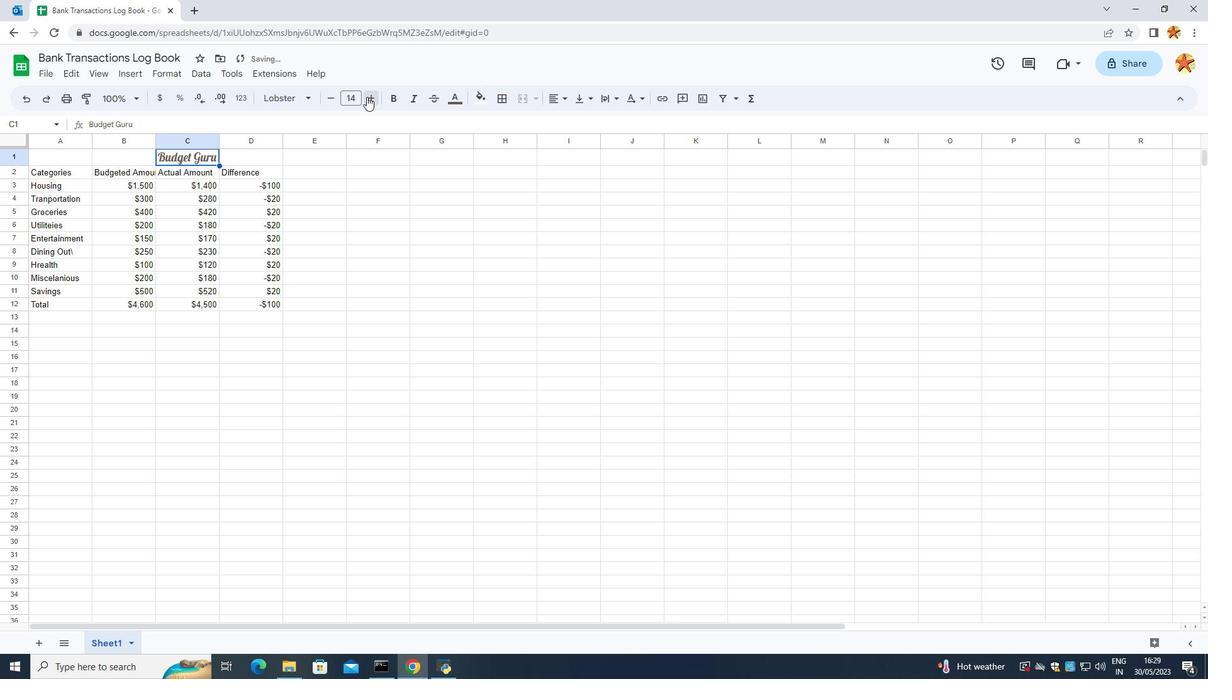 
Action: Mouse pressed left at (366, 96)
Screenshot: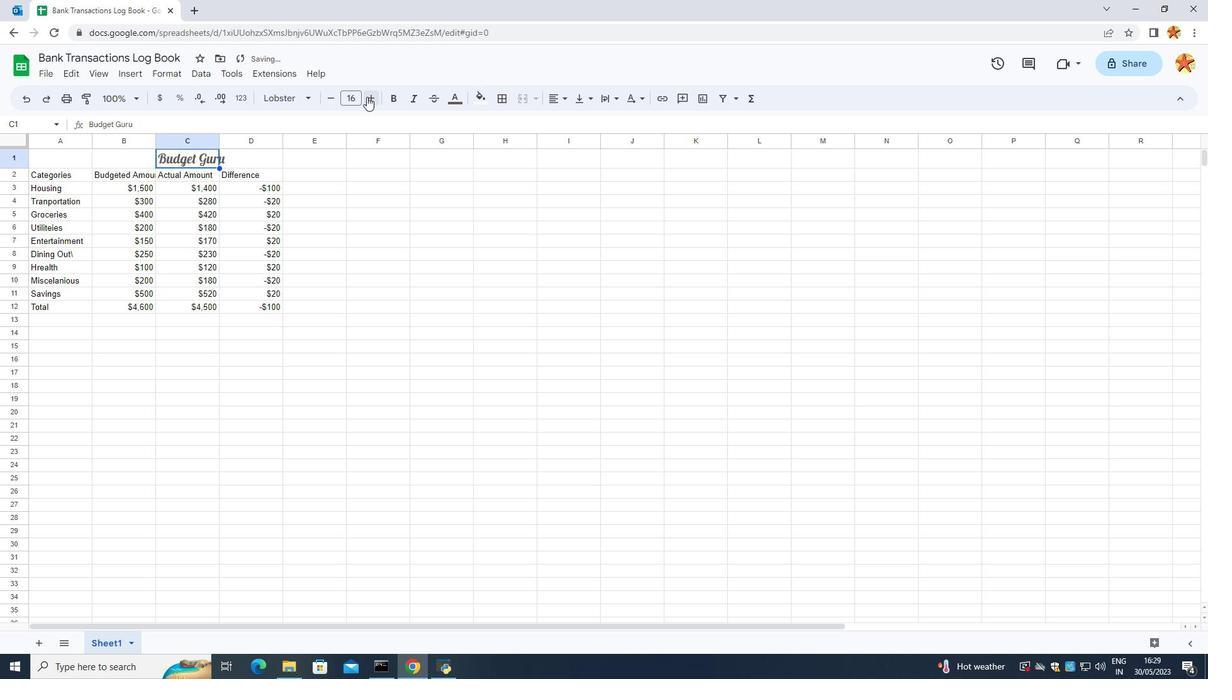 
Action: Mouse pressed left at (366, 96)
Screenshot: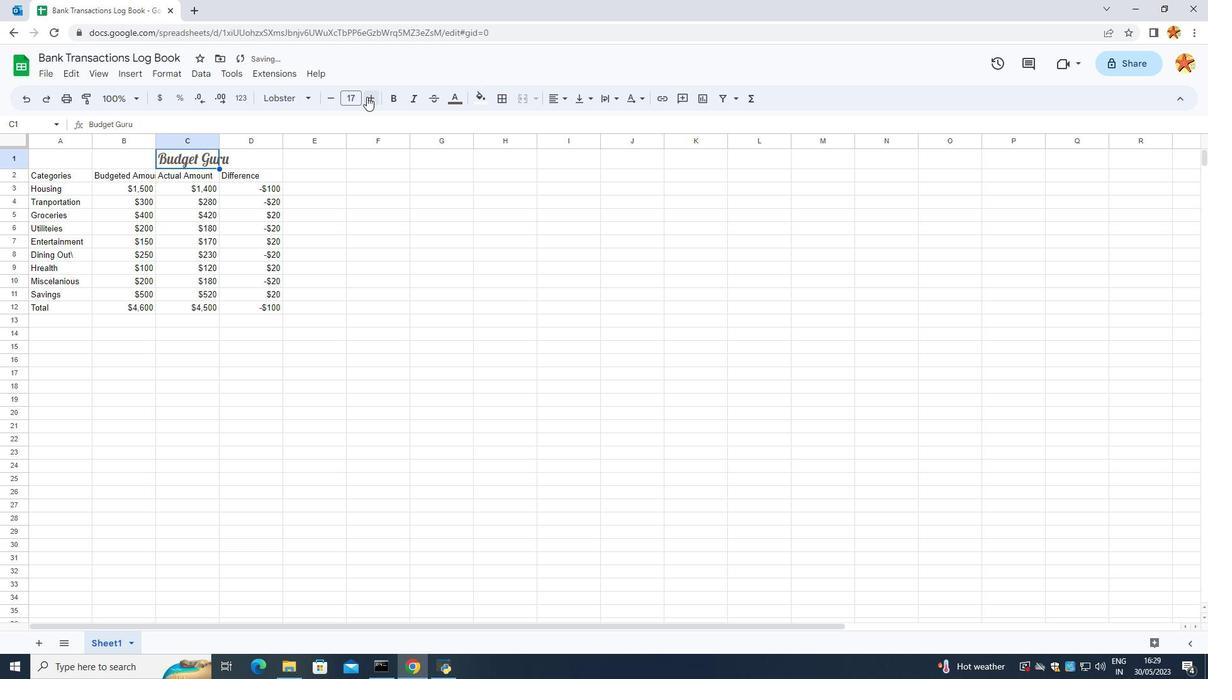 
Action: Mouse moved to (165, 180)
Screenshot: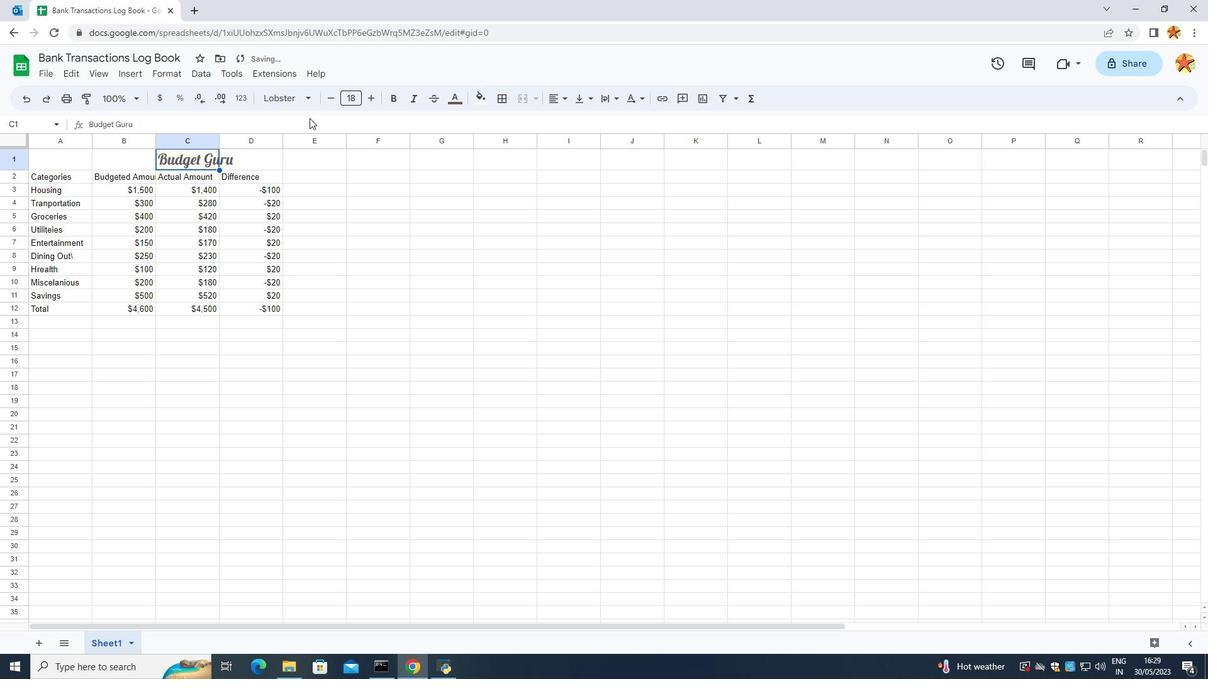 
Action: Mouse pressed left at (165, 180)
Screenshot: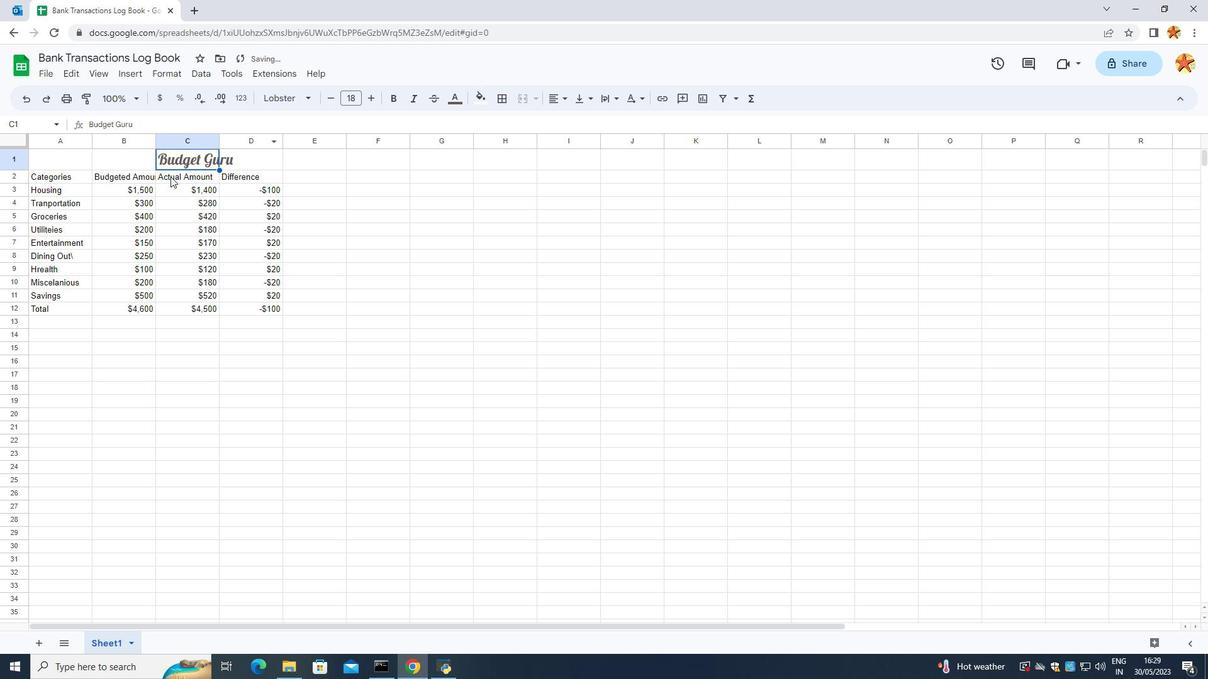 
Action: Mouse moved to (61, 176)
Screenshot: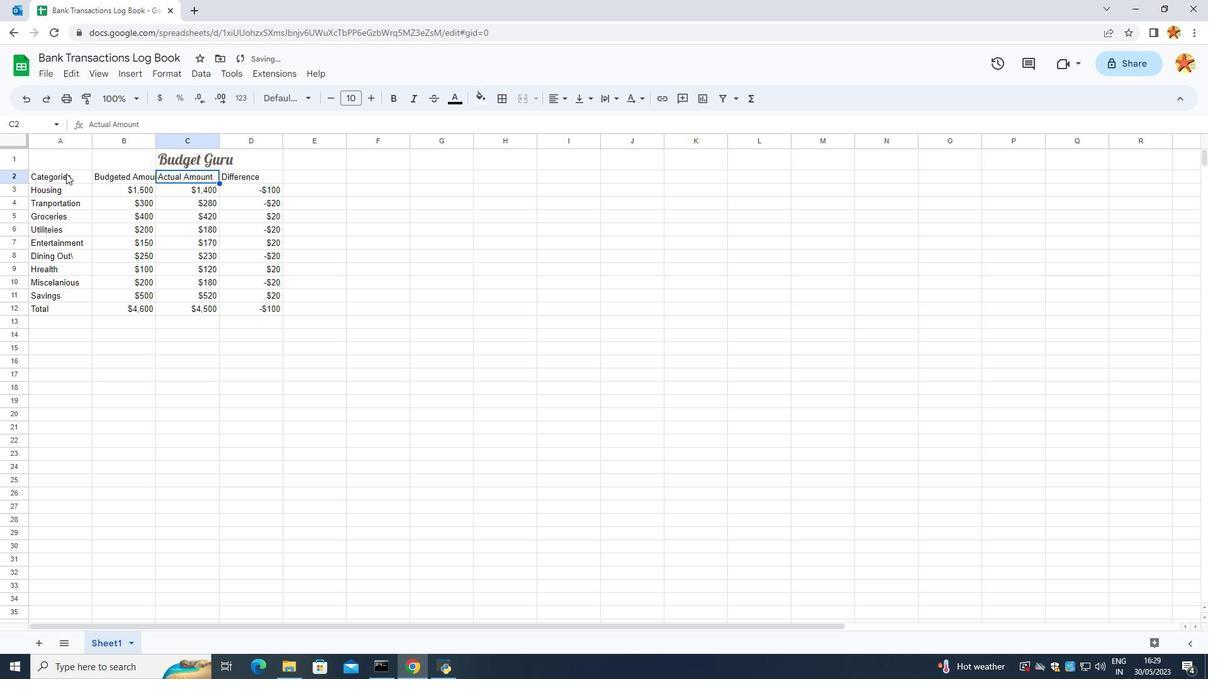 
Action: Mouse pressed left at (61, 176)
Screenshot: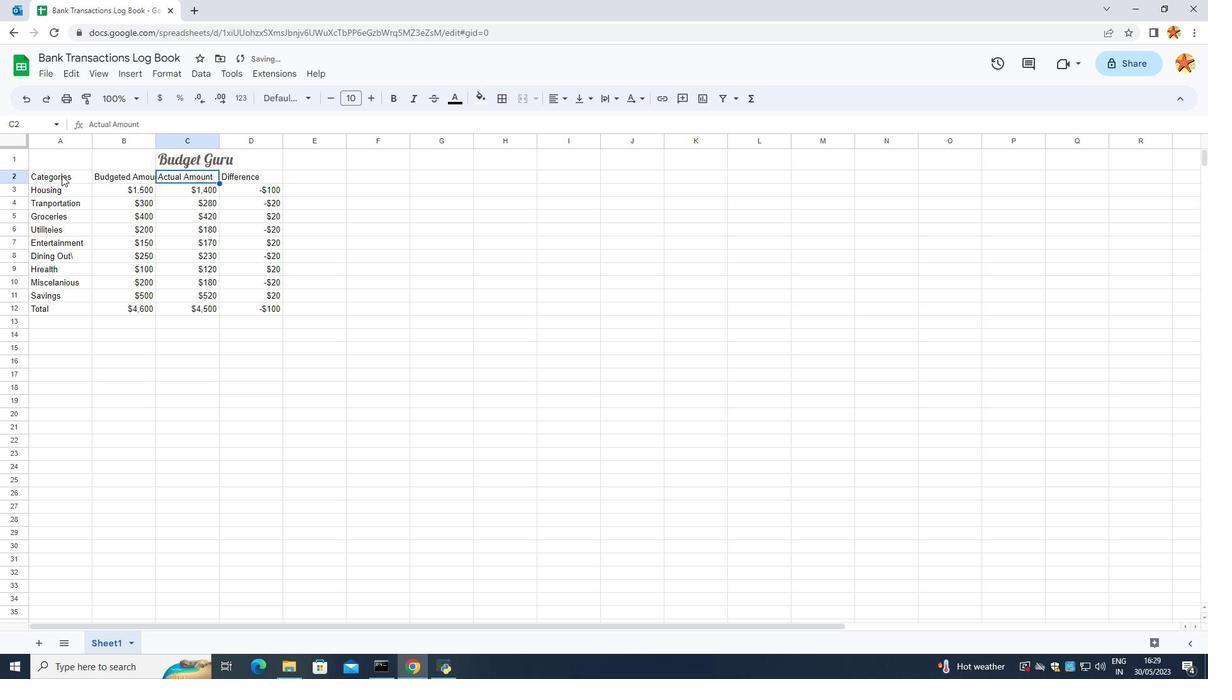 
Action: Mouse moved to (240, 363)
Screenshot: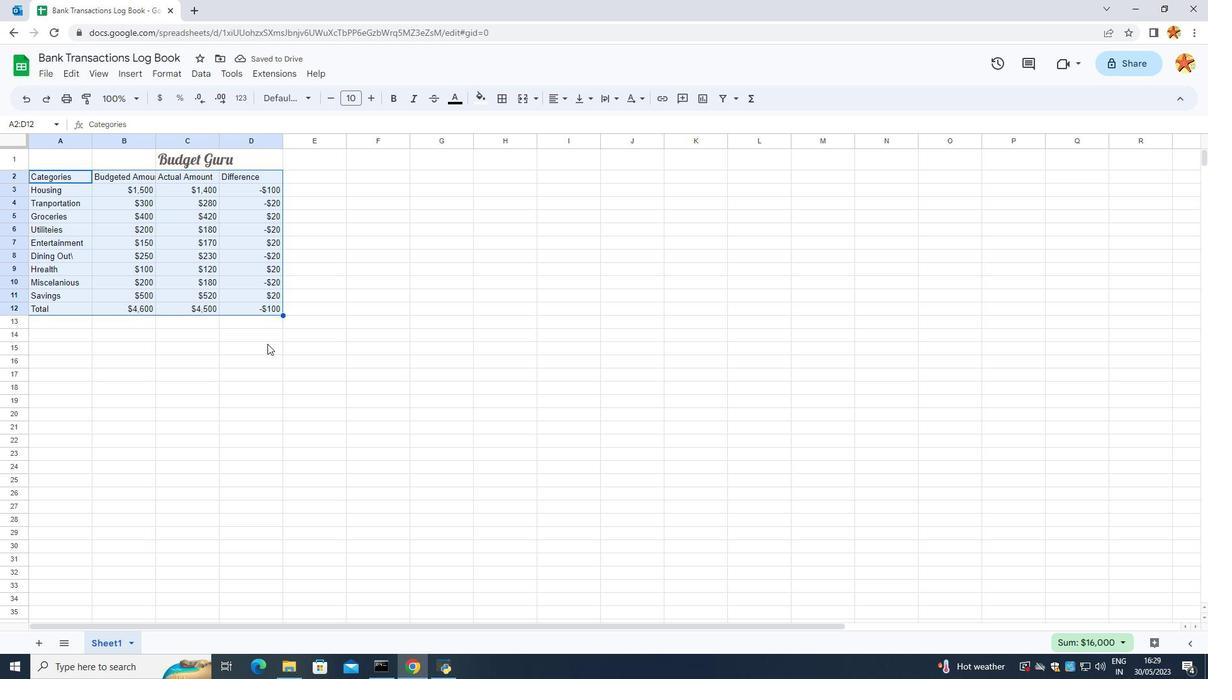 
Action: Mouse pressed left at (240, 363)
Screenshot: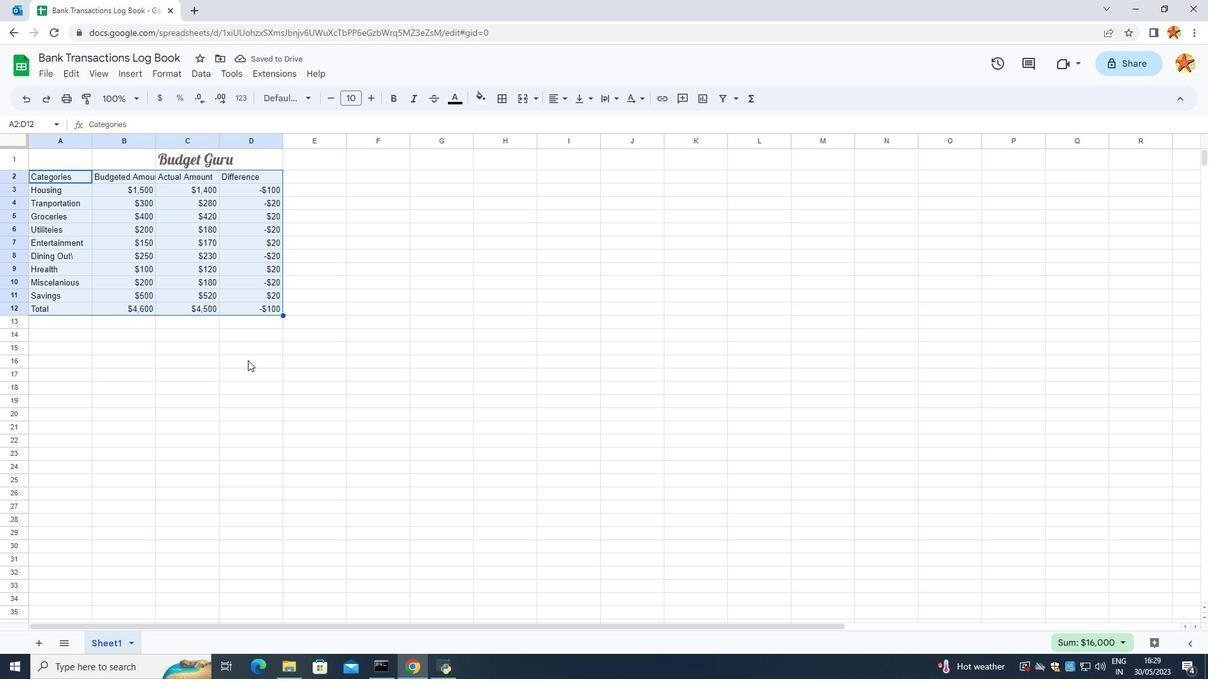 
Action: Mouse moved to (164, 156)
Screenshot: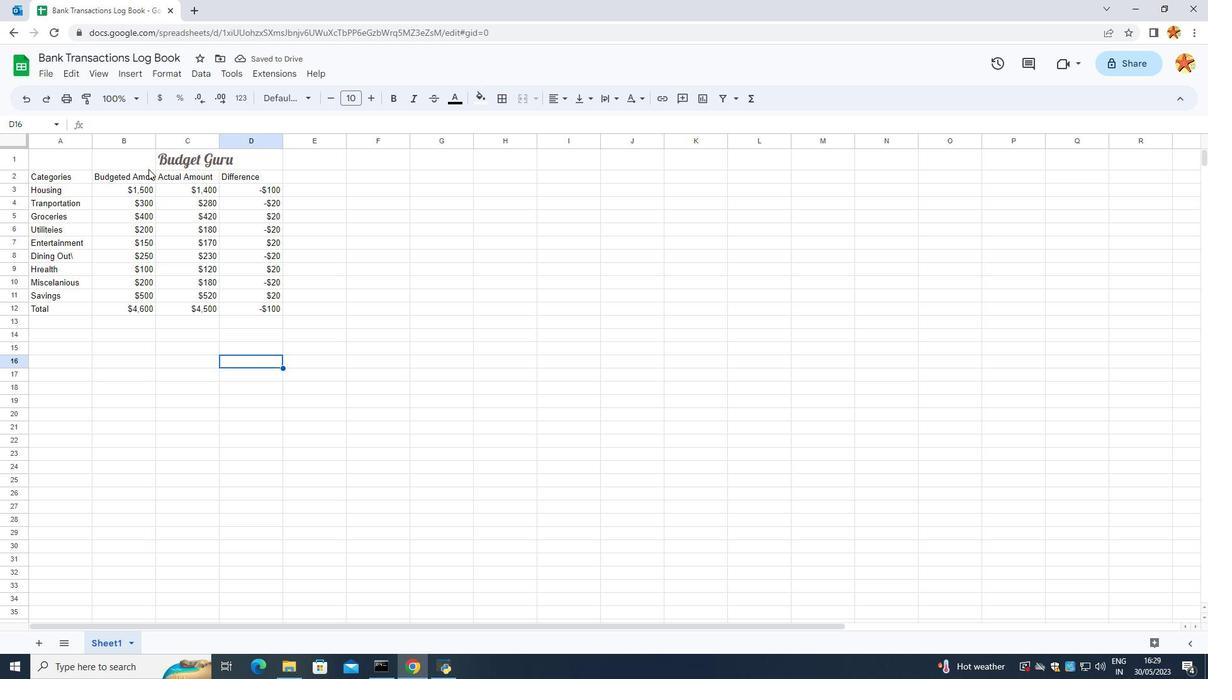 
Action: Mouse pressed left at (164, 156)
Screenshot: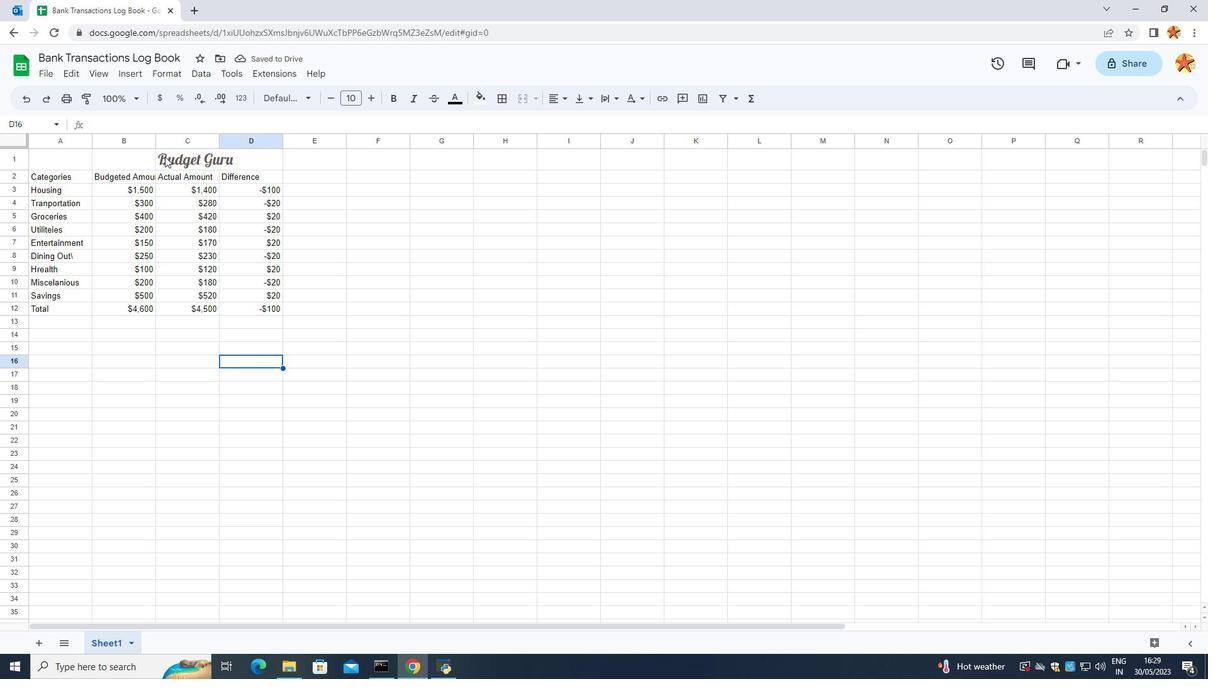 
Action: Mouse moved to (395, 96)
Screenshot: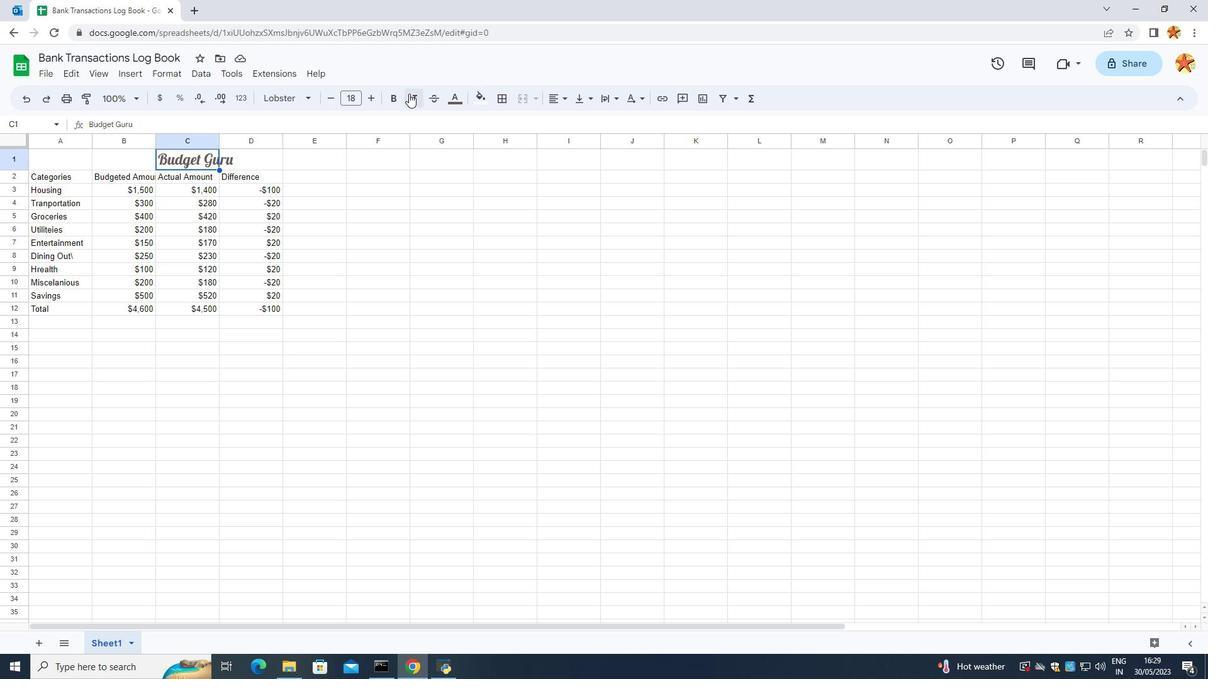 
Action: Mouse pressed left at (395, 96)
Screenshot: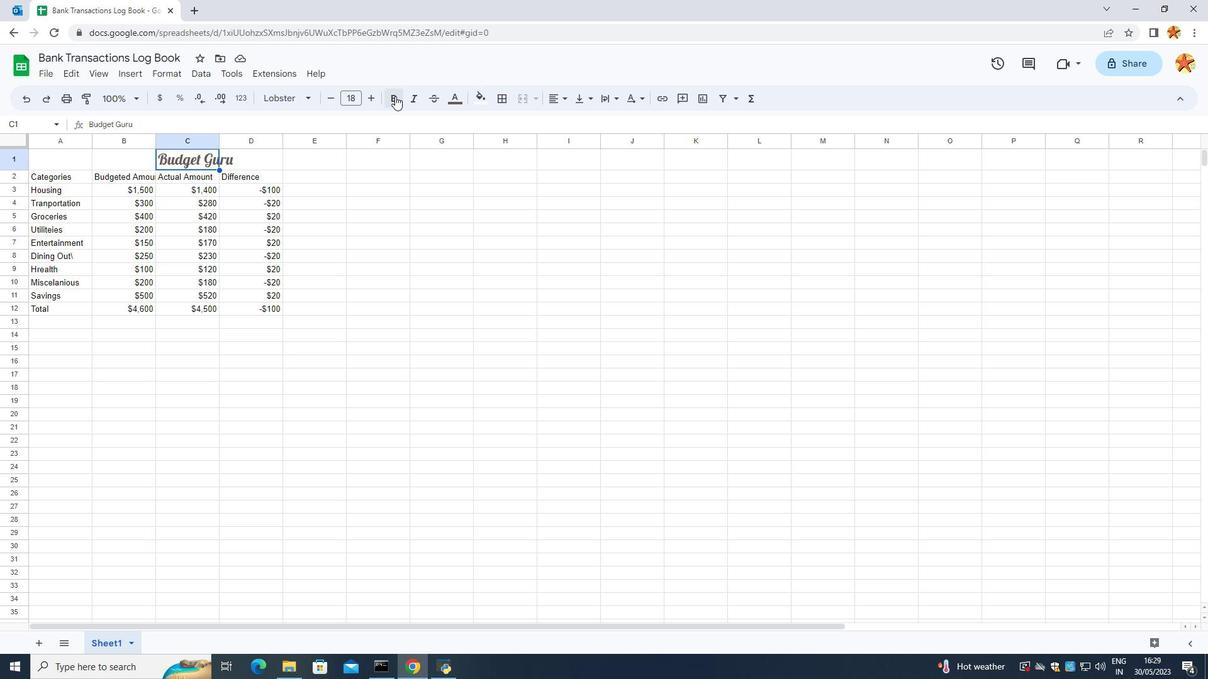 
Action: Mouse moved to (317, 233)
Screenshot: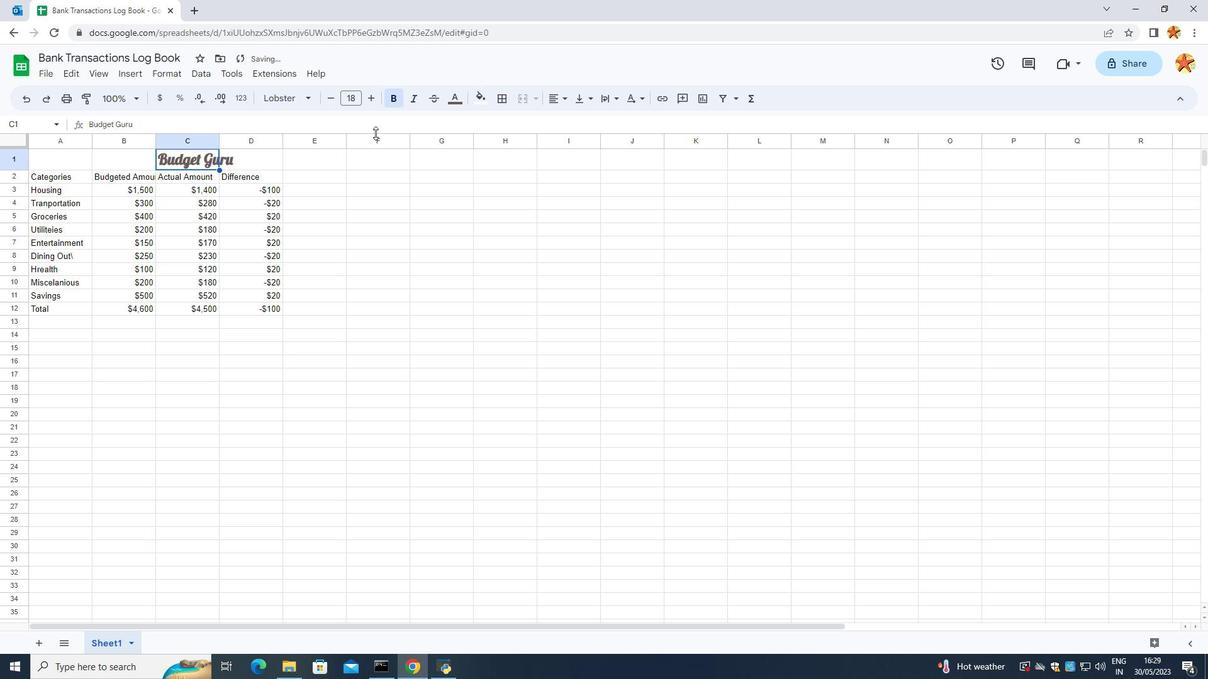 
Action: Mouse pressed left at (317, 233)
Screenshot: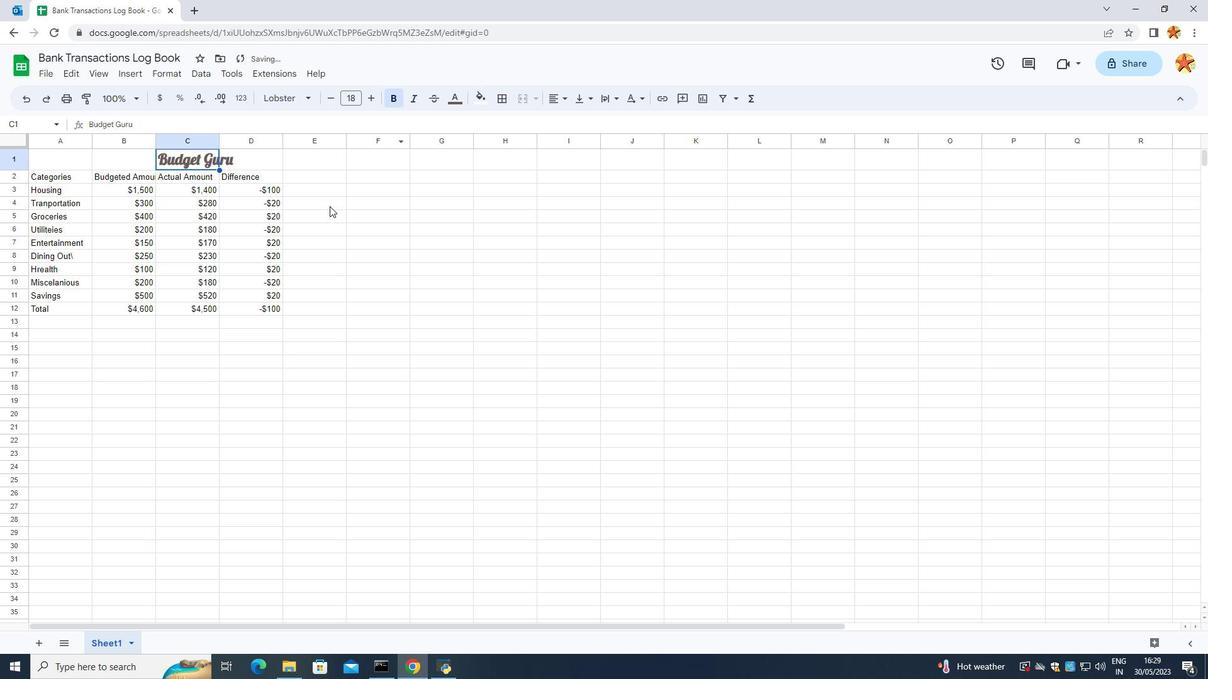 
Action: Mouse moved to (61, 176)
Screenshot: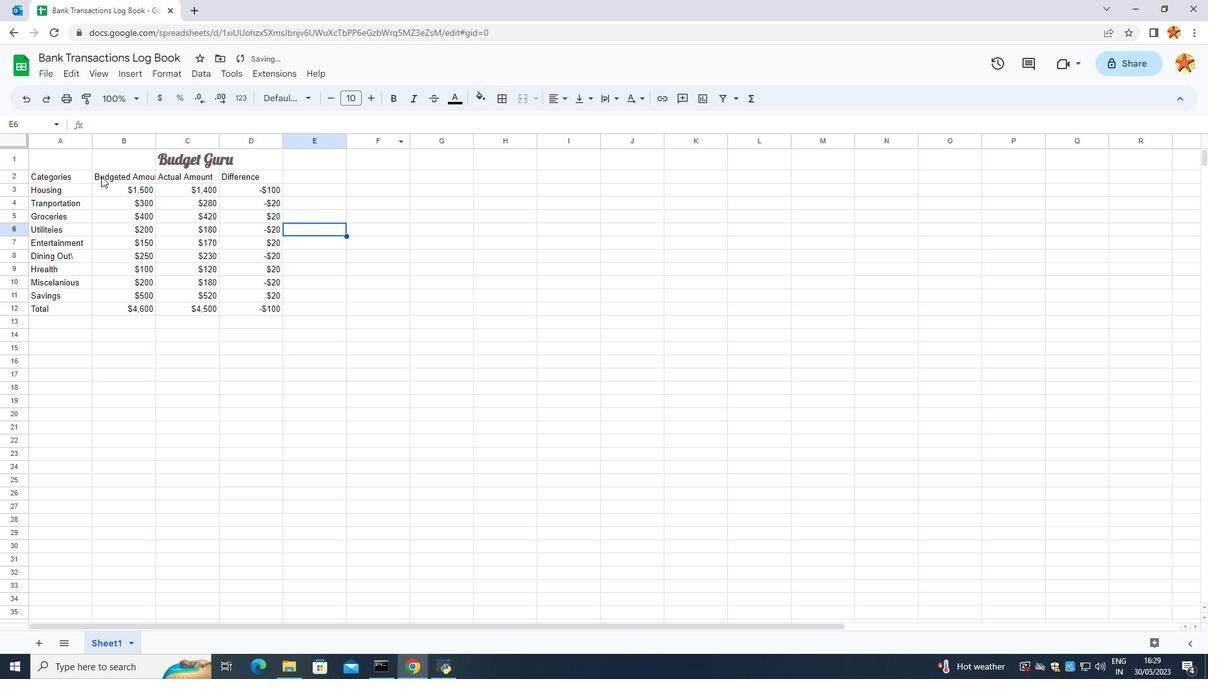 
Action: Mouse pressed left at (61, 176)
Screenshot: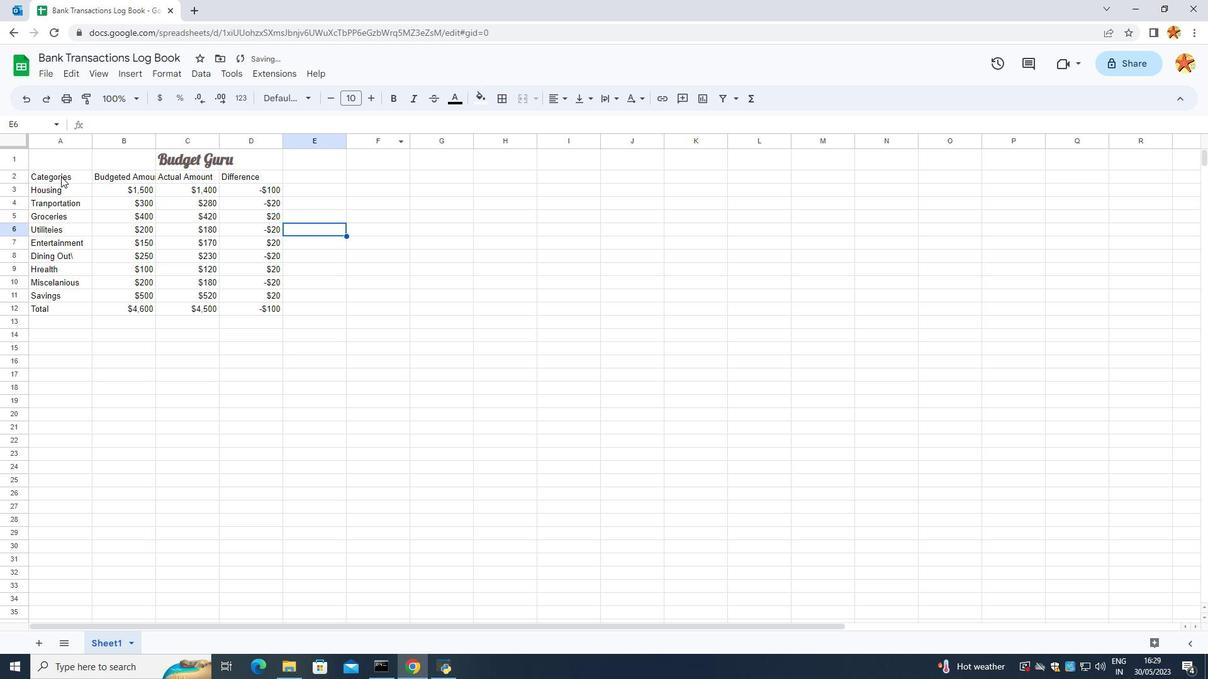 
Action: Mouse moved to (309, 105)
Screenshot: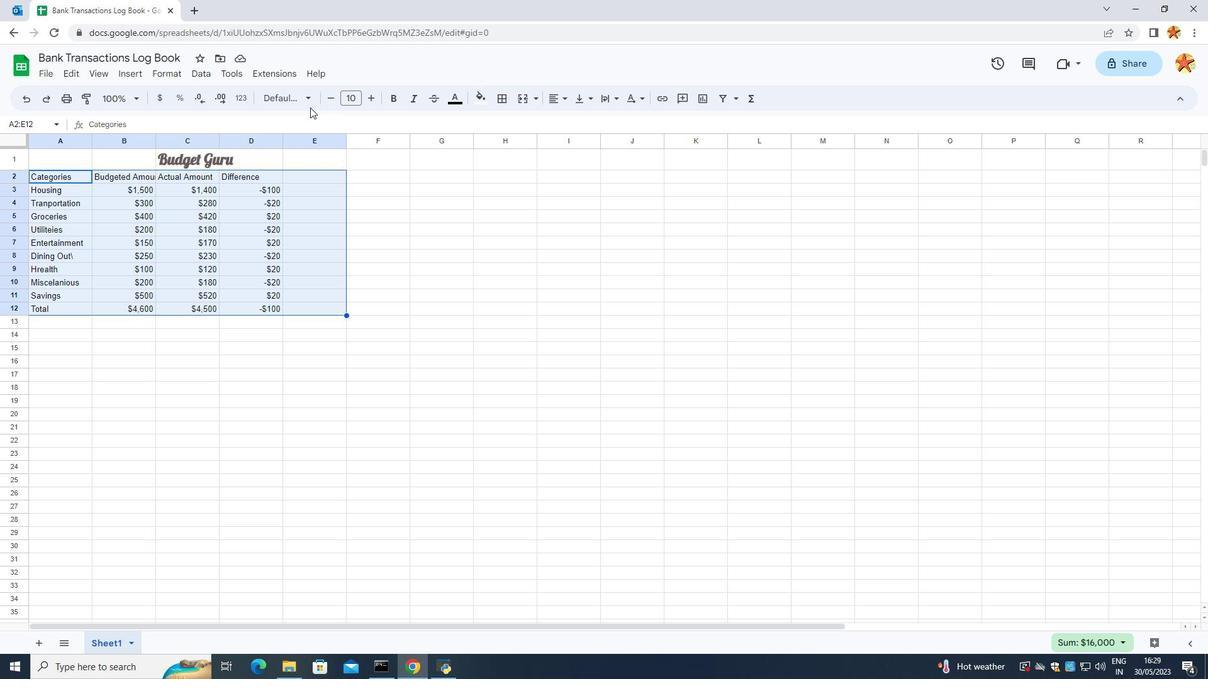 
Action: Mouse pressed left at (309, 105)
Screenshot: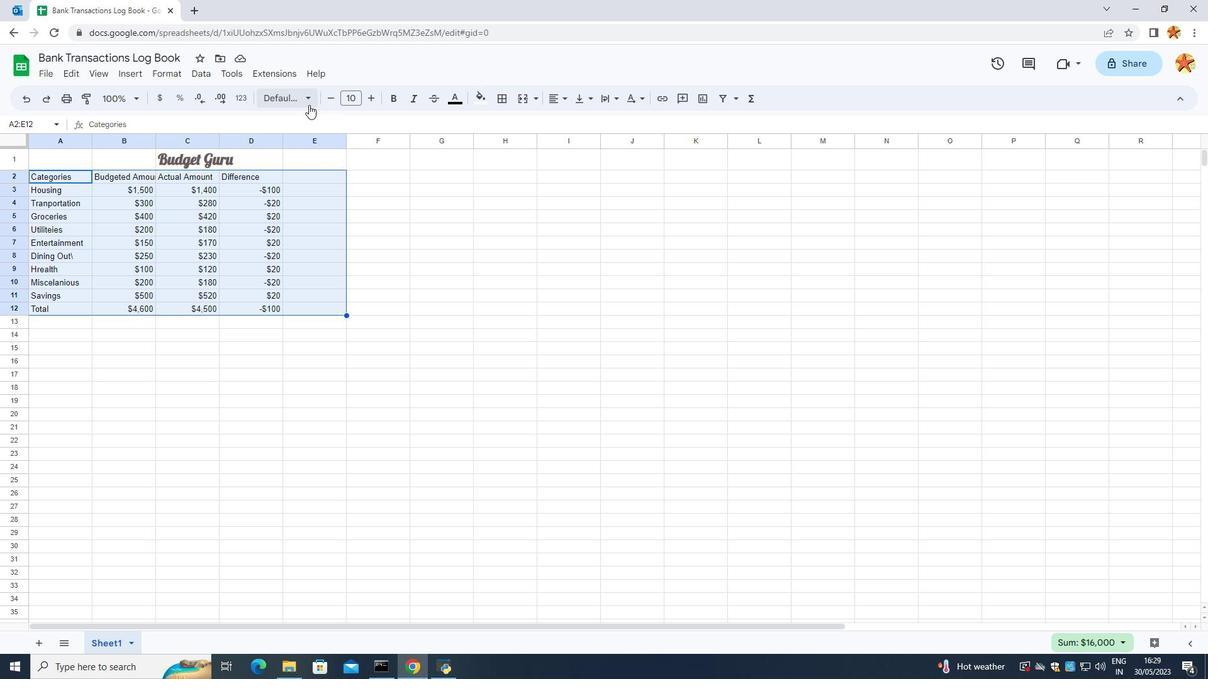 
Action: Mouse moved to (328, 229)
Screenshot: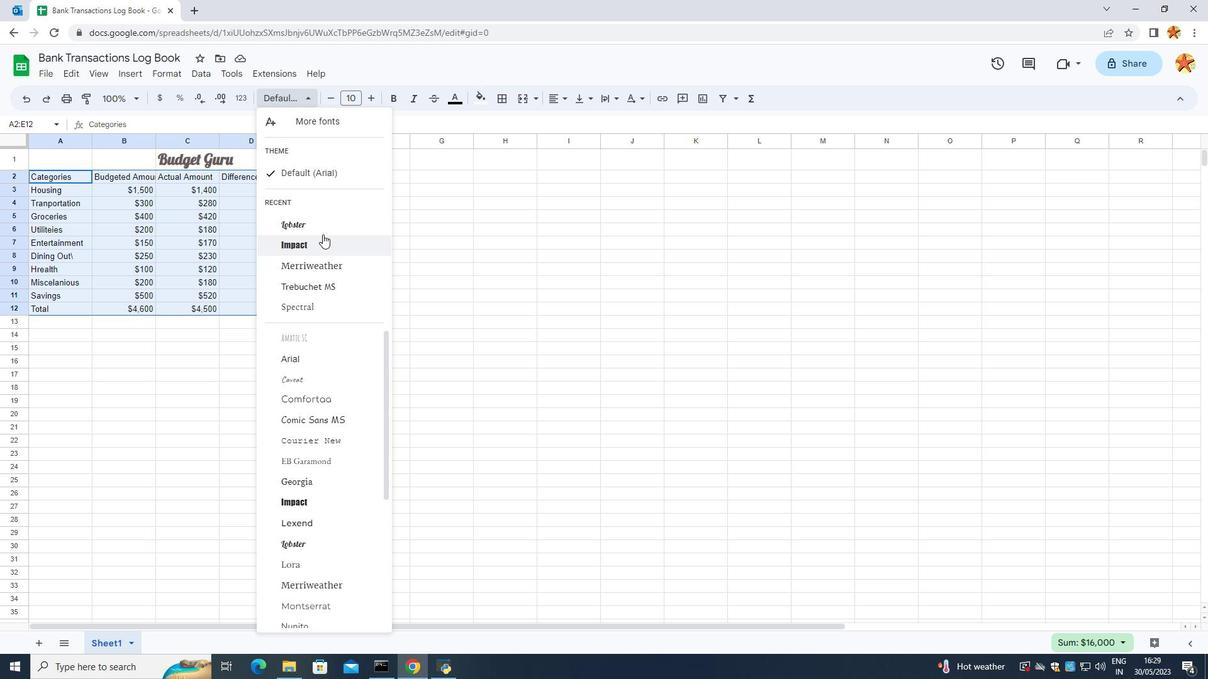 
Action: Mouse pressed left at (328, 229)
Screenshot: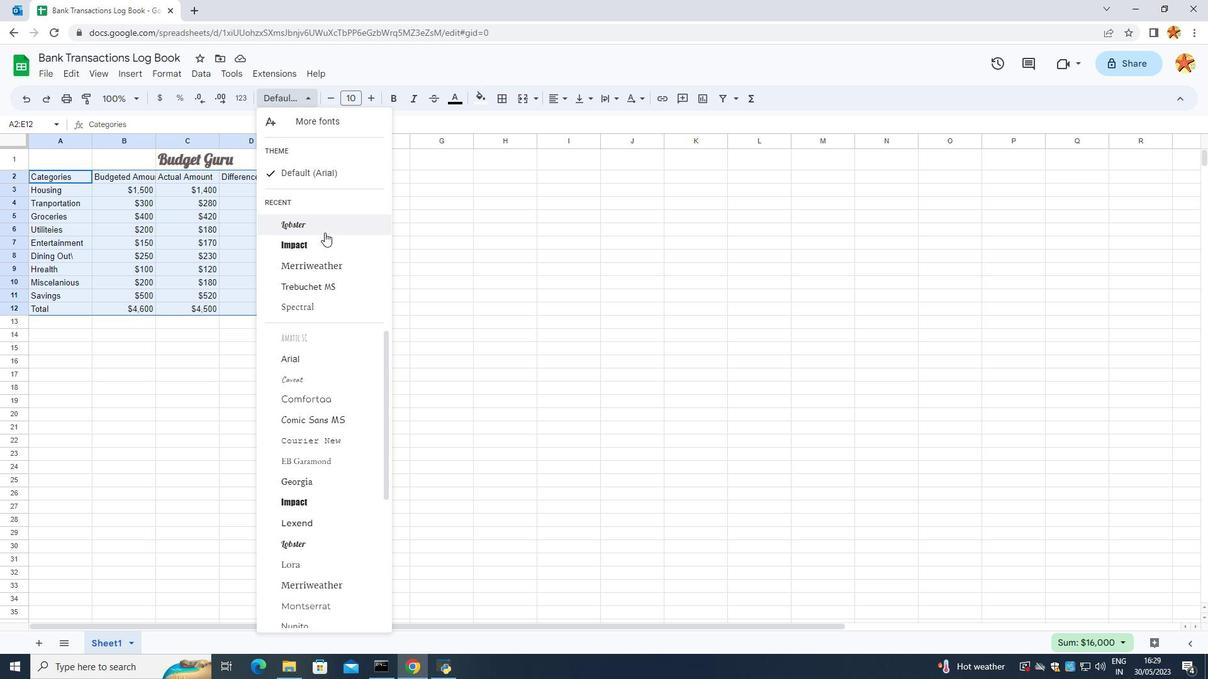 
Action: Mouse moved to (327, 94)
Screenshot: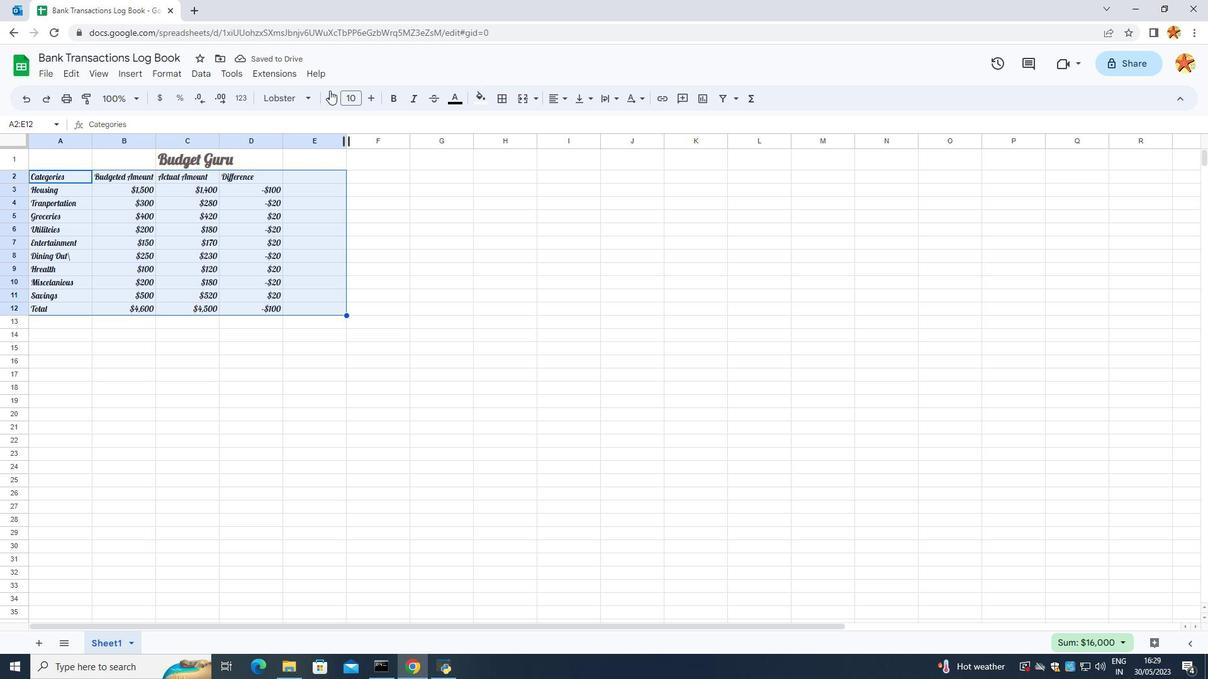 
Action: Mouse pressed left at (327, 94)
Screenshot: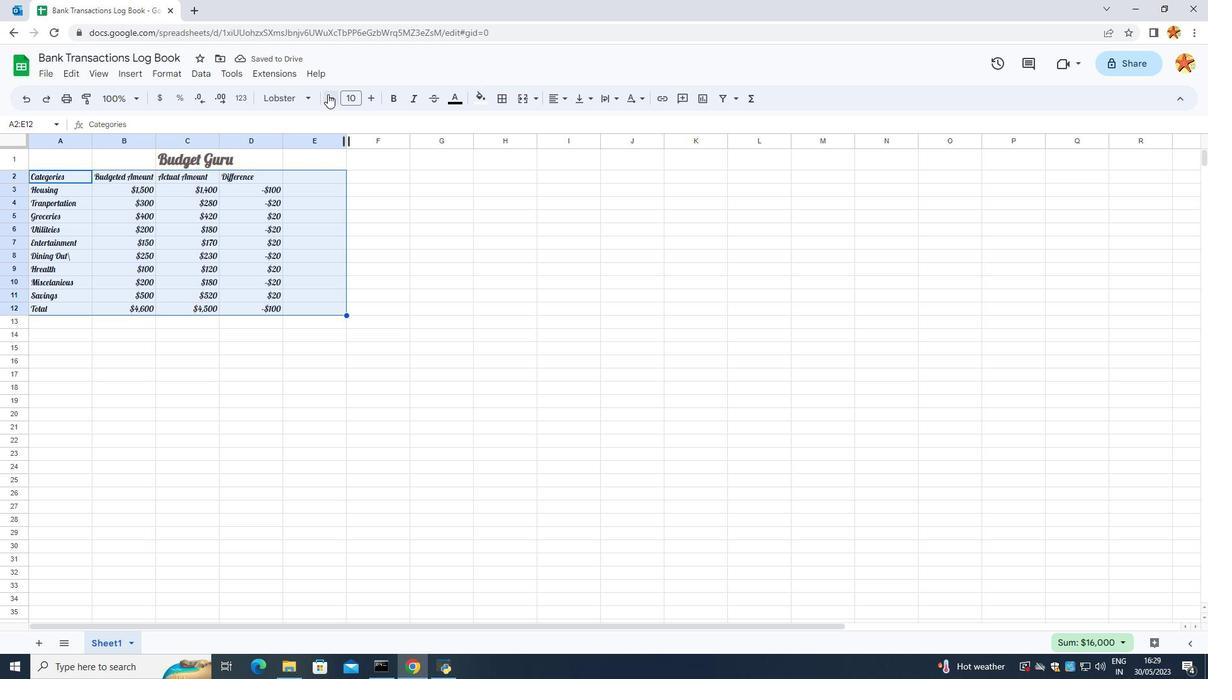 
Action: Mouse moved to (554, 96)
Screenshot: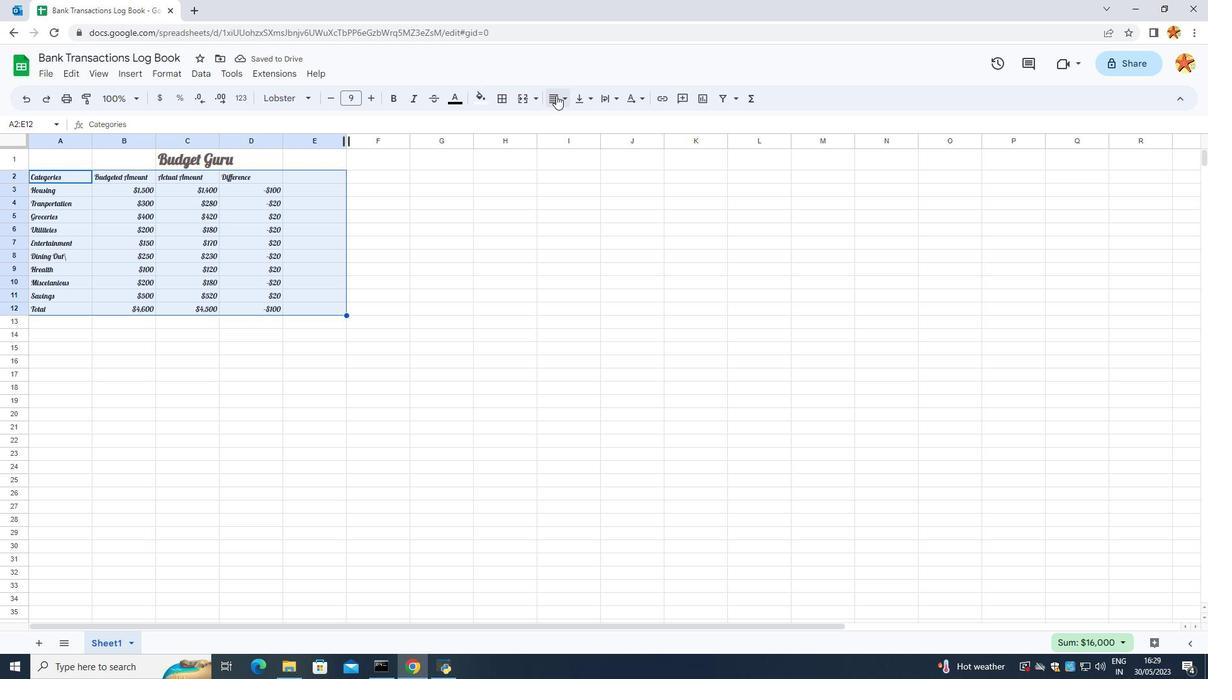 
Action: Mouse pressed left at (554, 96)
Screenshot: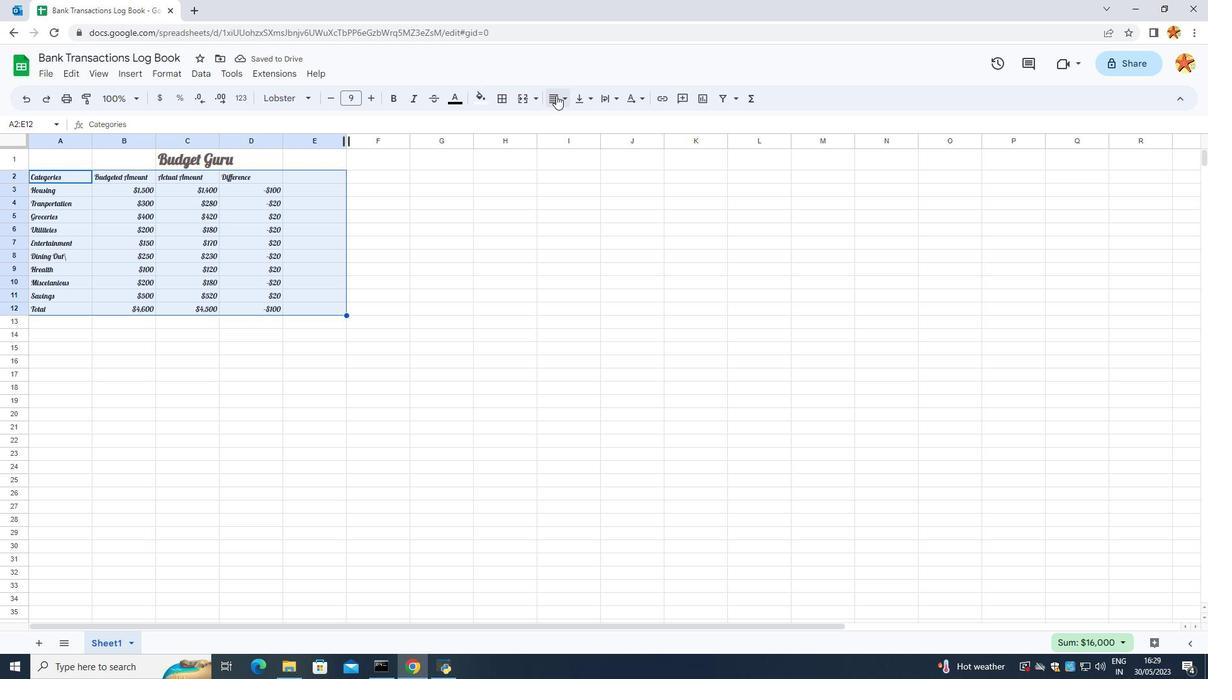 
Action: Mouse moved to (592, 127)
Screenshot: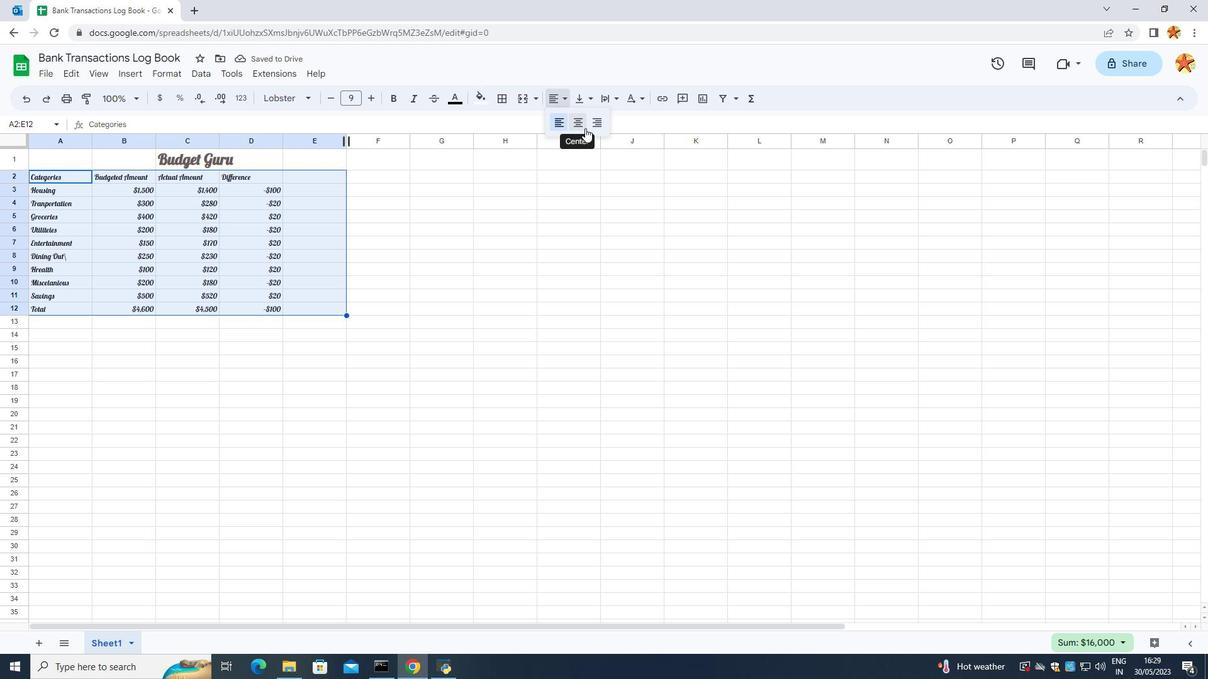 
Action: Mouse pressed left at (592, 127)
Screenshot: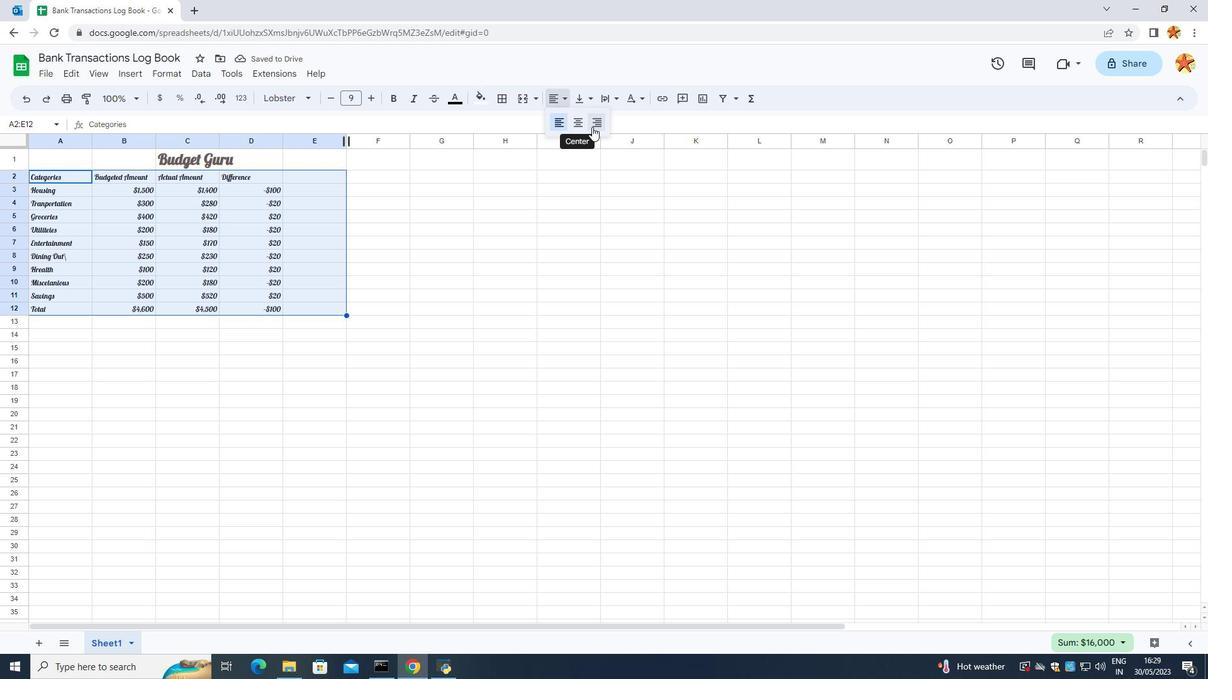 
Action: Mouse moved to (188, 155)
Screenshot: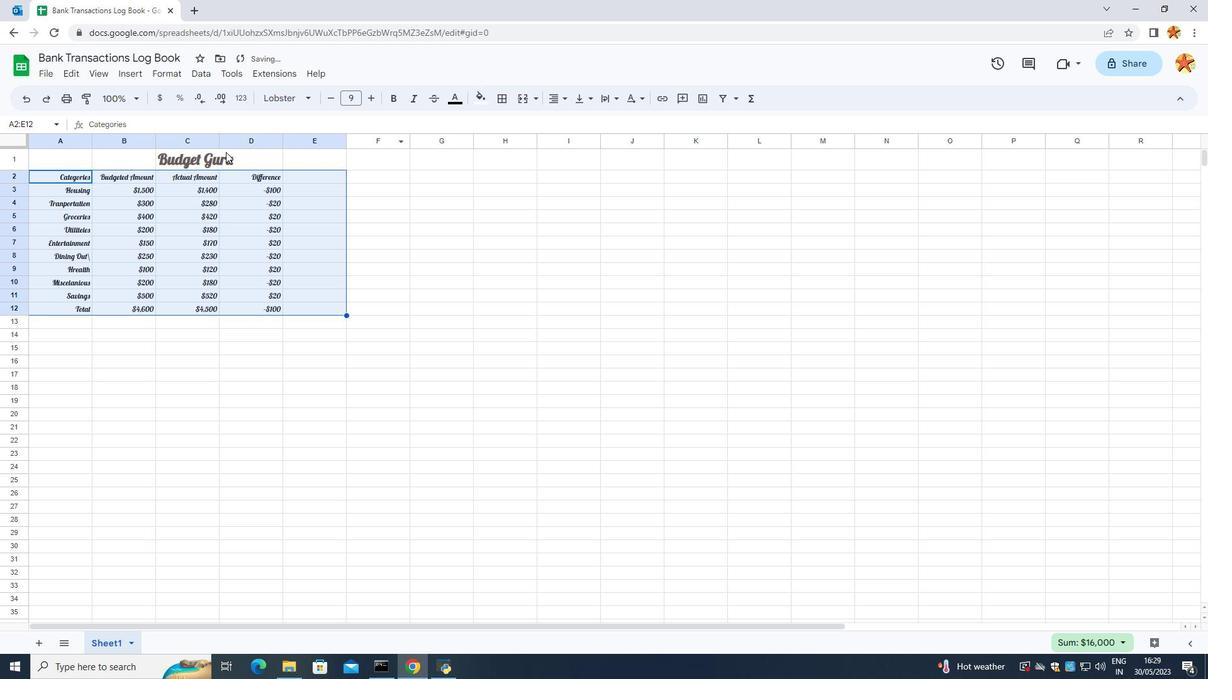 
Action: Mouse pressed left at (188, 155)
Screenshot: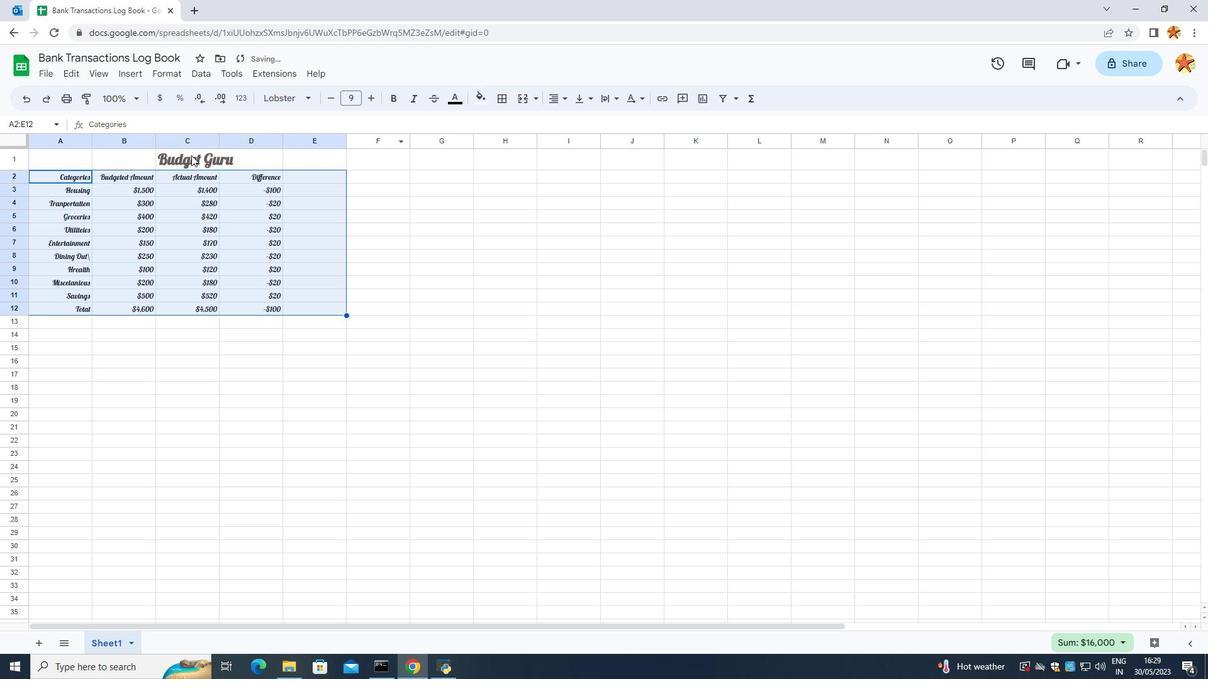
Action: Mouse moved to (558, 107)
Screenshot: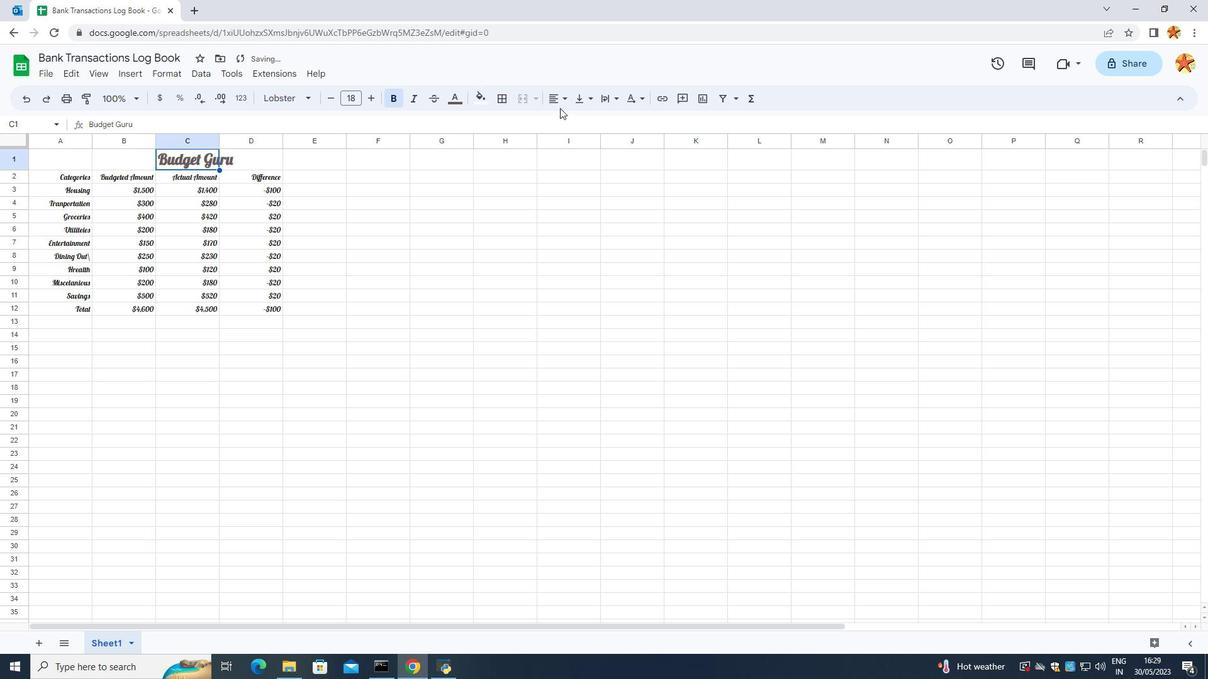 
Action: Mouse pressed left at (558, 107)
Screenshot: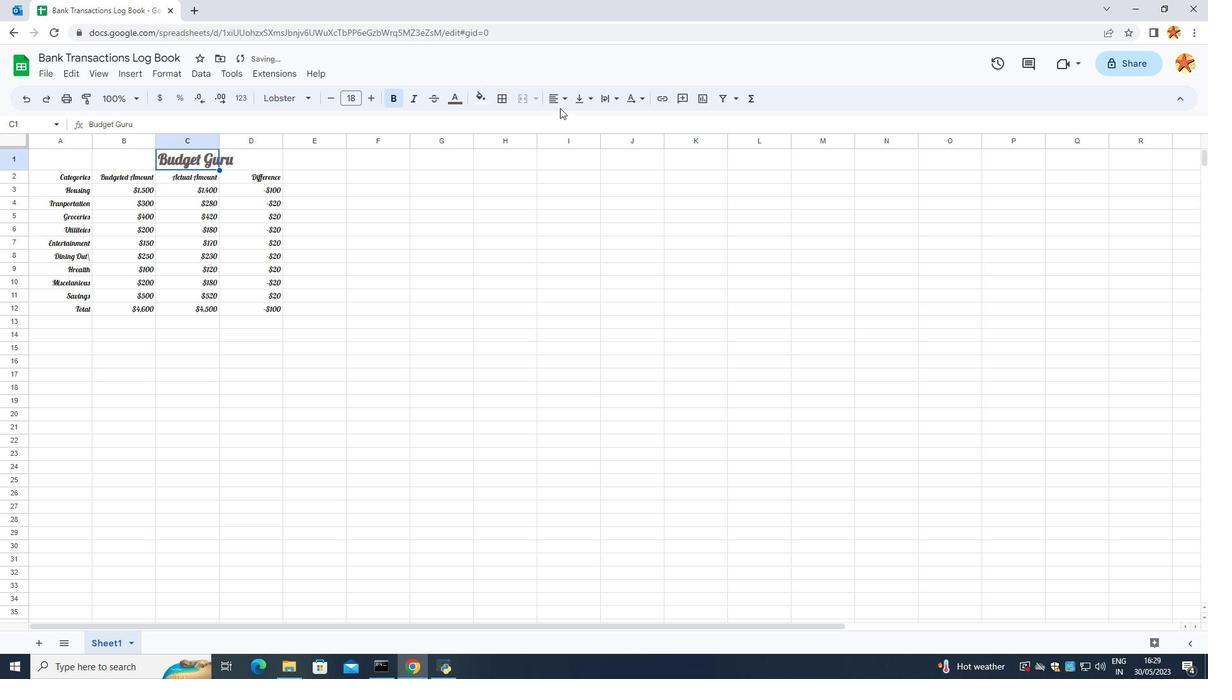 
Action: Mouse moved to (560, 104)
Screenshot: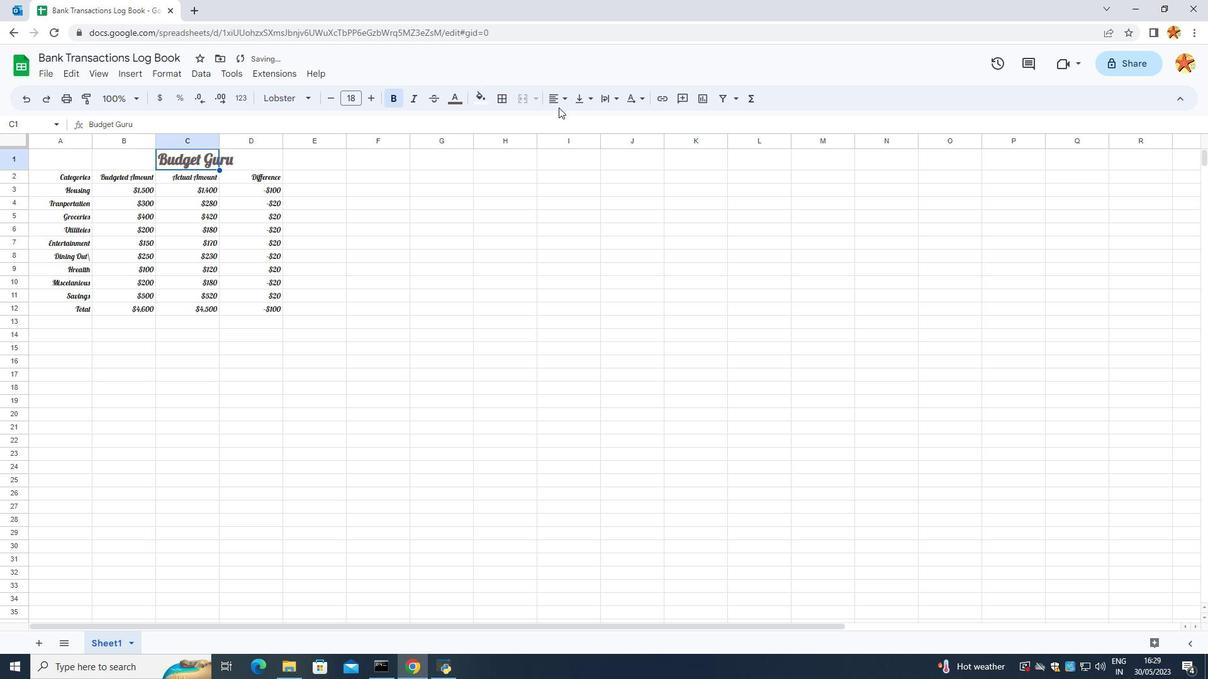 
Action: Mouse pressed left at (560, 104)
Screenshot: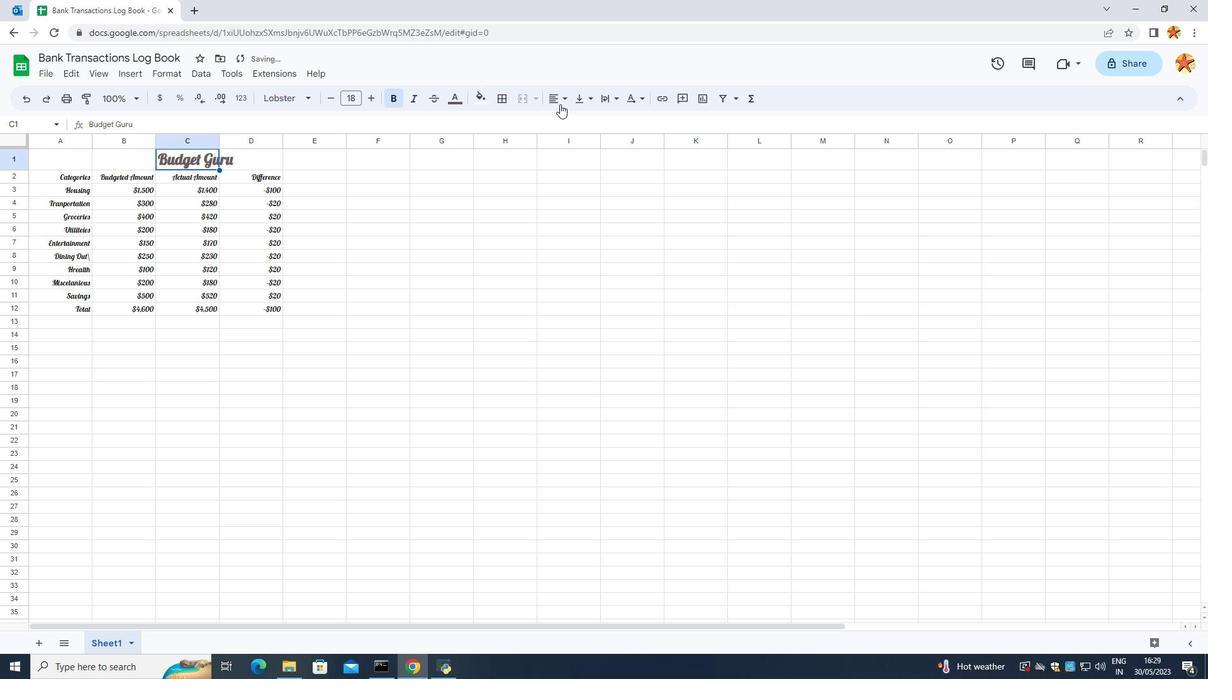 
Action: Mouse moved to (595, 124)
Screenshot: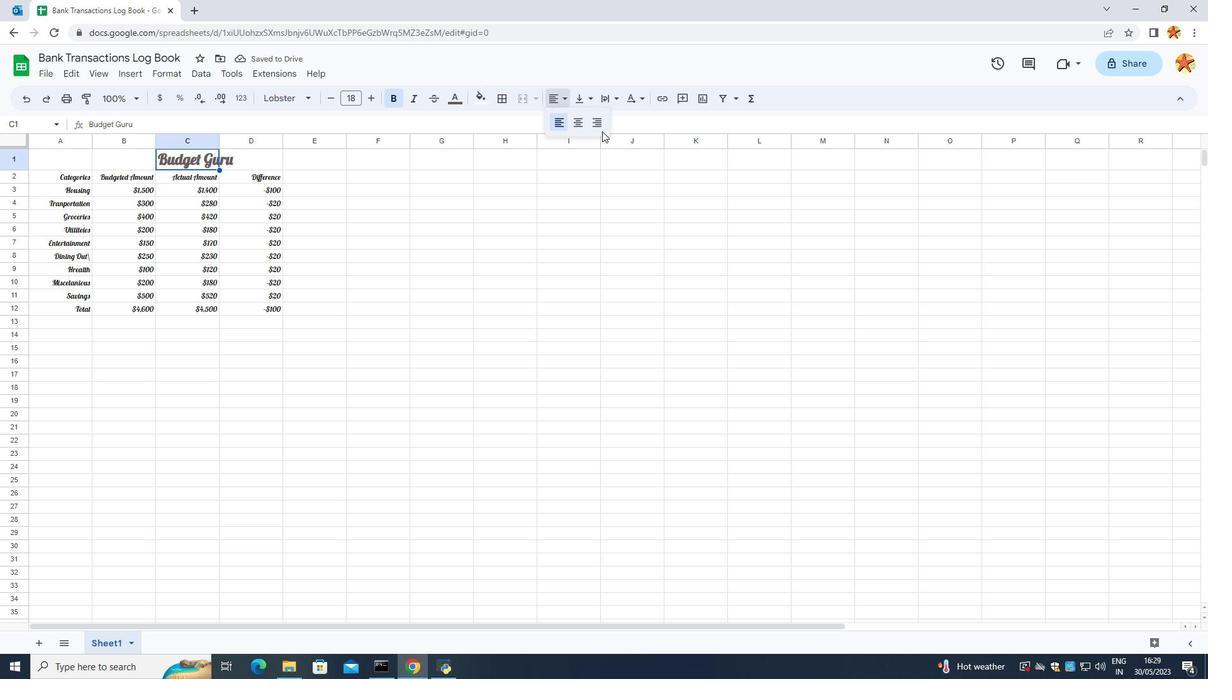
Action: Mouse pressed left at (595, 124)
Screenshot: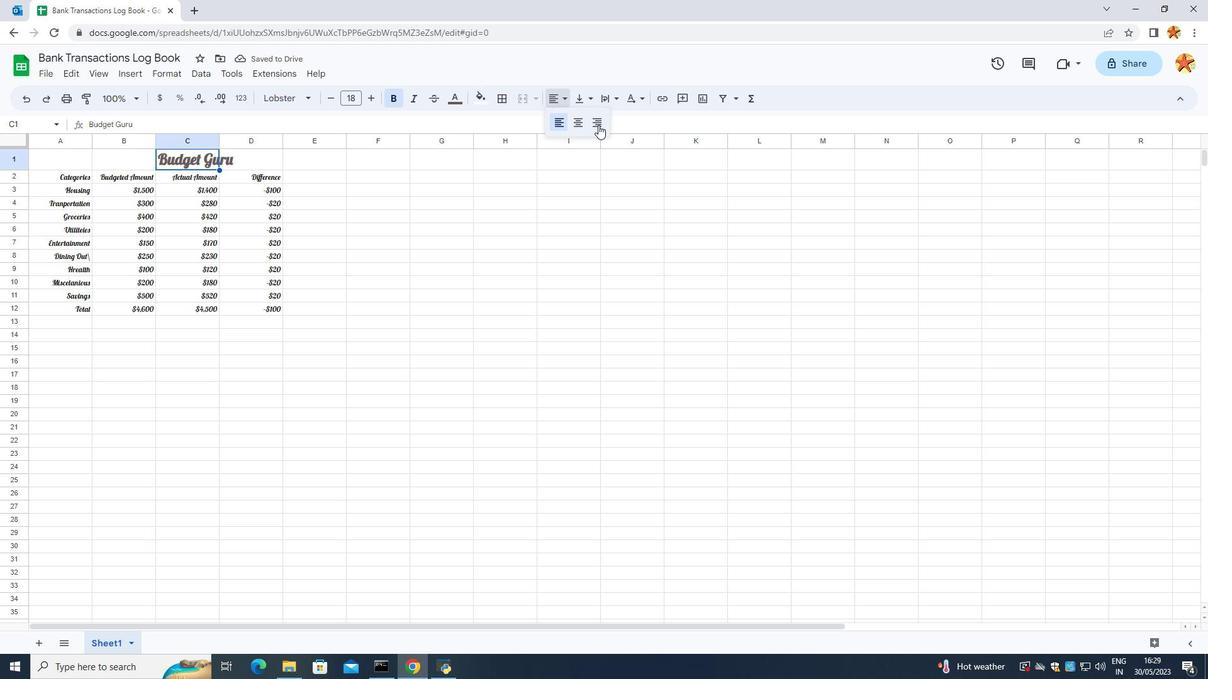 
Action: Mouse moved to (395, 205)
Screenshot: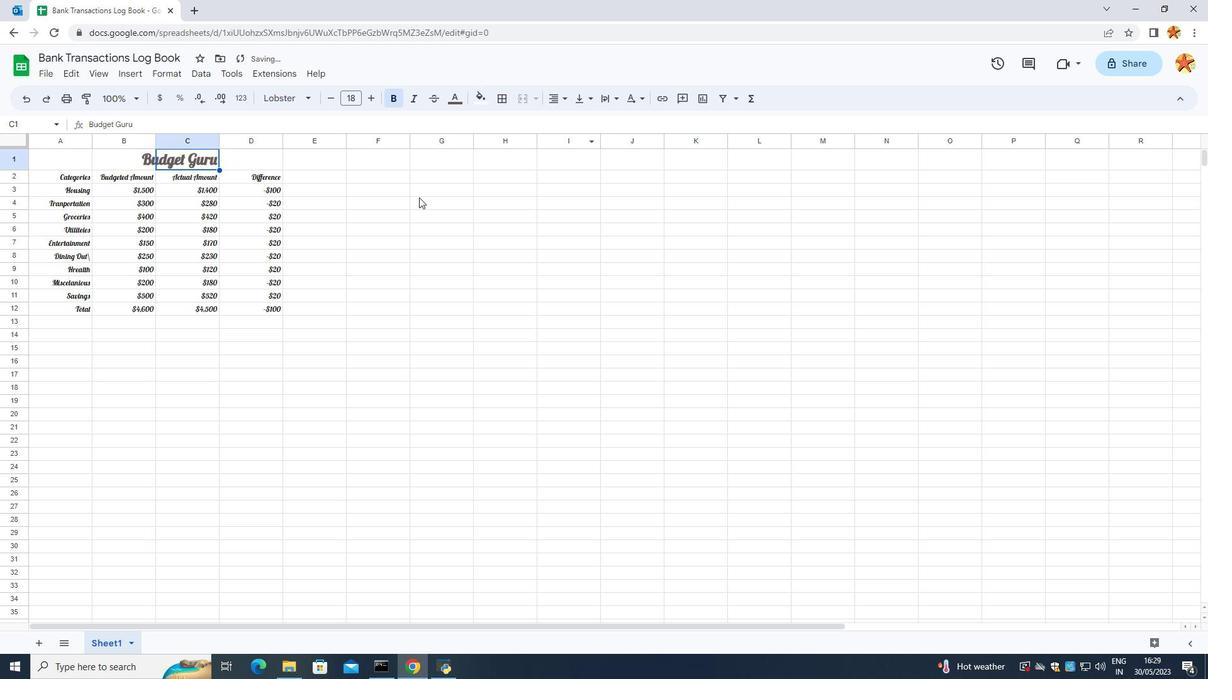 
Action: Mouse pressed left at (395, 205)
Screenshot: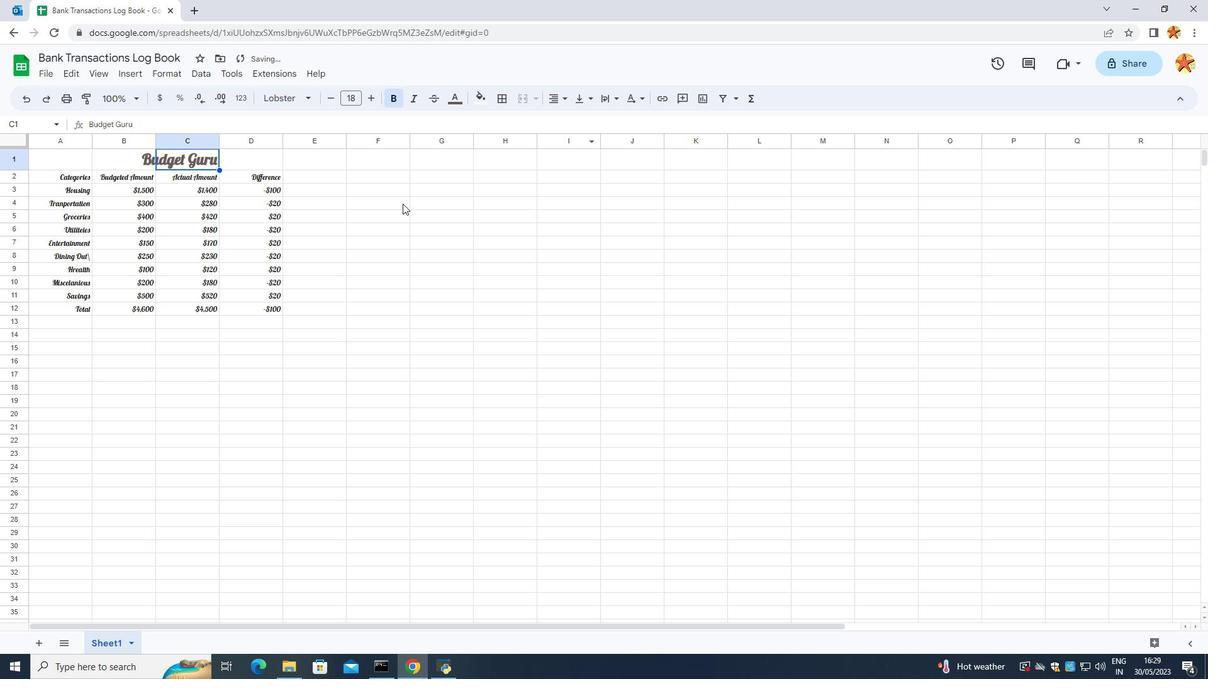 
Action: Mouse moved to (321, 321)
Screenshot: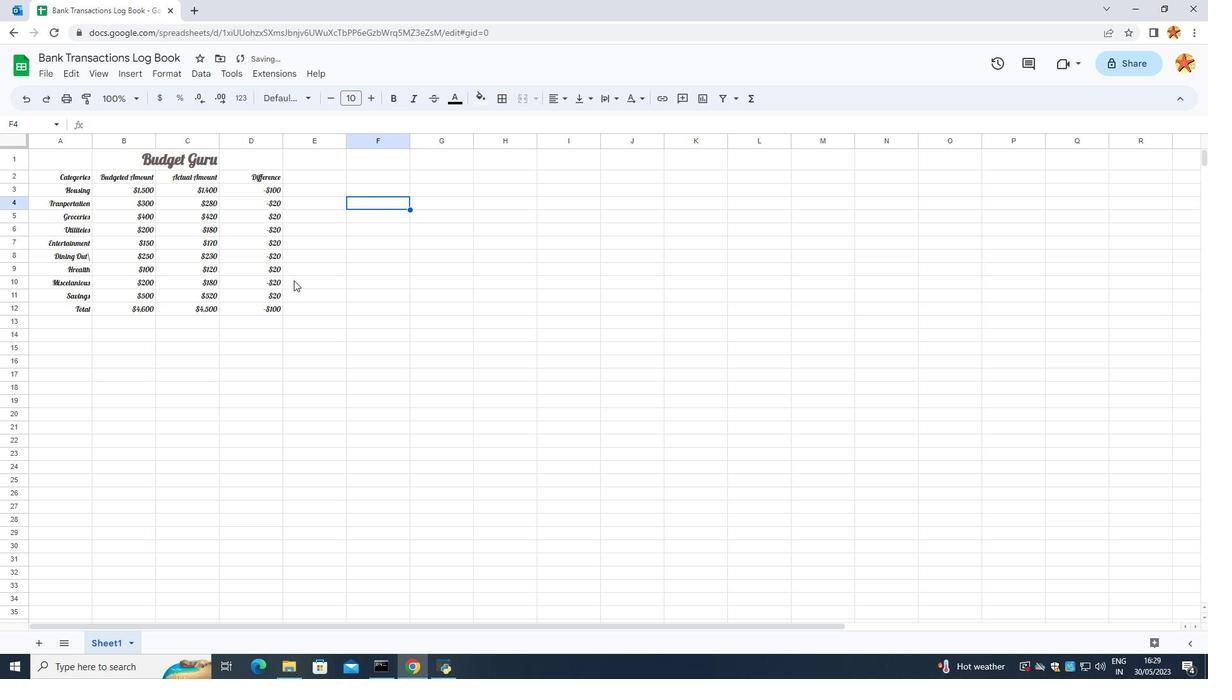 
Action: Mouse pressed left at (321, 321)
Screenshot: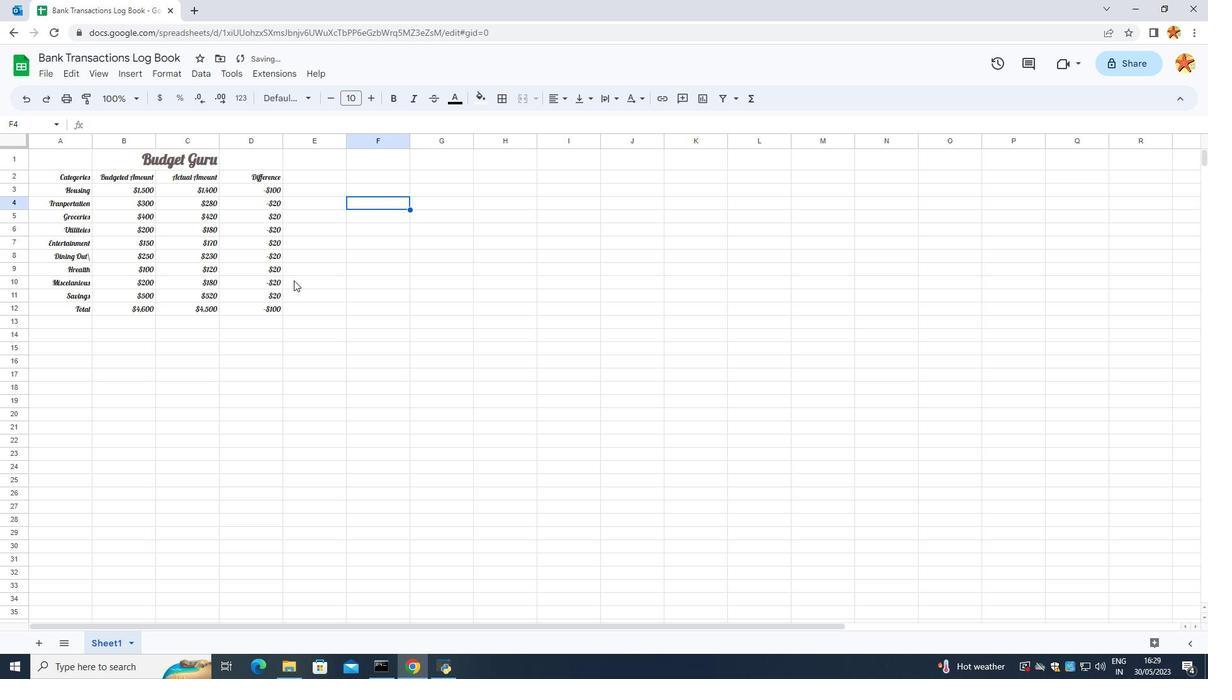 
Action: Mouse moved to (311, 298)
Screenshot: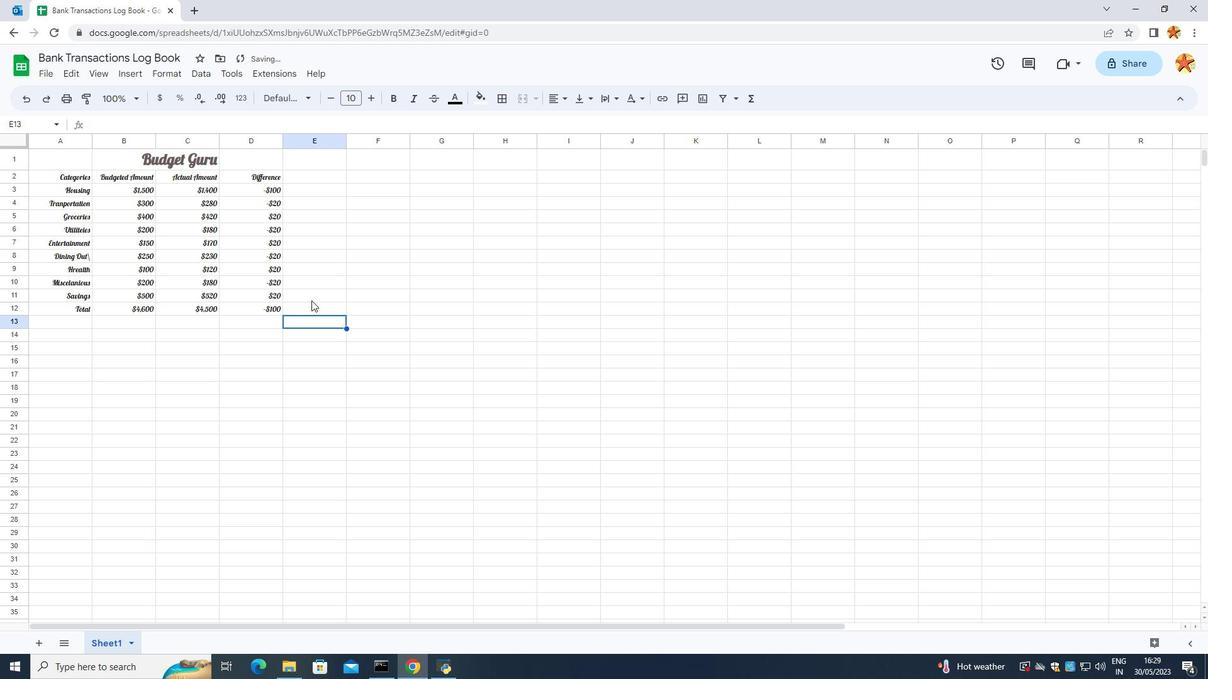 
